 Task: Research Airbnb properties in Dipayal, Nepal from 8th December, 2023 to 15th December, 2023 for 9 adults. Place can be shared room with 5 bedrooms having 9 beds and 5 bathrooms. Property type can be flat. Amenities needed are: wifi, TV, free parkinig on premises, gym, breakfast. Look for 4 properties as per requirement.
Action: Mouse moved to (476, 111)
Screenshot: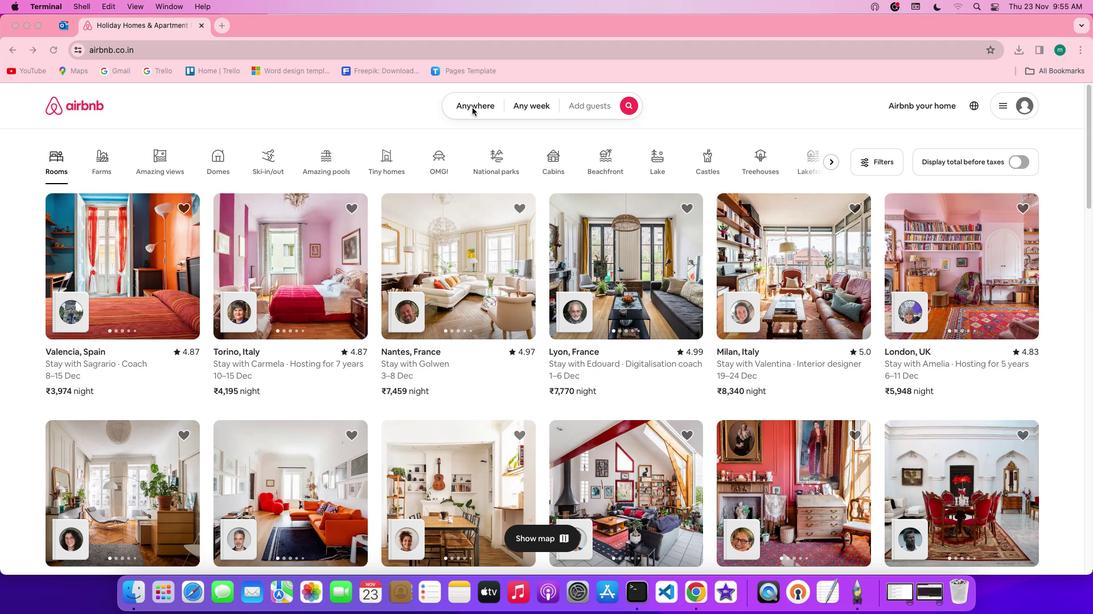 
Action: Mouse pressed left at (476, 111)
Screenshot: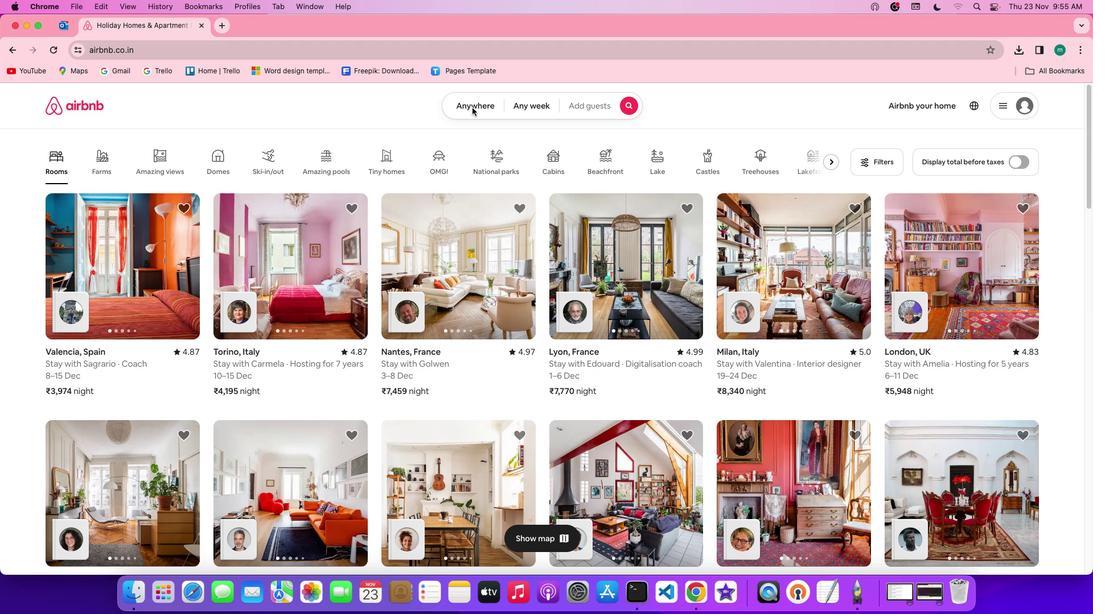 
Action: Mouse moved to (476, 111)
Screenshot: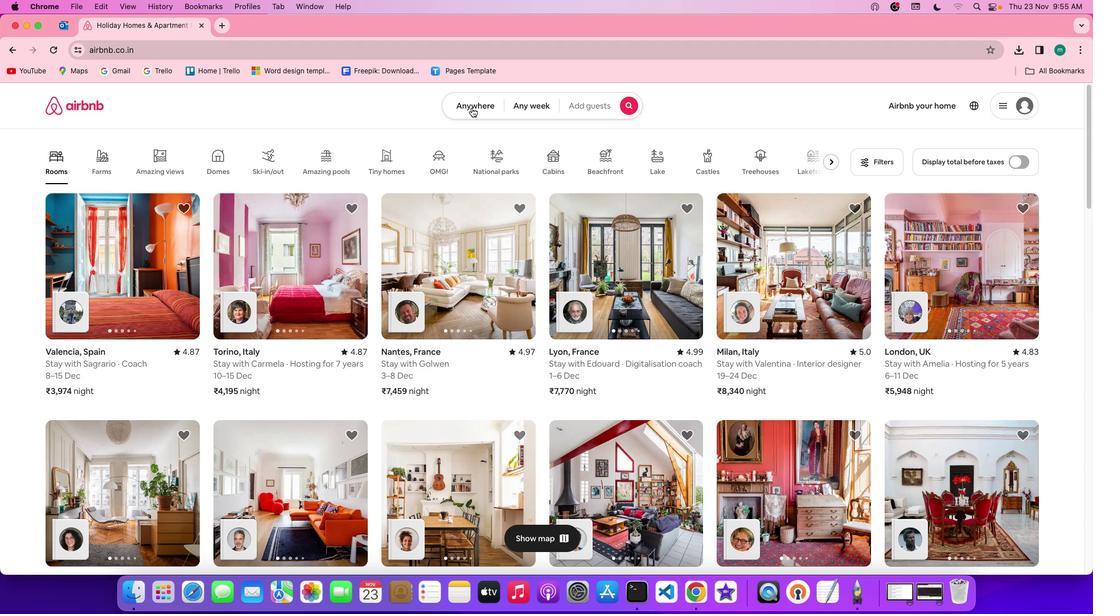 
Action: Mouse pressed left at (476, 111)
Screenshot: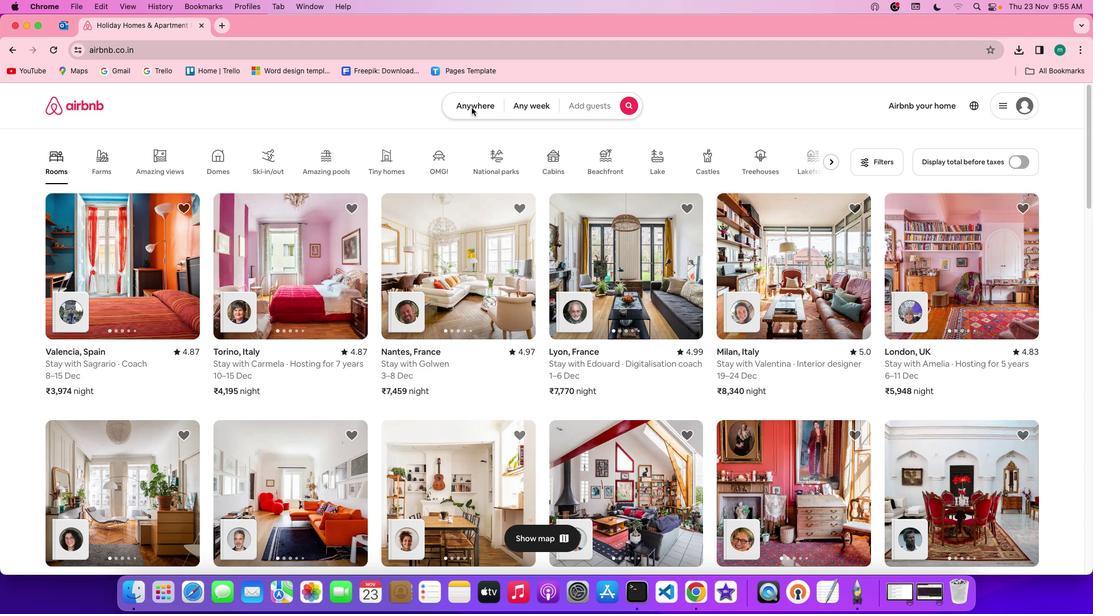 
Action: Mouse moved to (434, 154)
Screenshot: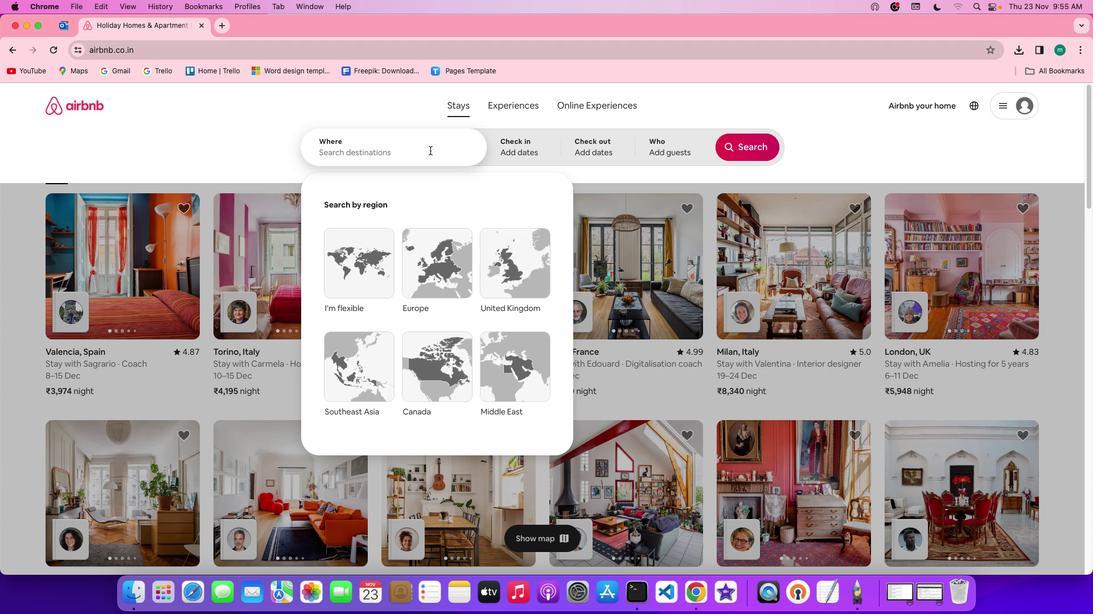 
Action: Mouse pressed left at (434, 154)
Screenshot: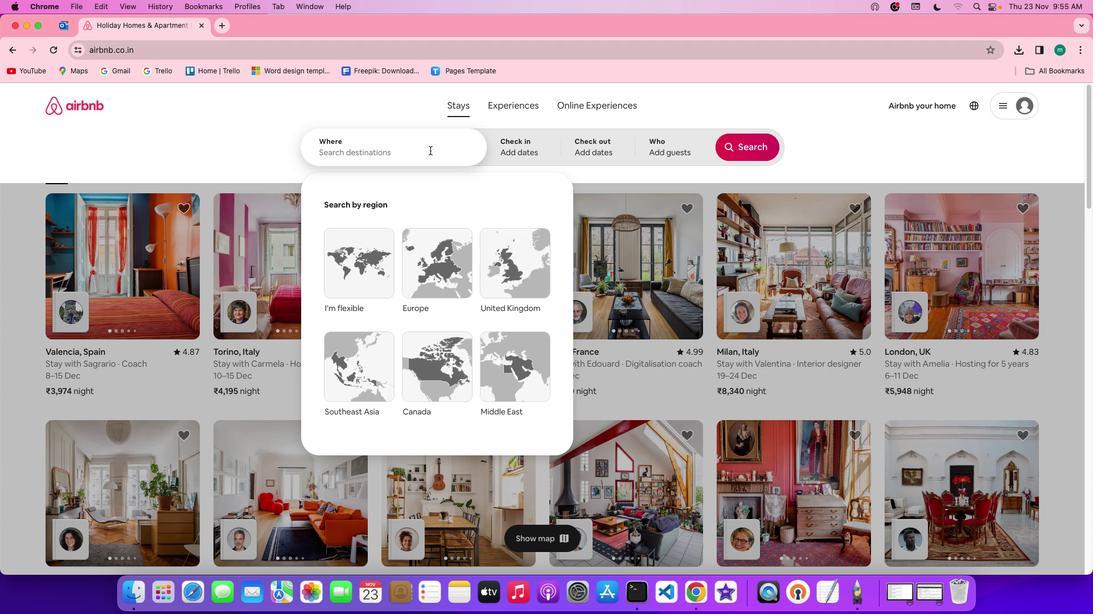 
Action: Key pressed Key.shift'D''i''p''a''y''a''l'','Key.spaceKey.shift'N''e''p''a''l'
Screenshot: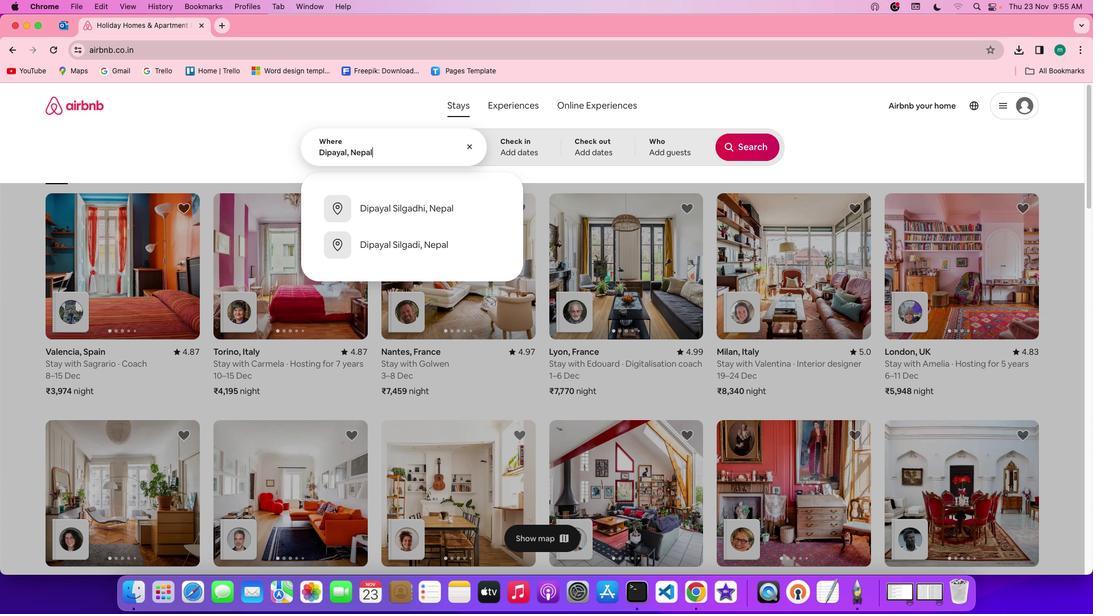 
Action: Mouse moved to (522, 145)
Screenshot: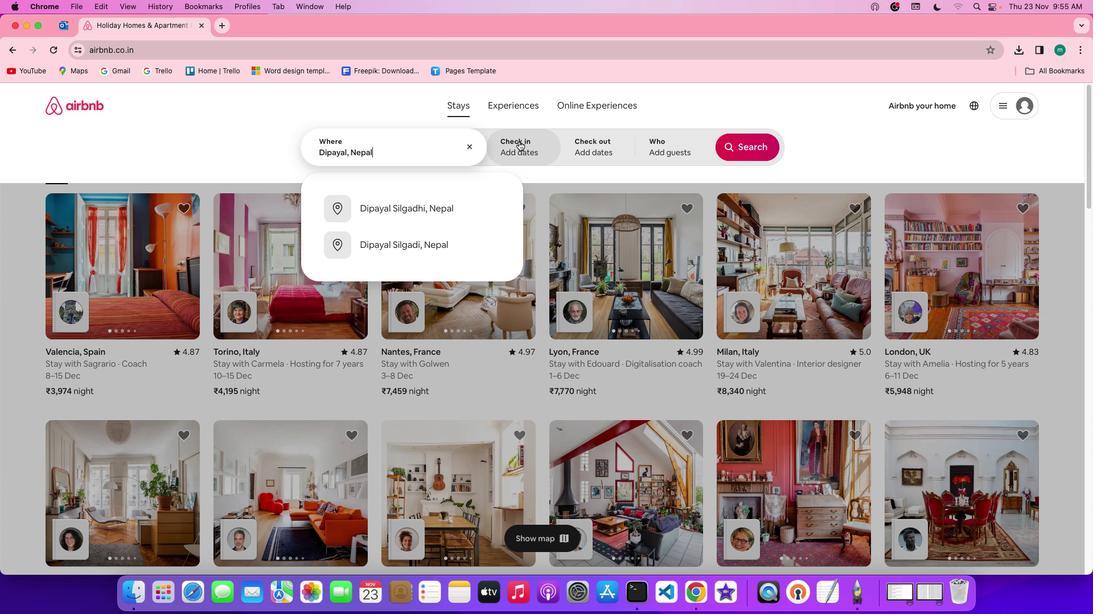 
Action: Mouse pressed left at (522, 145)
Screenshot: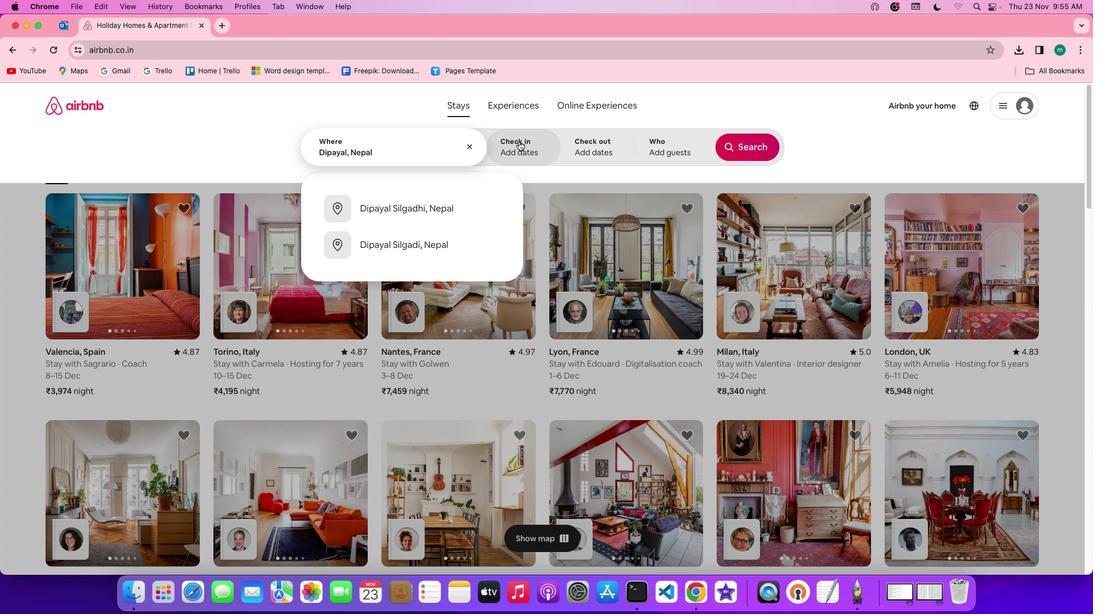 
Action: Mouse moved to (711, 313)
Screenshot: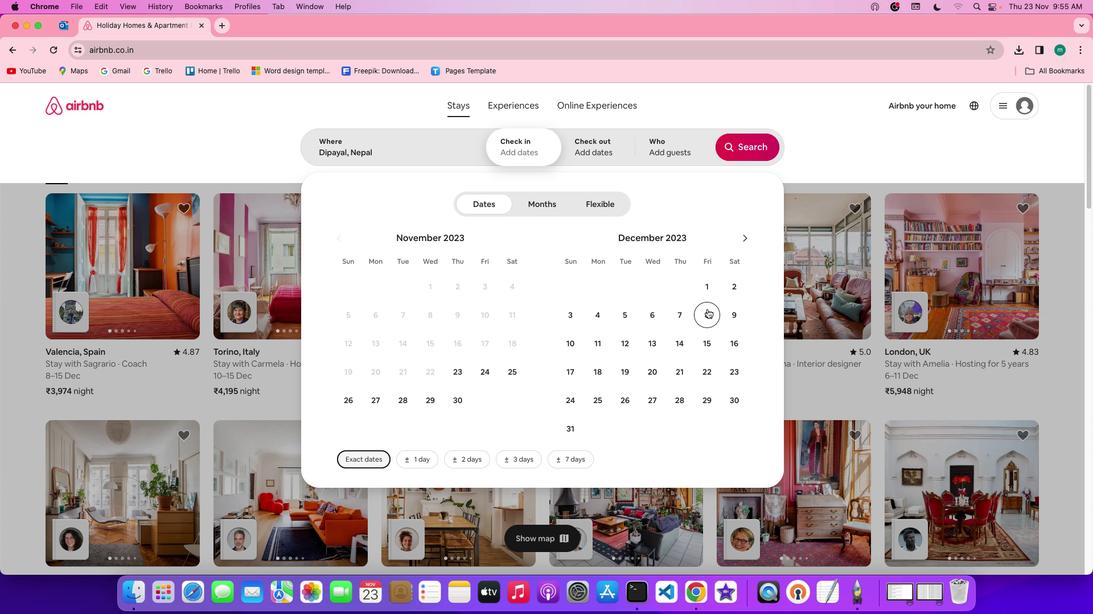
Action: Mouse pressed left at (711, 313)
Screenshot: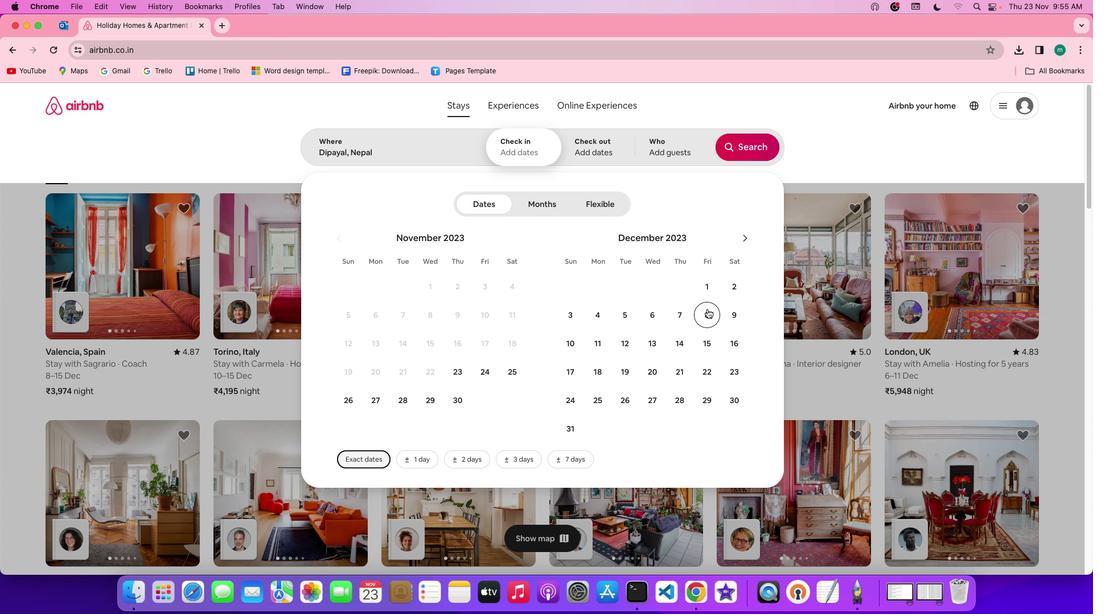 
Action: Mouse moved to (711, 341)
Screenshot: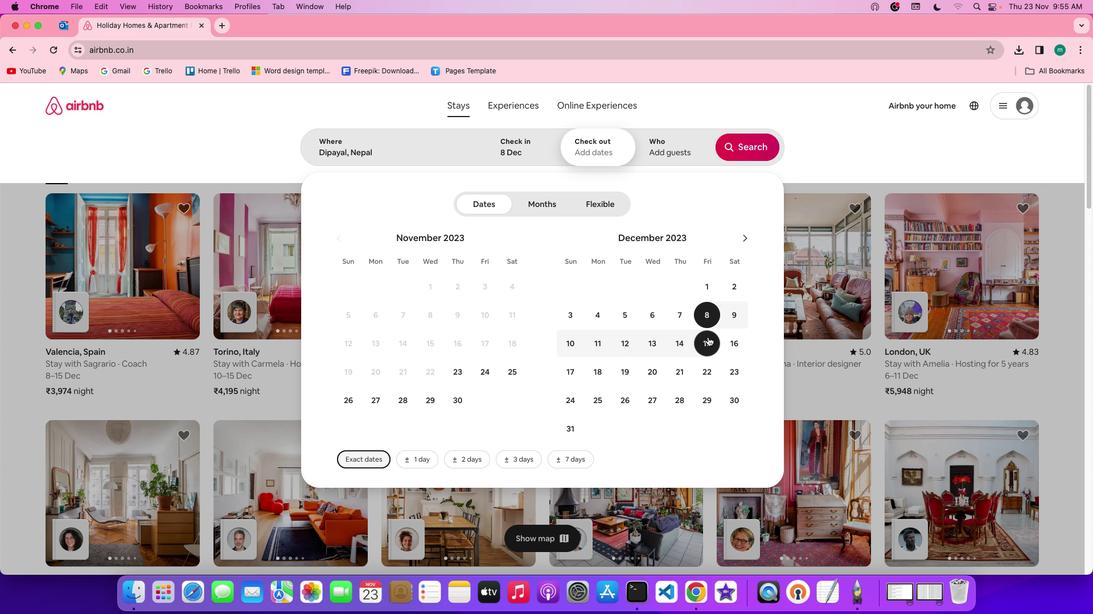 
Action: Mouse pressed left at (711, 341)
Screenshot: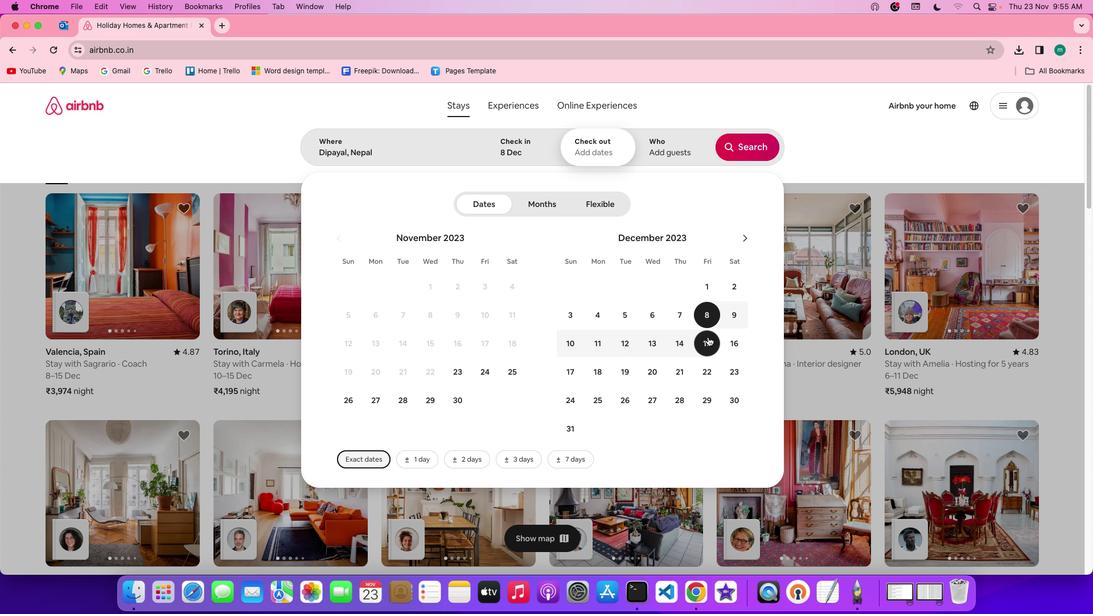 
Action: Mouse moved to (682, 157)
Screenshot: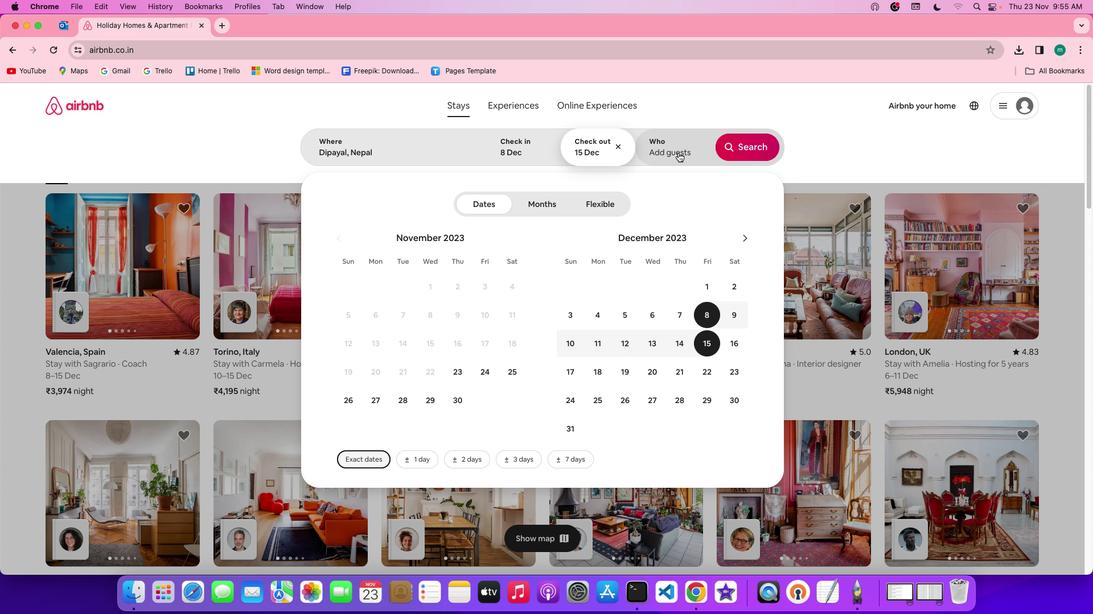 
Action: Mouse pressed left at (682, 157)
Screenshot: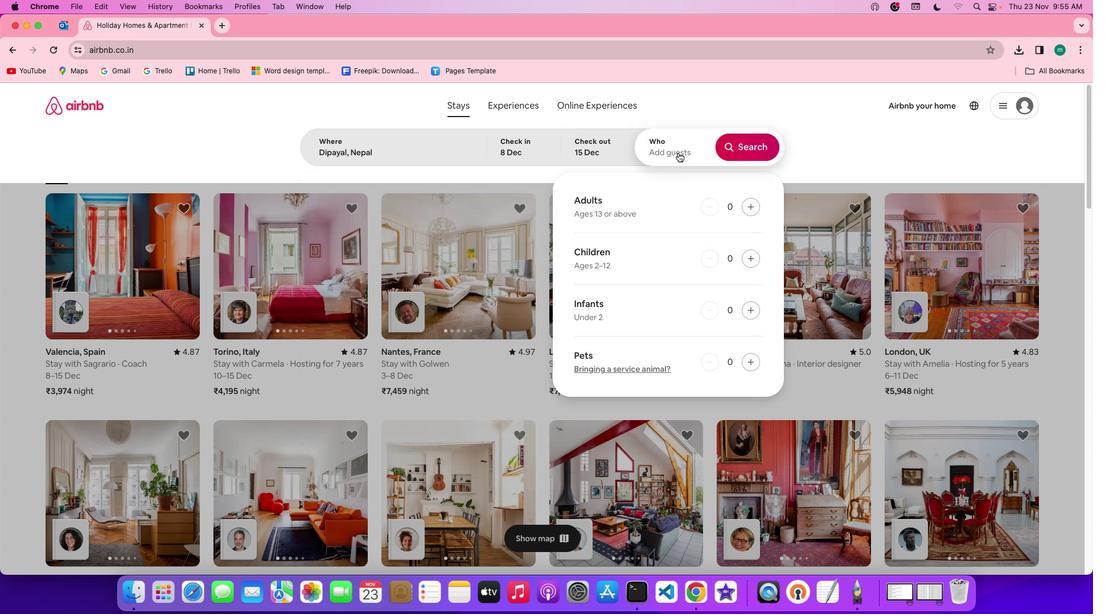 
Action: Mouse moved to (756, 213)
Screenshot: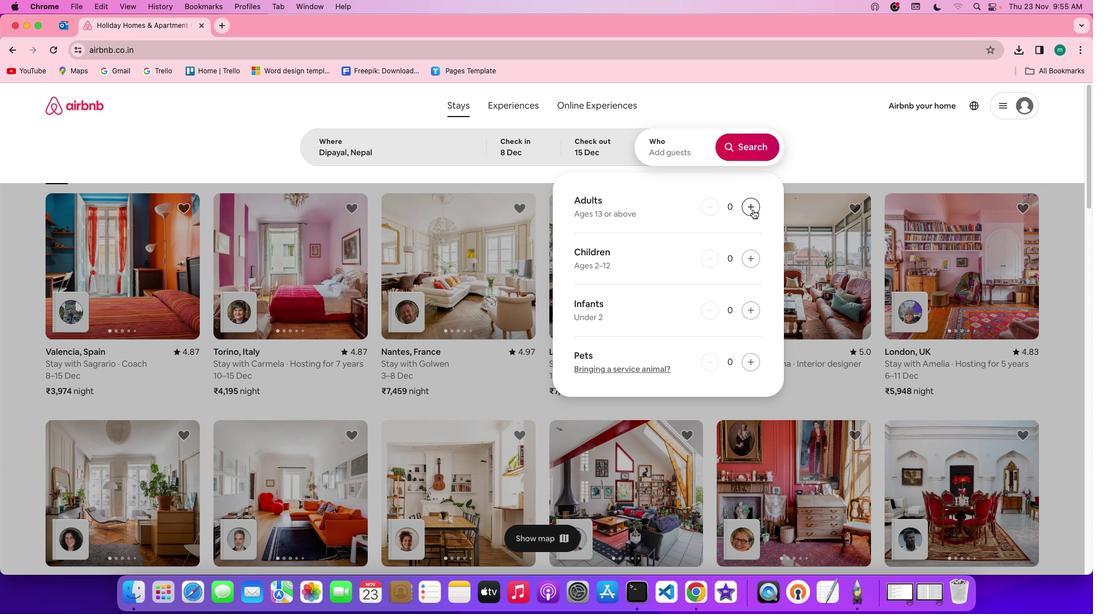
Action: Mouse pressed left at (756, 213)
Screenshot: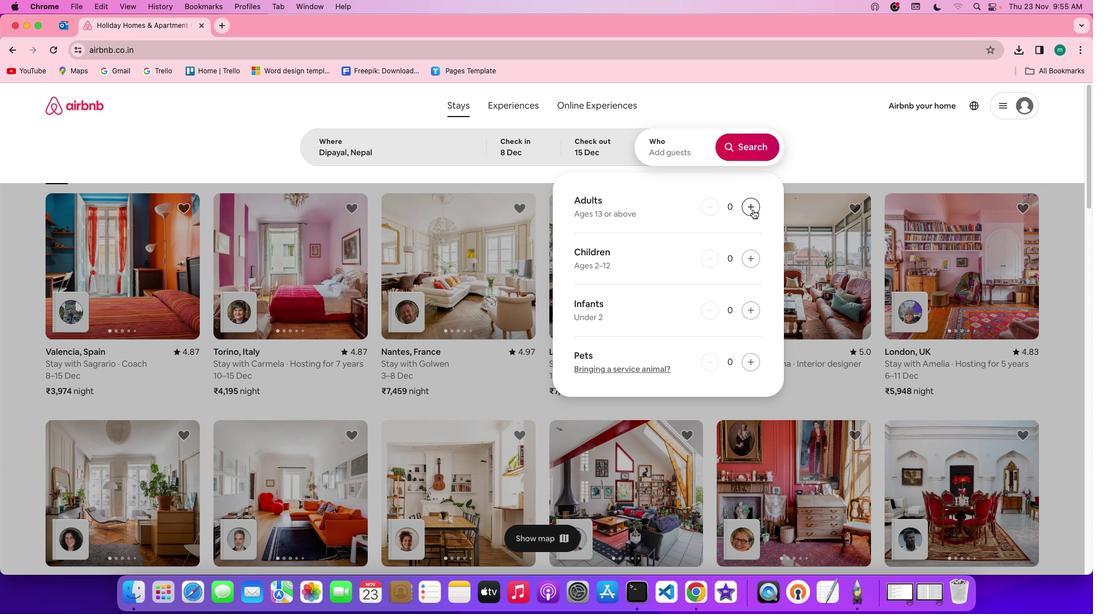 
Action: Mouse pressed left at (756, 213)
Screenshot: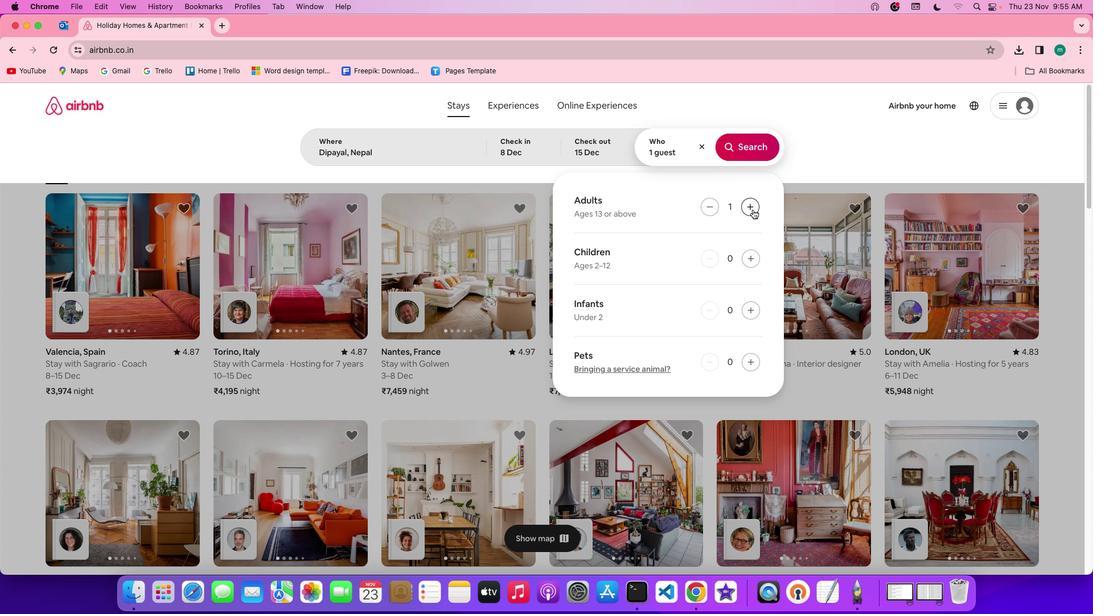 
Action: Mouse pressed left at (756, 213)
Screenshot: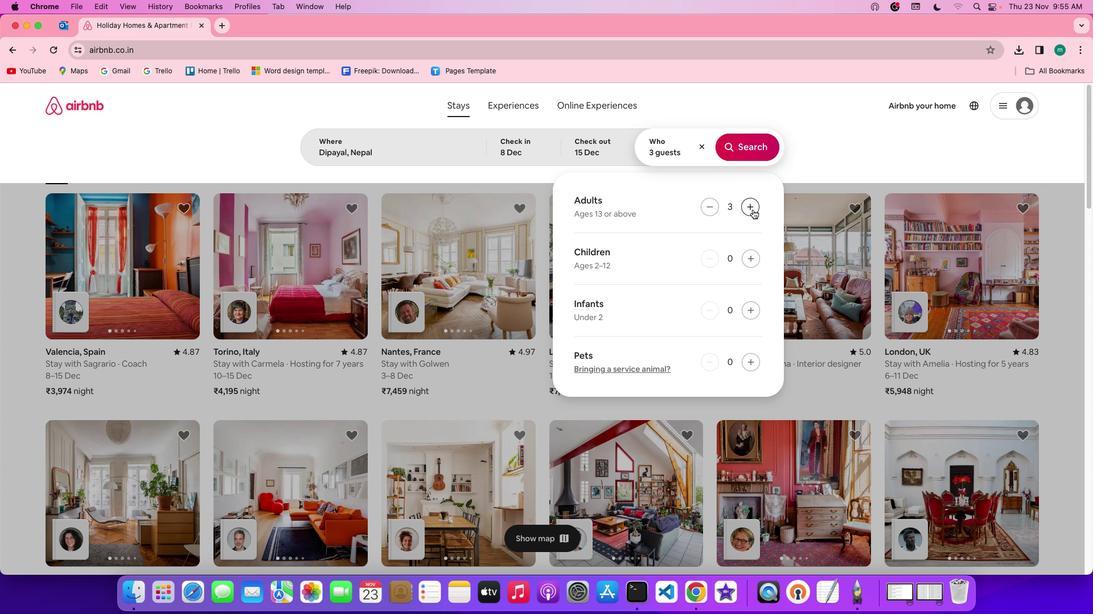 
Action: Mouse pressed left at (756, 213)
Screenshot: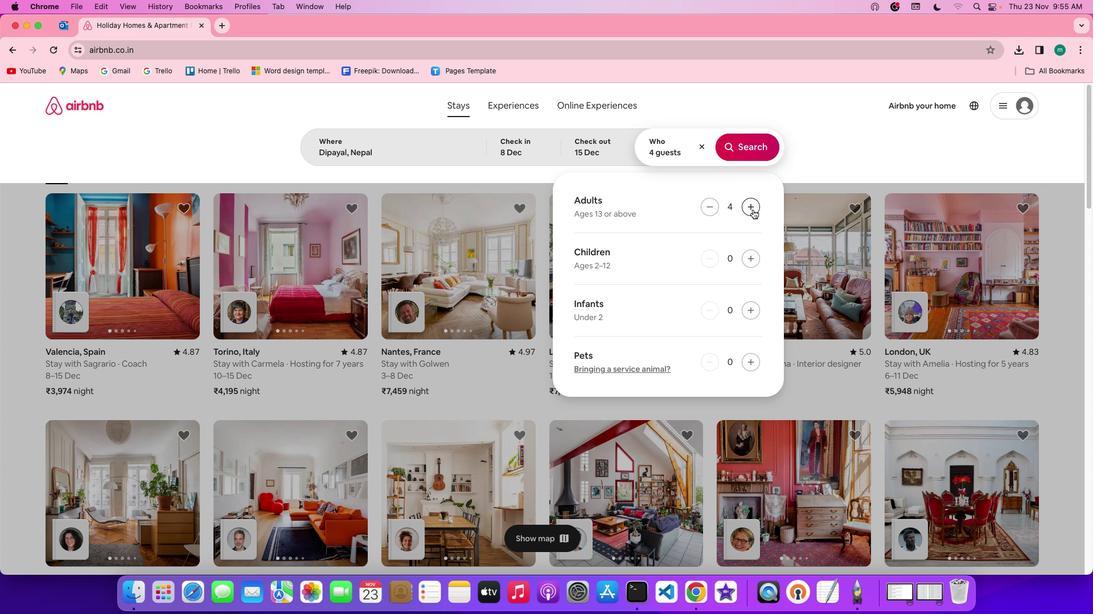 
Action: Mouse pressed left at (756, 213)
Screenshot: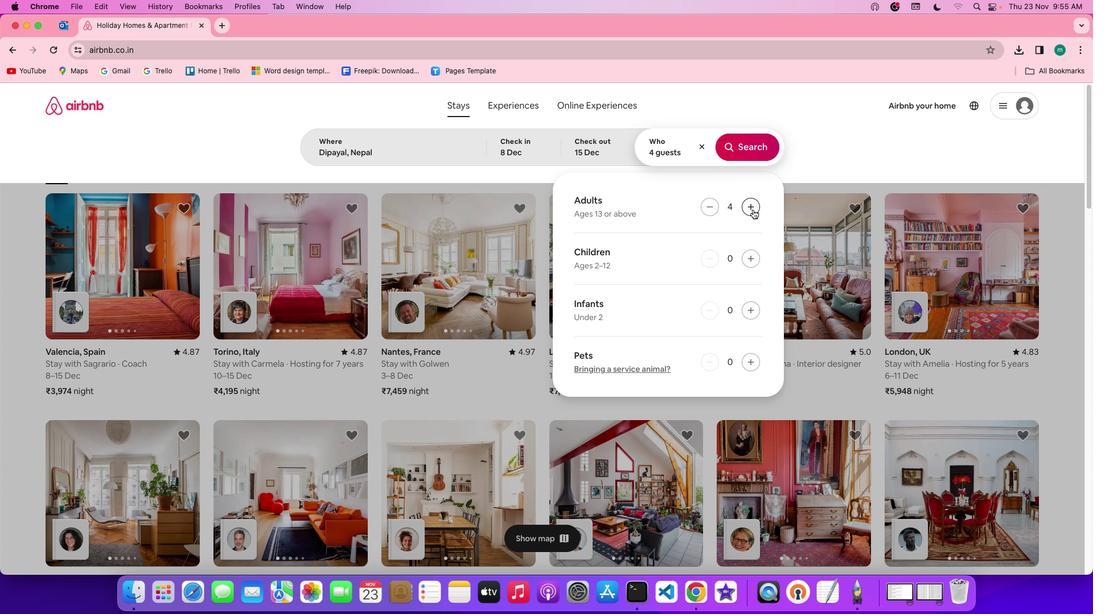 
Action: Mouse pressed left at (756, 213)
Screenshot: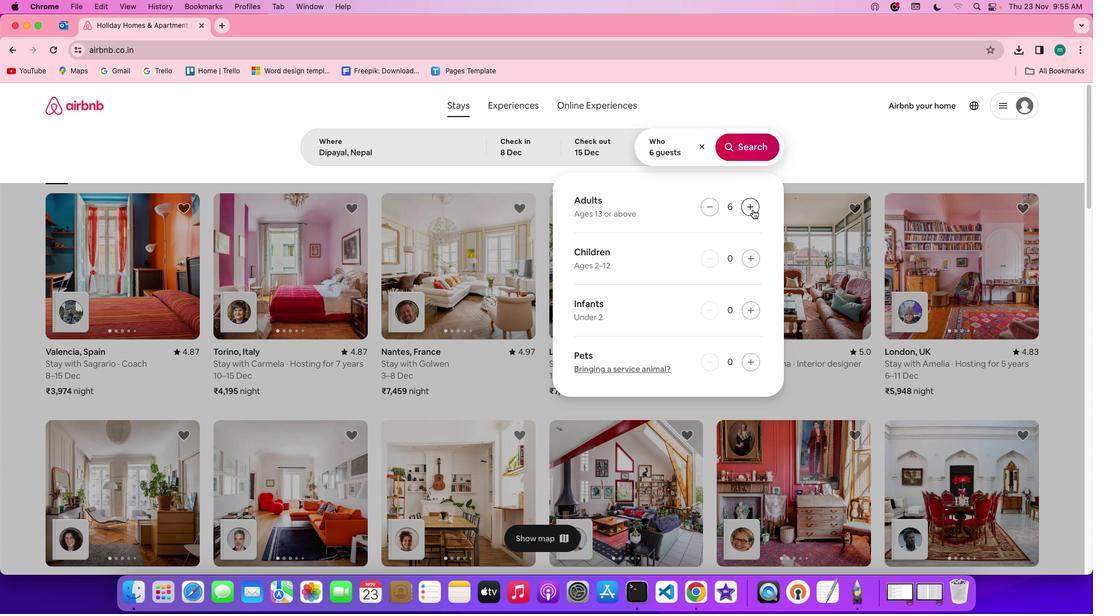 
Action: Mouse pressed left at (756, 213)
Screenshot: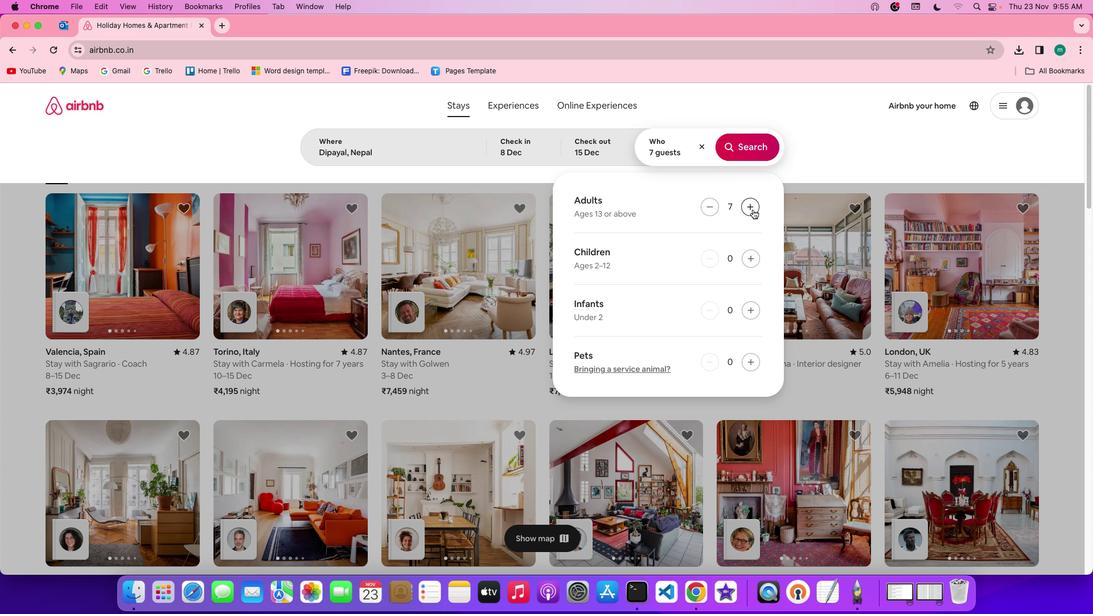 
Action: Mouse pressed left at (756, 213)
Screenshot: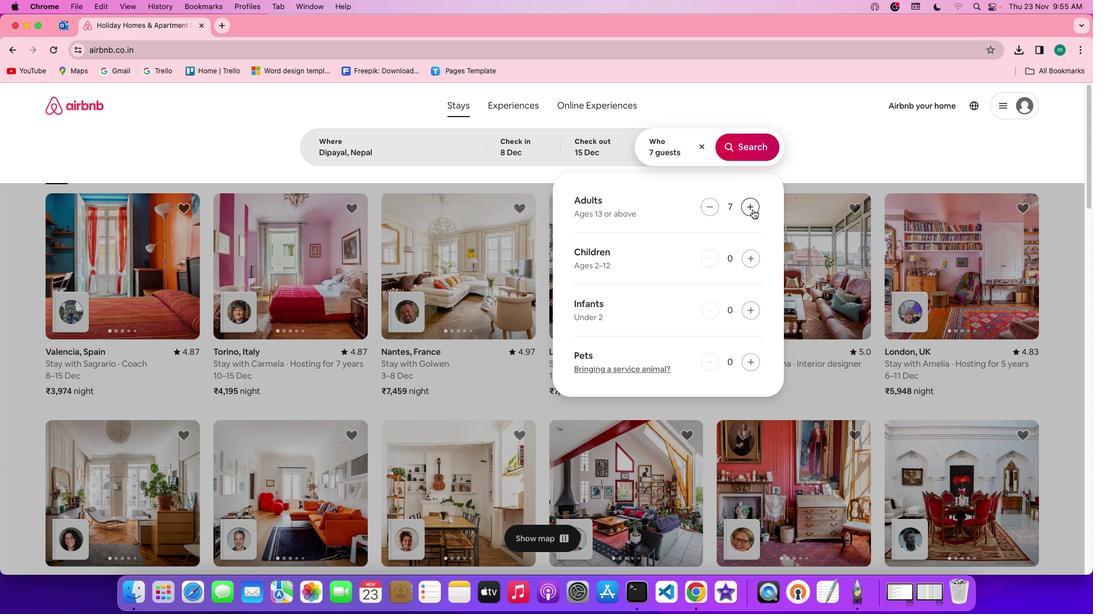 
Action: Mouse pressed left at (756, 213)
Screenshot: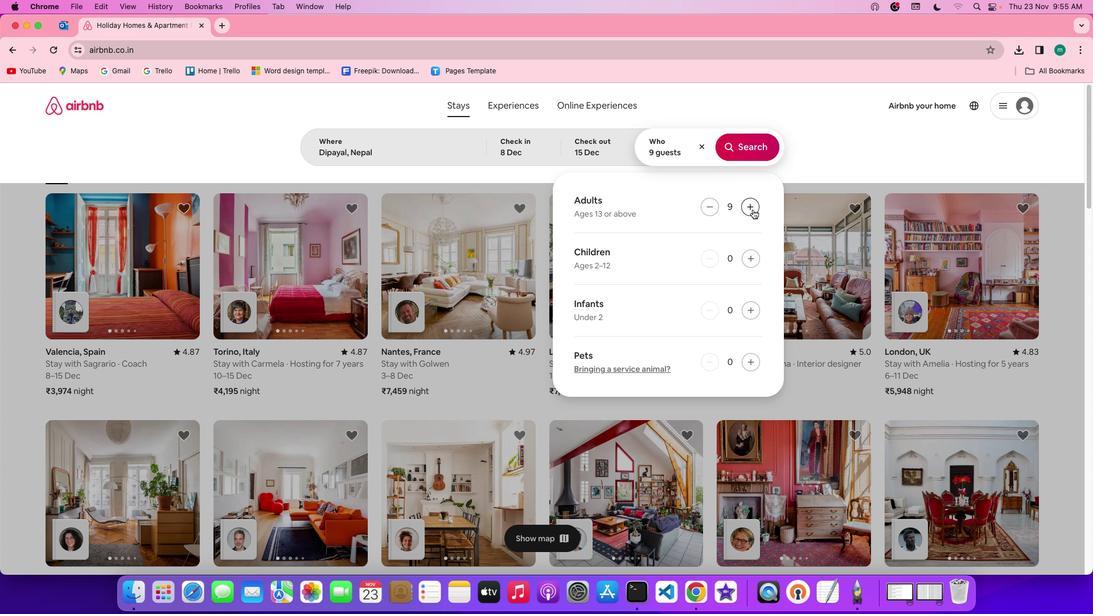 
Action: Mouse moved to (748, 145)
Screenshot: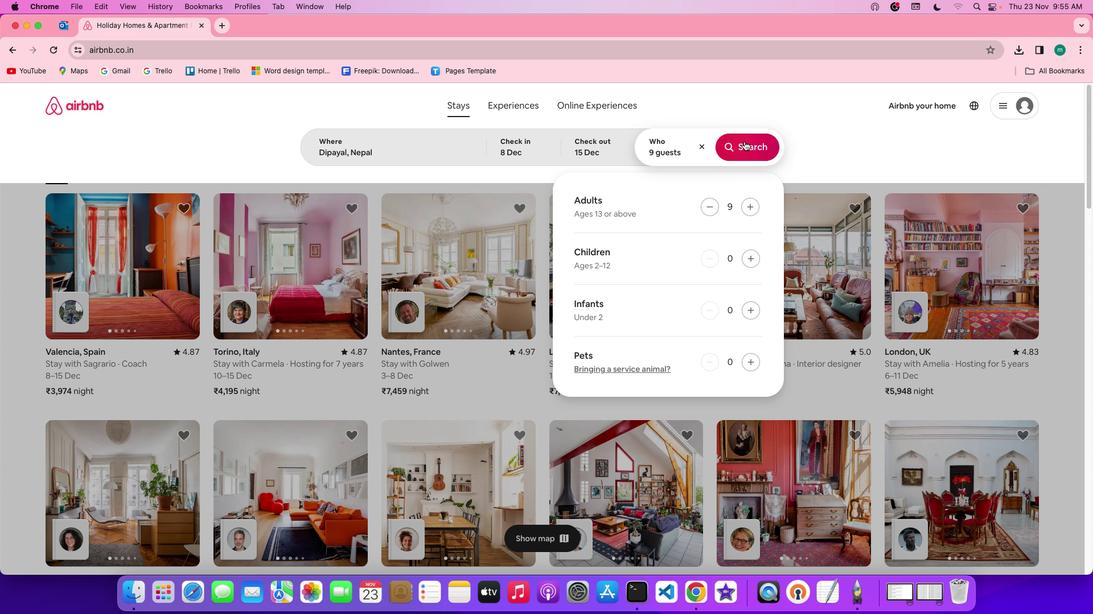 
Action: Mouse pressed left at (748, 145)
Screenshot: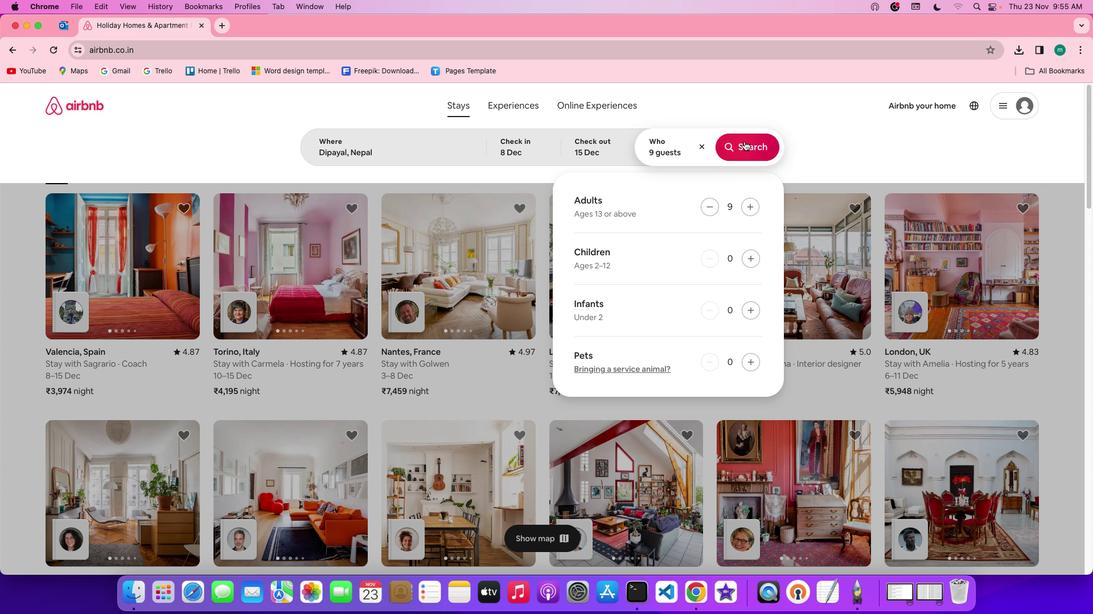 
Action: Mouse moved to (903, 149)
Screenshot: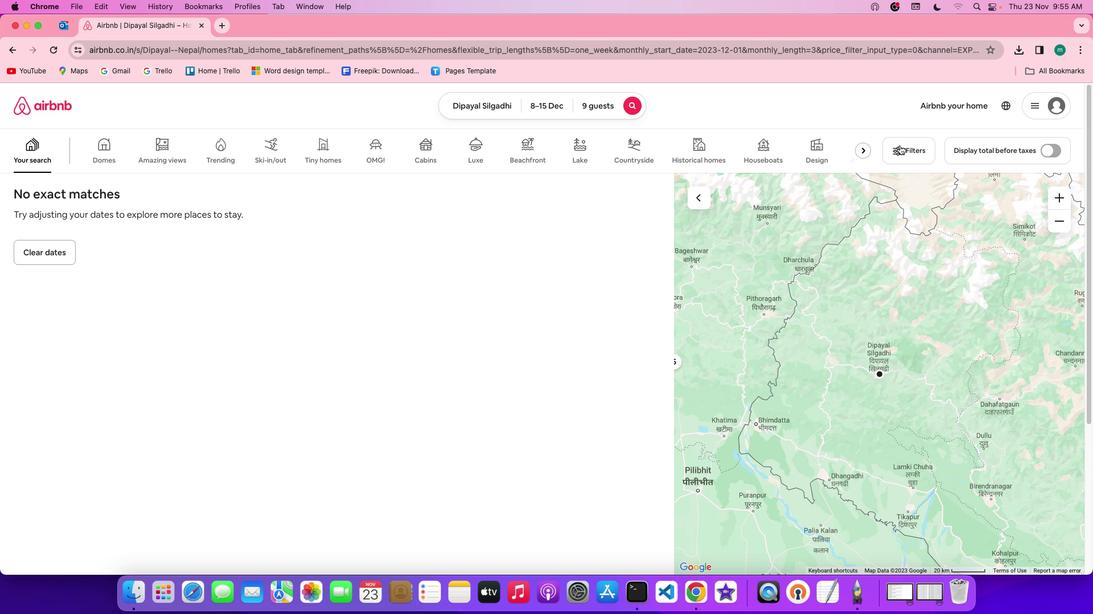 
Action: Mouse pressed left at (903, 149)
Screenshot: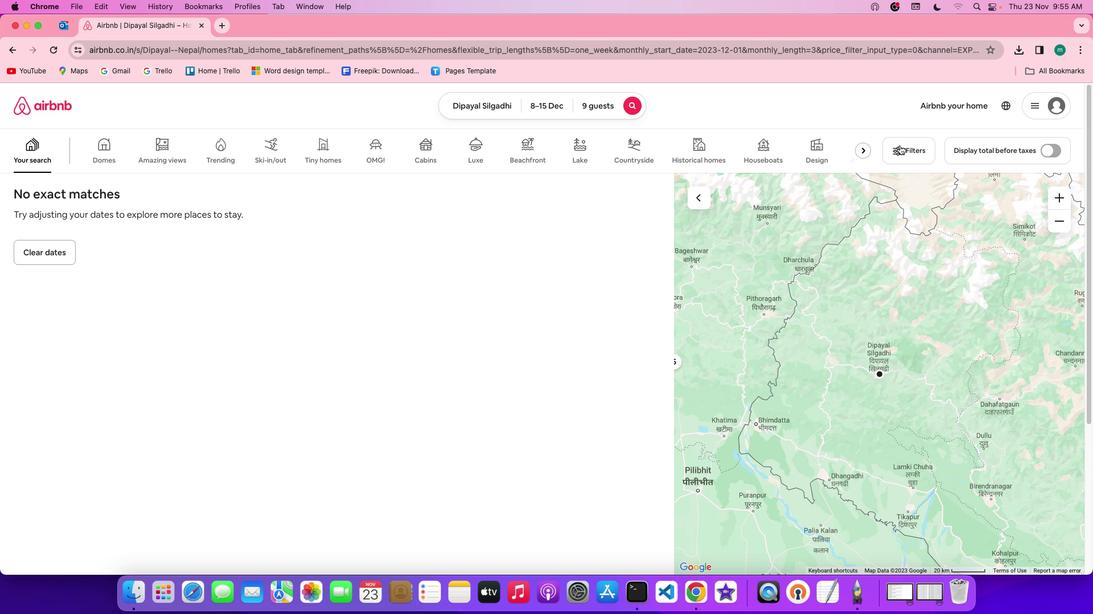 
Action: Mouse moved to (679, 248)
Screenshot: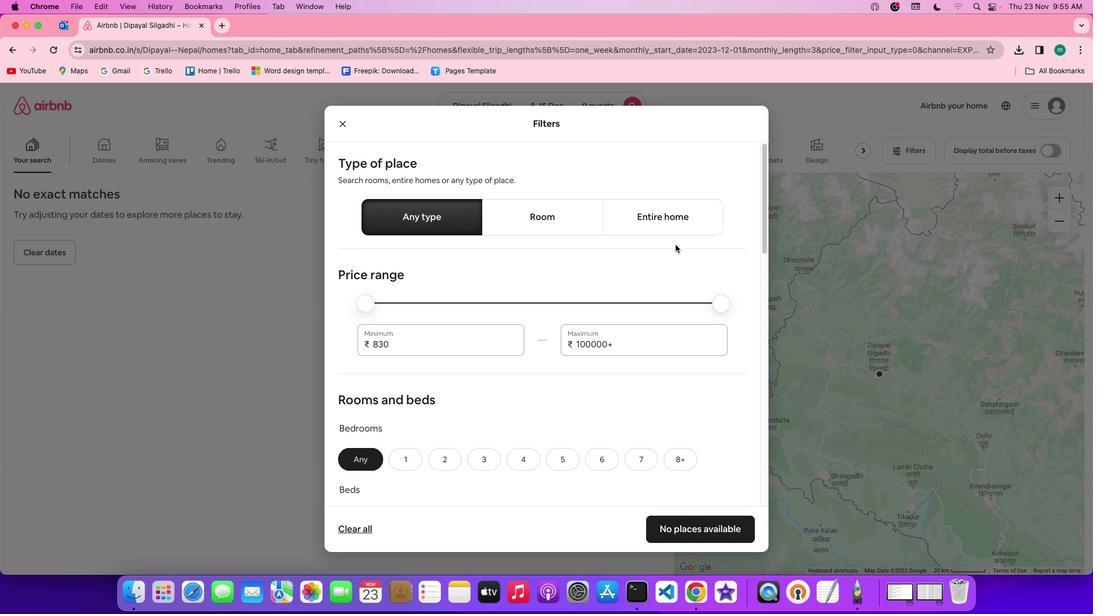 
Action: Mouse scrolled (679, 248) with delta (3, 3)
Screenshot: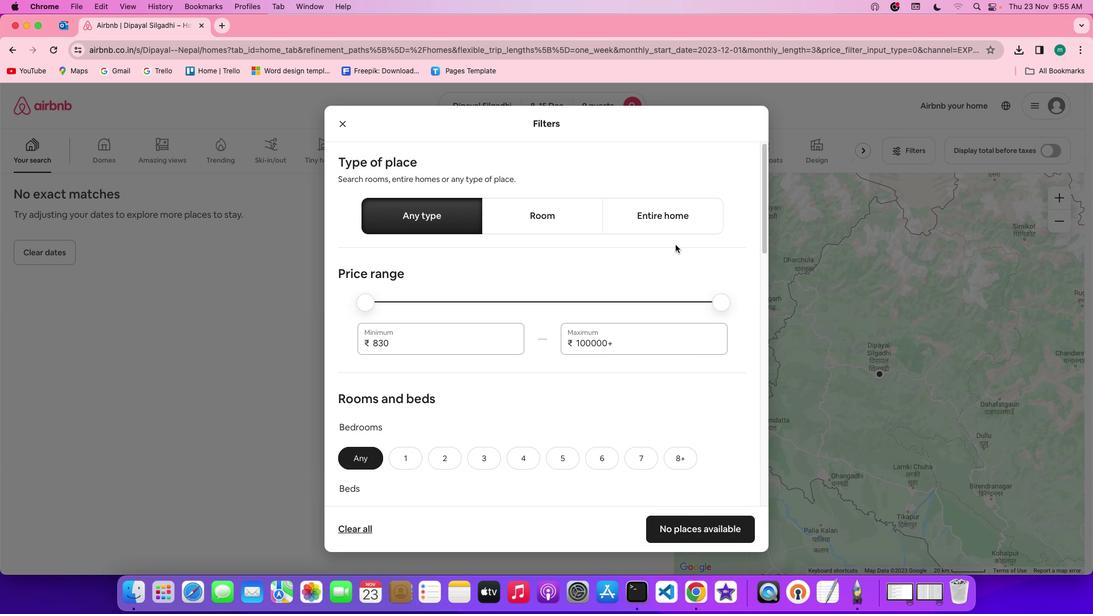 
Action: Mouse scrolled (679, 248) with delta (3, 3)
Screenshot: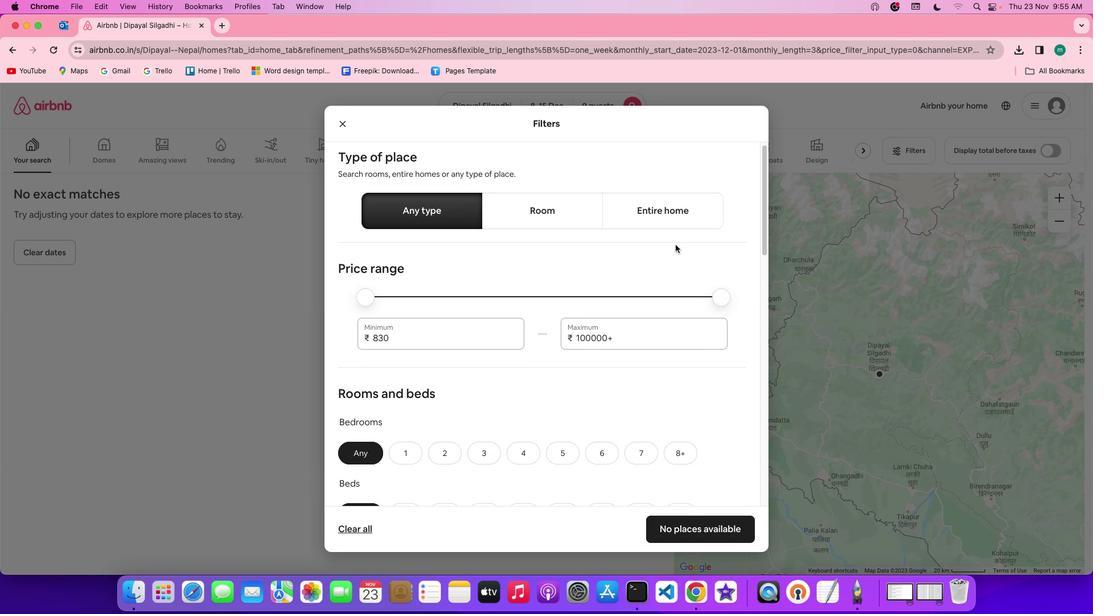 
Action: Mouse scrolled (679, 248) with delta (3, 2)
Screenshot: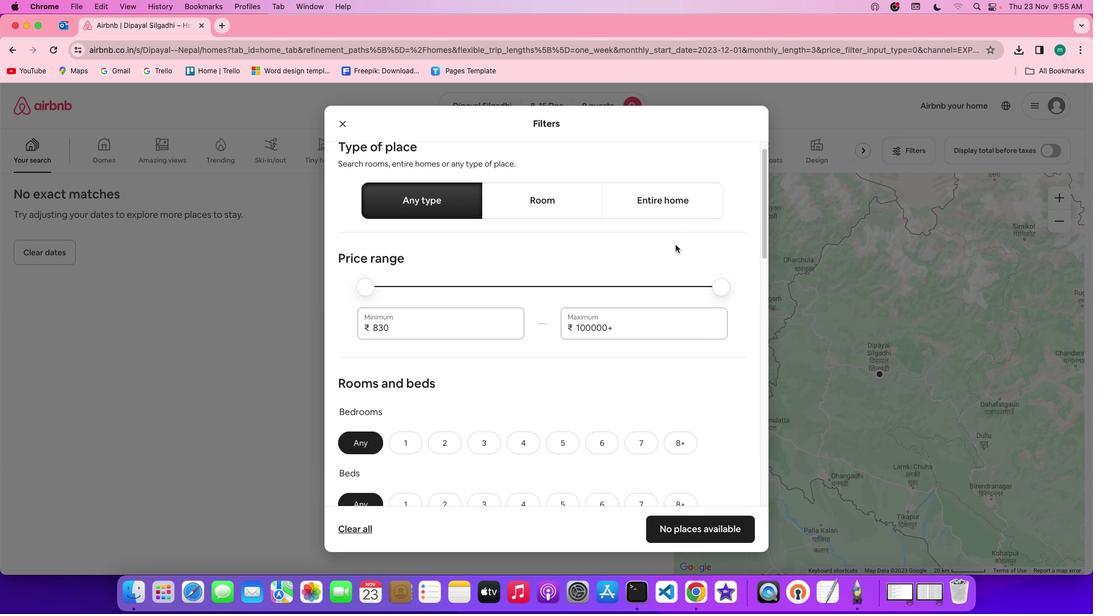 
Action: Mouse scrolled (679, 248) with delta (3, 2)
Screenshot: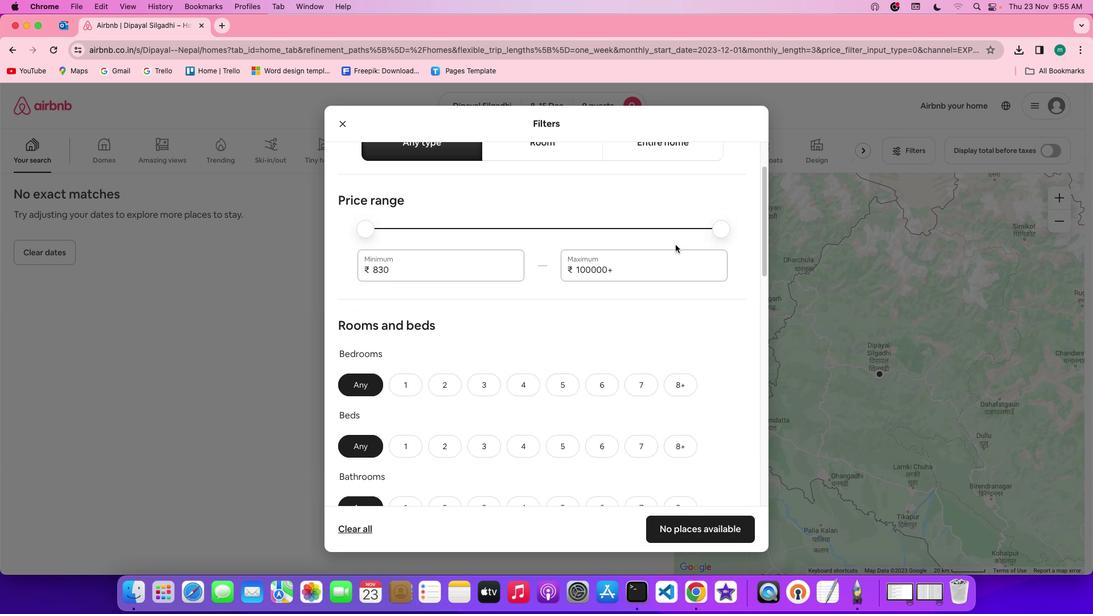 
Action: Mouse scrolled (679, 248) with delta (3, 2)
Screenshot: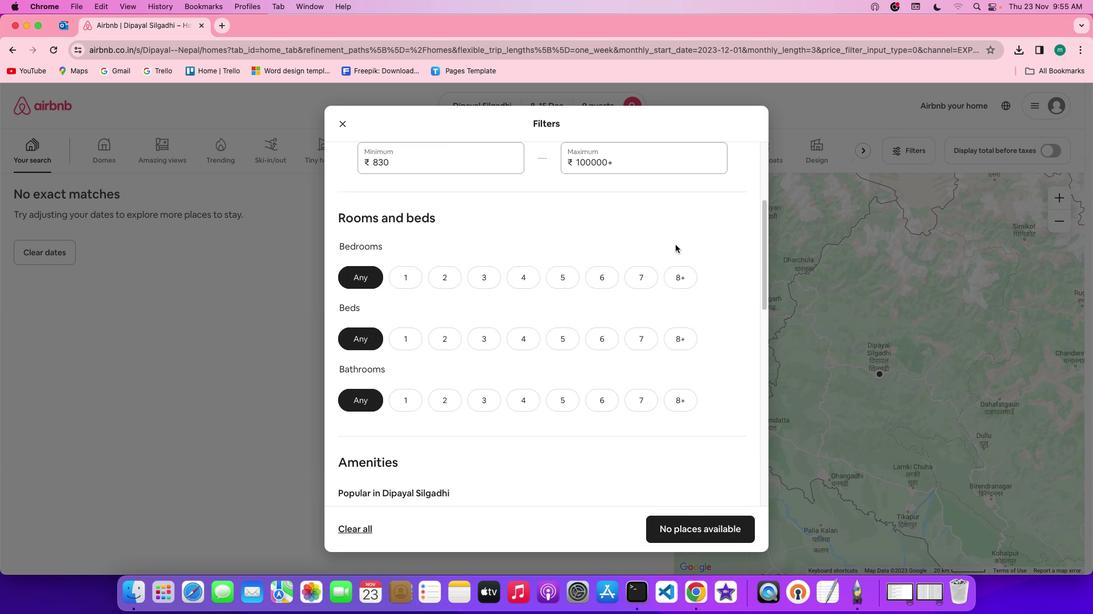 
Action: Mouse scrolled (679, 248) with delta (3, 3)
Screenshot: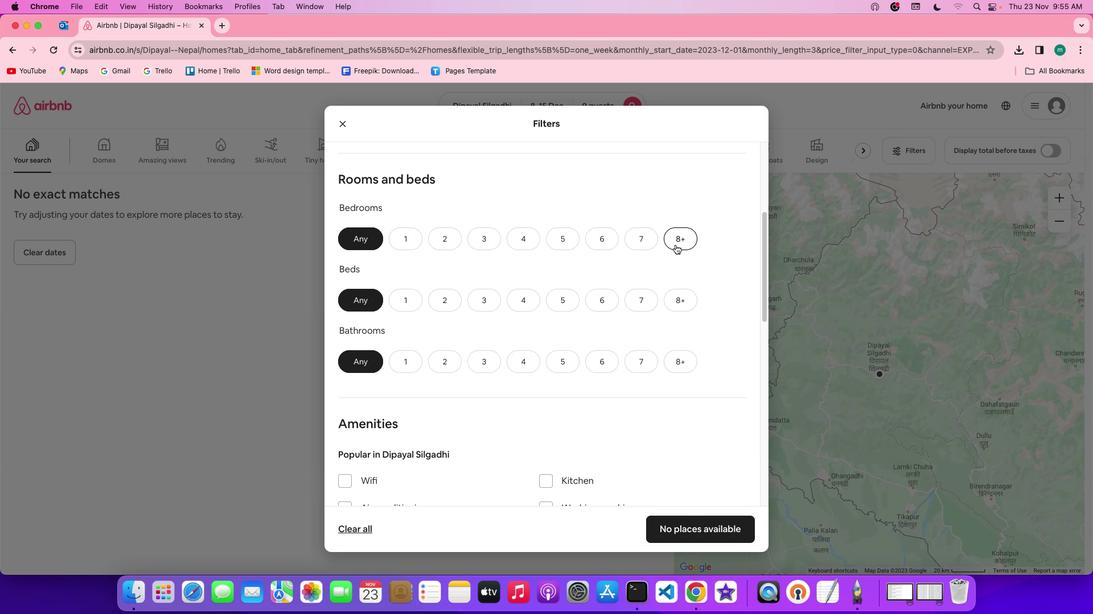 
Action: Mouse scrolled (679, 248) with delta (3, 3)
Screenshot: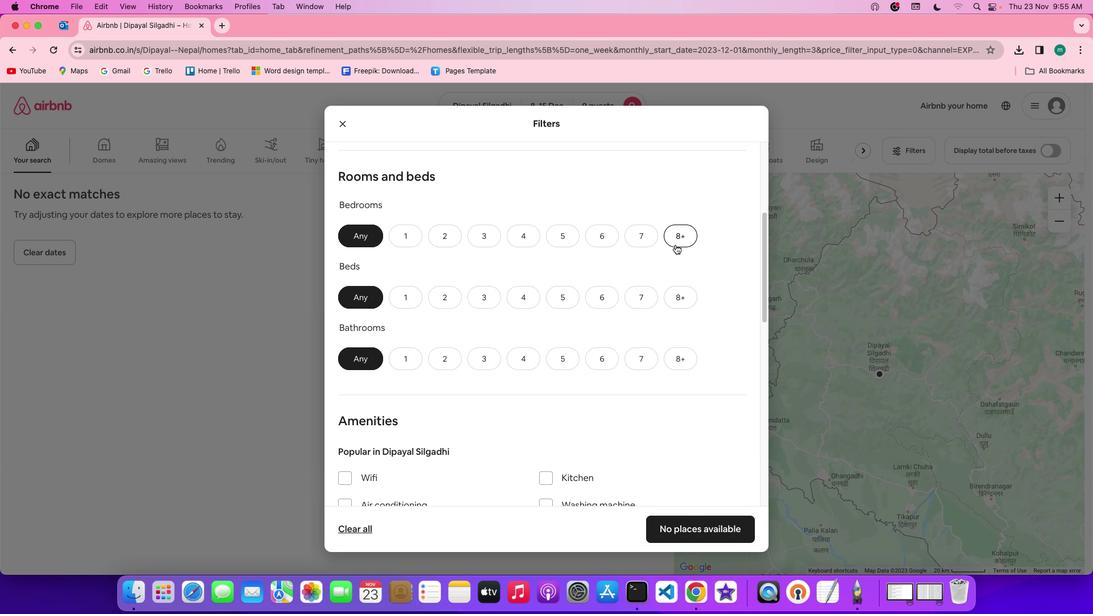 
Action: Mouse scrolled (679, 248) with delta (3, 3)
Screenshot: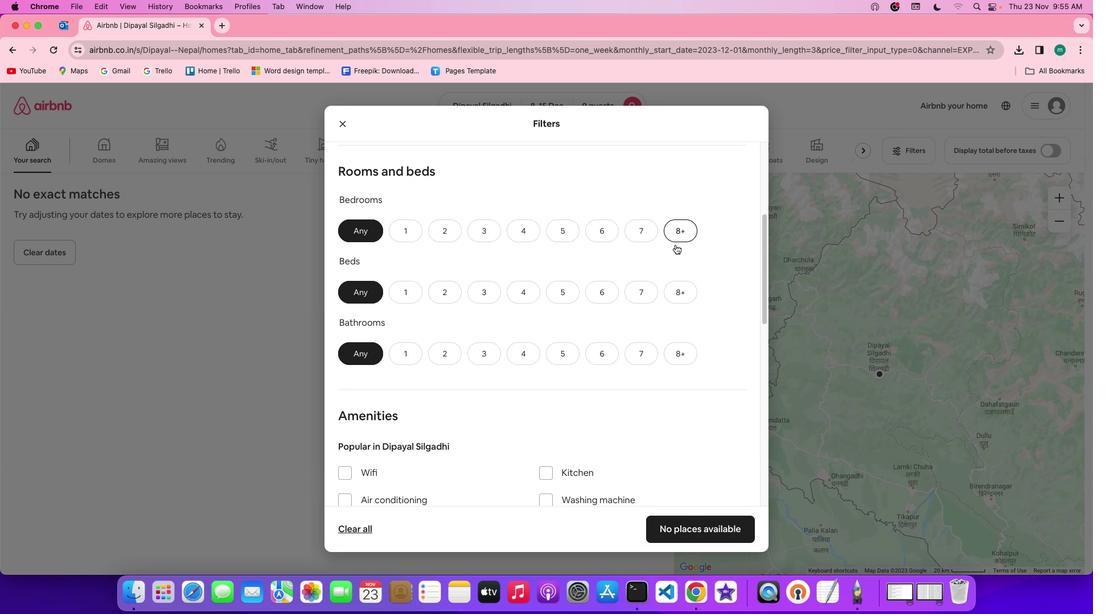 
Action: Mouse scrolled (679, 248) with delta (3, 3)
Screenshot: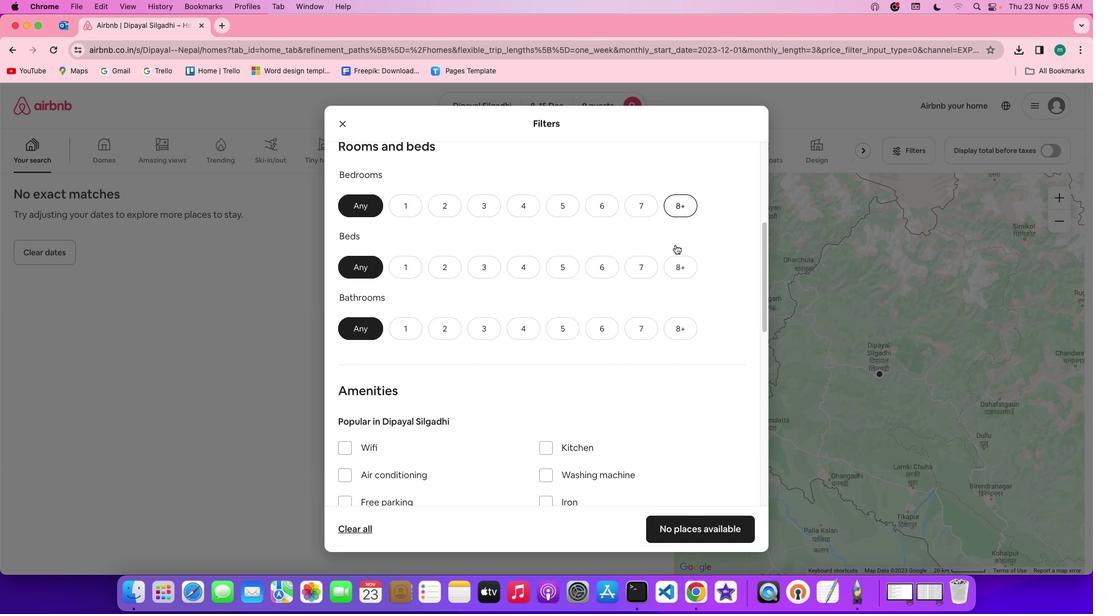
Action: Mouse scrolled (679, 248) with delta (3, 3)
Screenshot: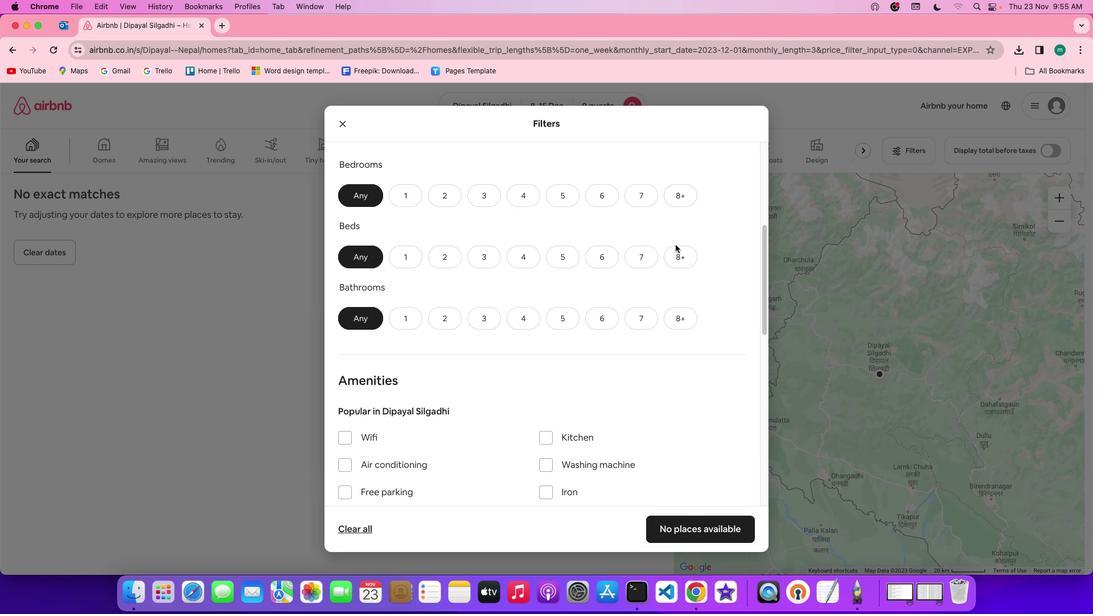 
Action: Mouse moved to (563, 203)
Screenshot: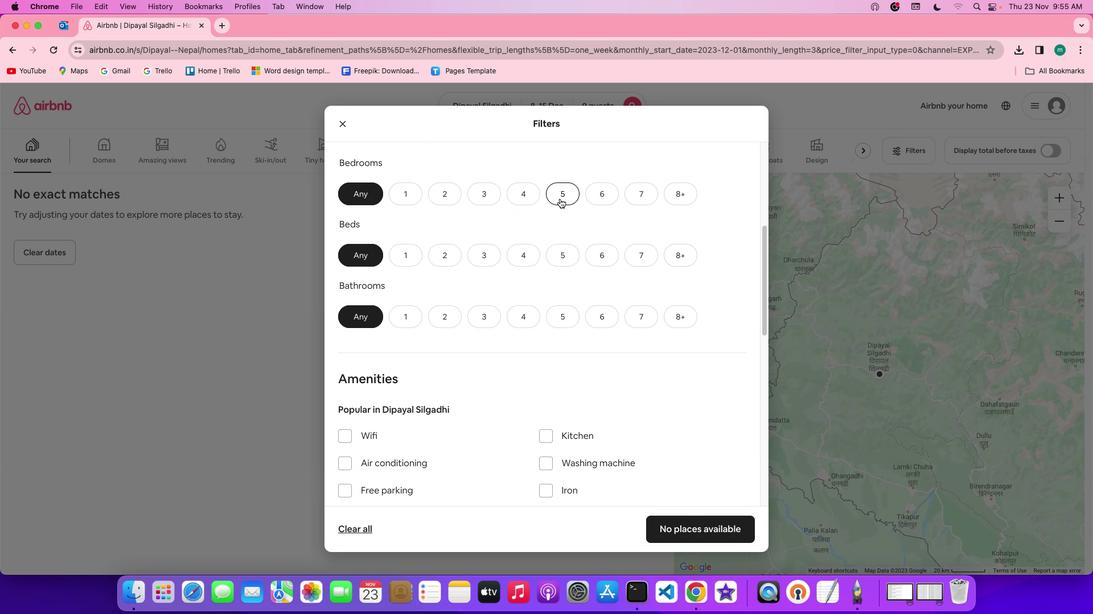 
Action: Mouse pressed left at (563, 203)
Screenshot: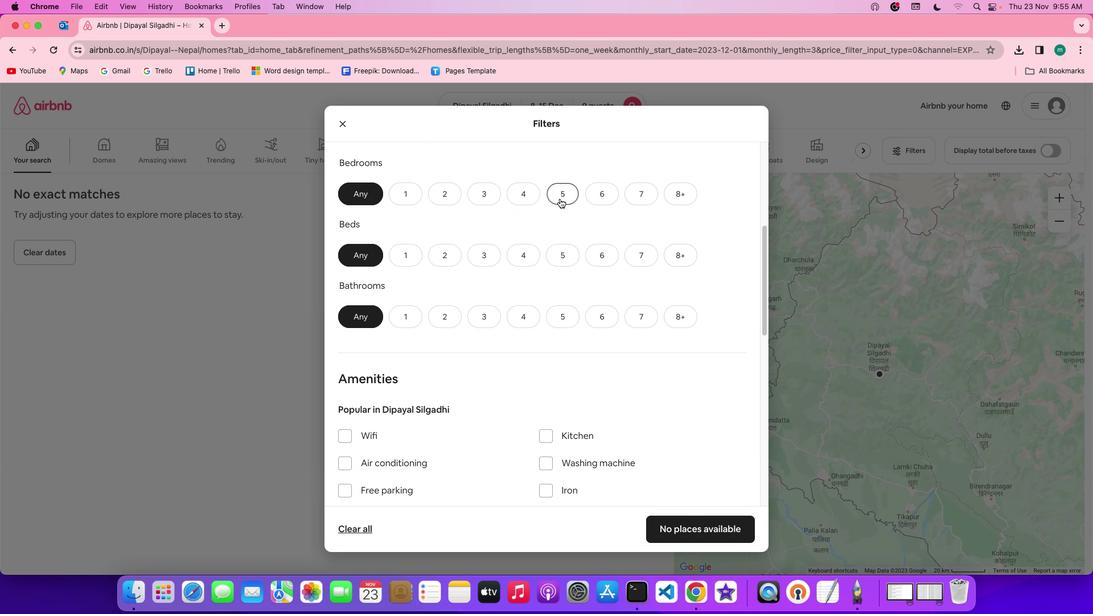 
Action: Mouse moved to (677, 257)
Screenshot: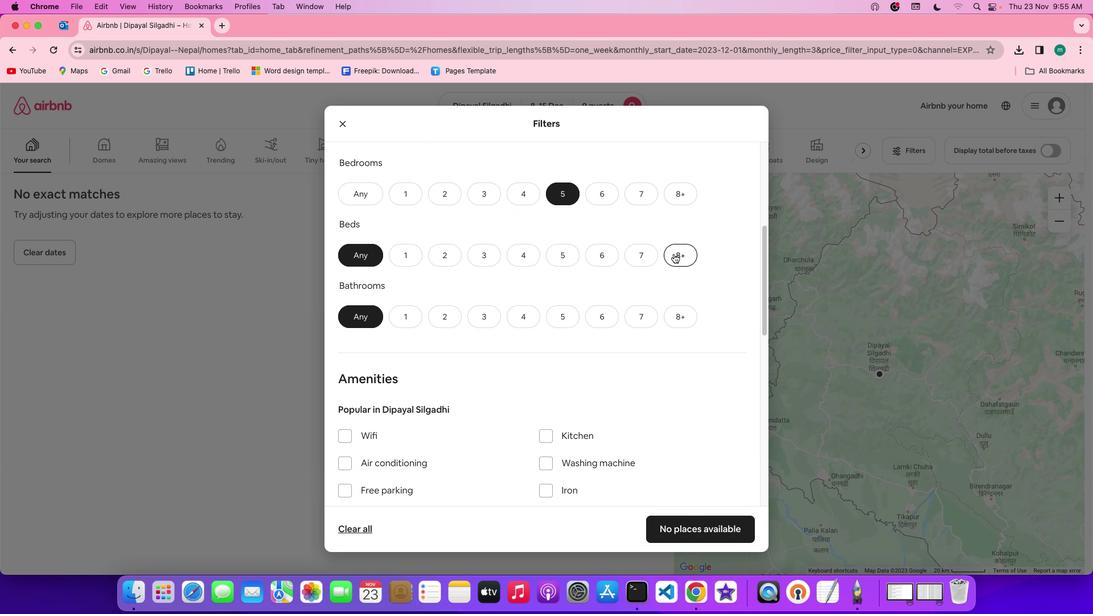 
Action: Mouse pressed left at (677, 257)
Screenshot: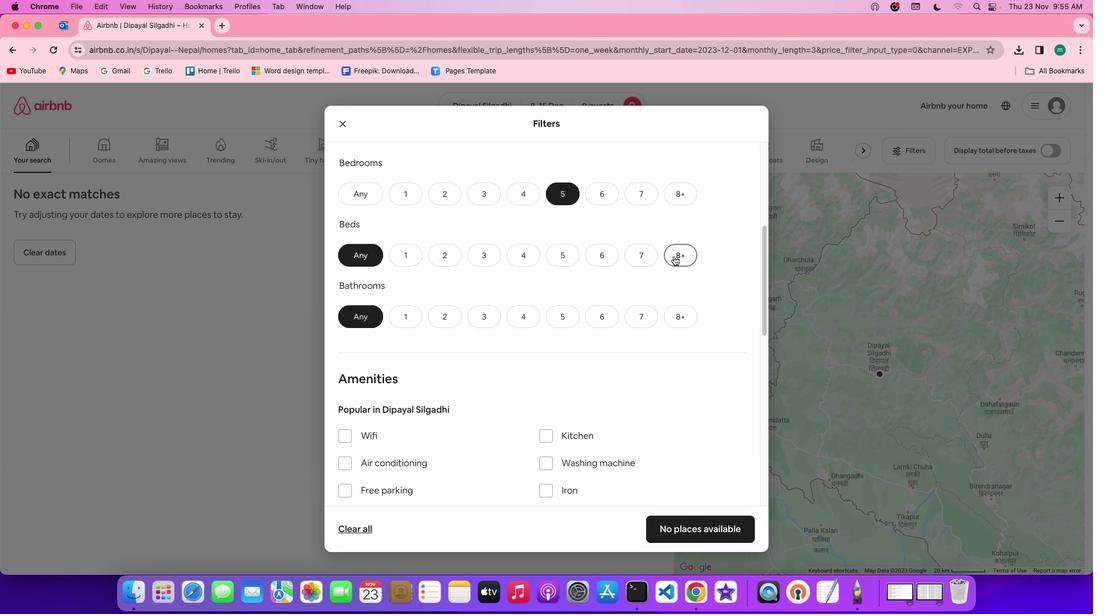 
Action: Mouse moved to (569, 318)
Screenshot: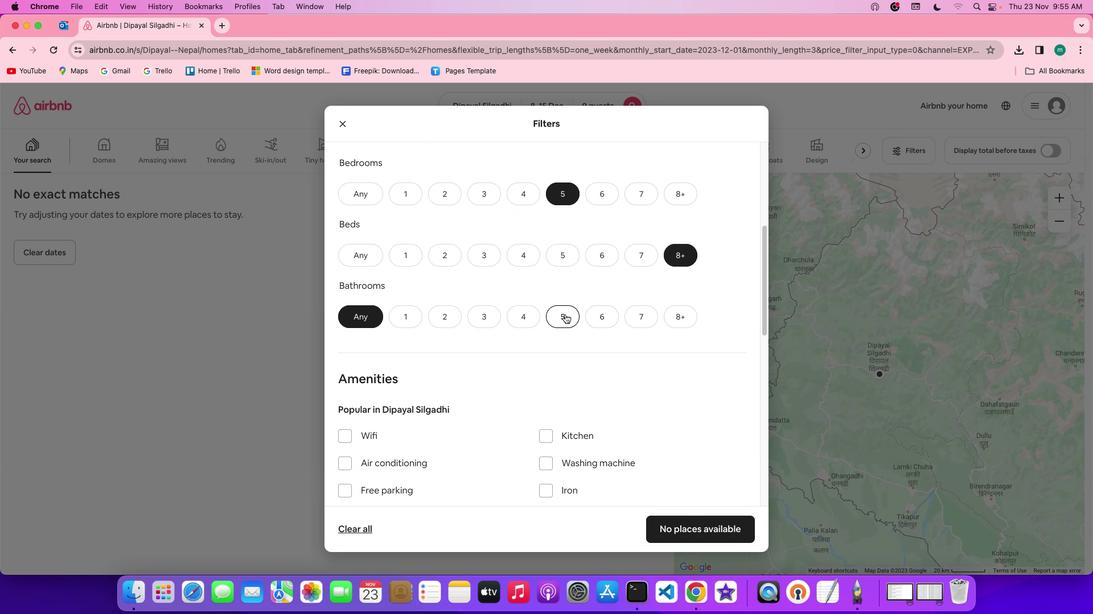 
Action: Mouse pressed left at (569, 318)
Screenshot: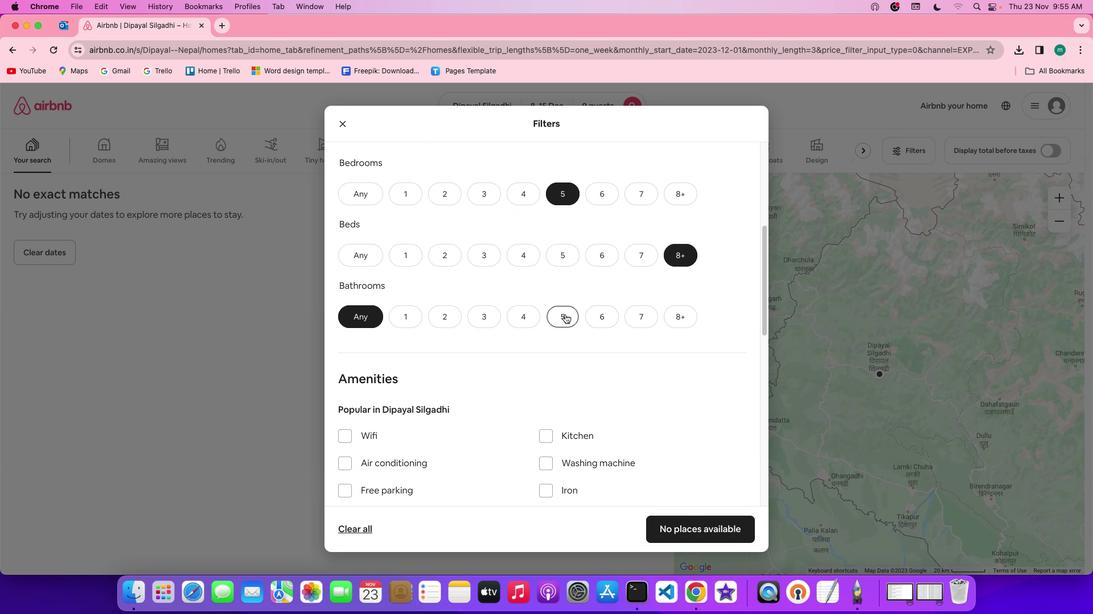 
Action: Mouse moved to (692, 310)
Screenshot: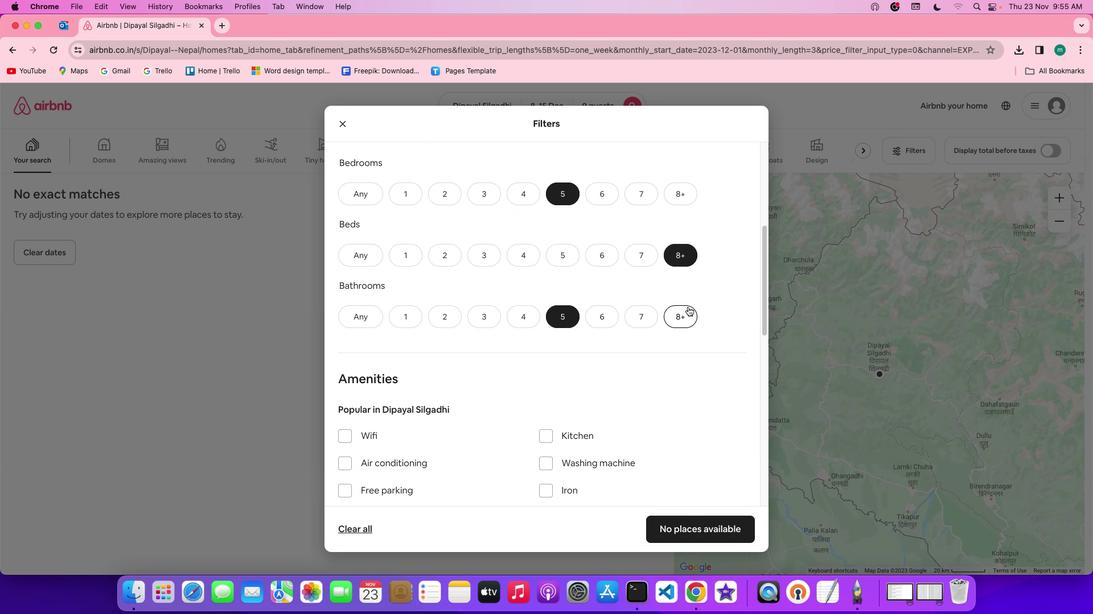 
Action: Mouse scrolled (692, 310) with delta (3, 3)
Screenshot: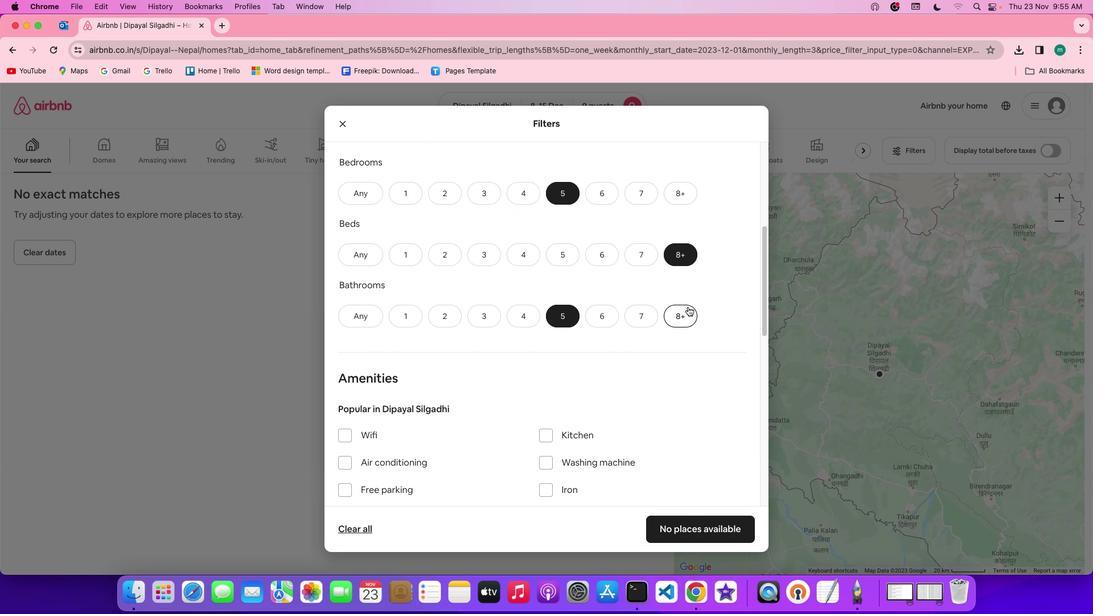
Action: Mouse scrolled (692, 310) with delta (3, 3)
Screenshot: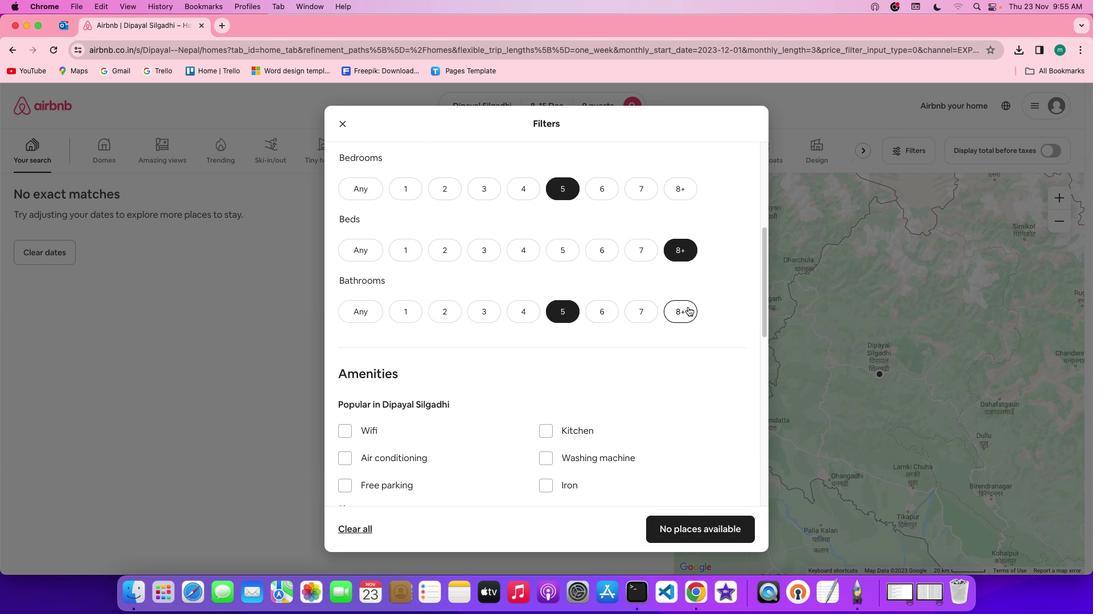 
Action: Mouse scrolled (692, 310) with delta (3, 3)
Screenshot: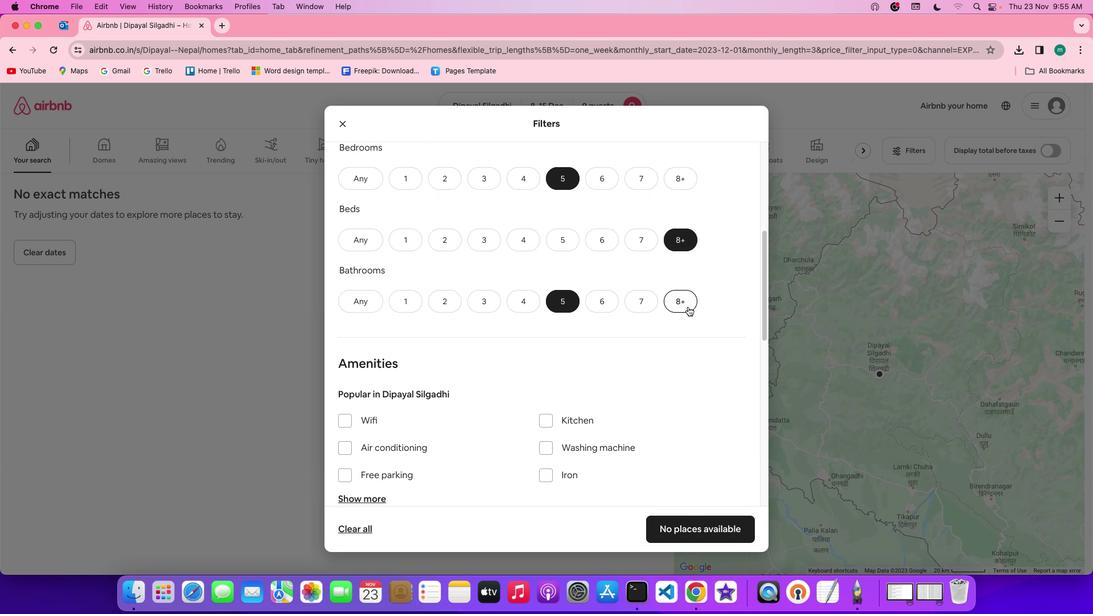 
Action: Mouse scrolled (692, 310) with delta (3, 3)
Screenshot: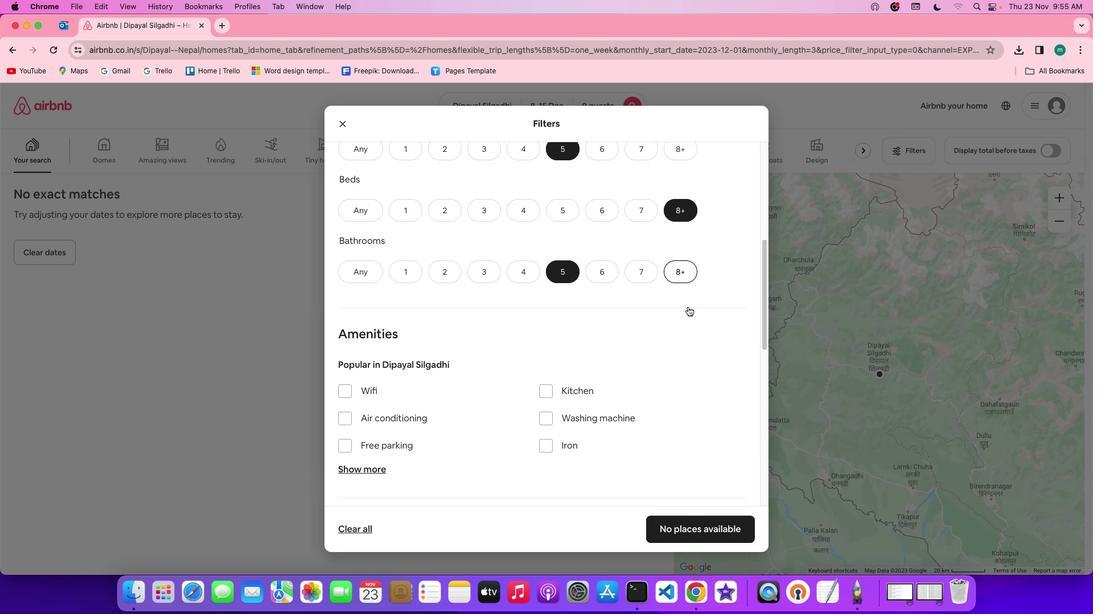 
Action: Mouse moved to (688, 312)
Screenshot: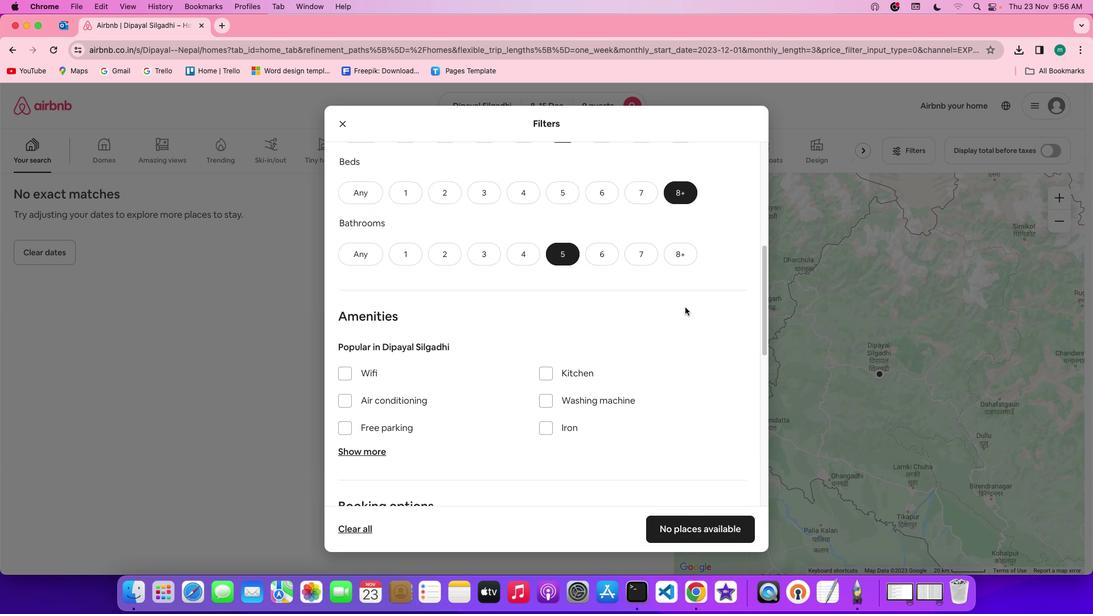 
Action: Mouse scrolled (688, 312) with delta (3, 3)
Screenshot: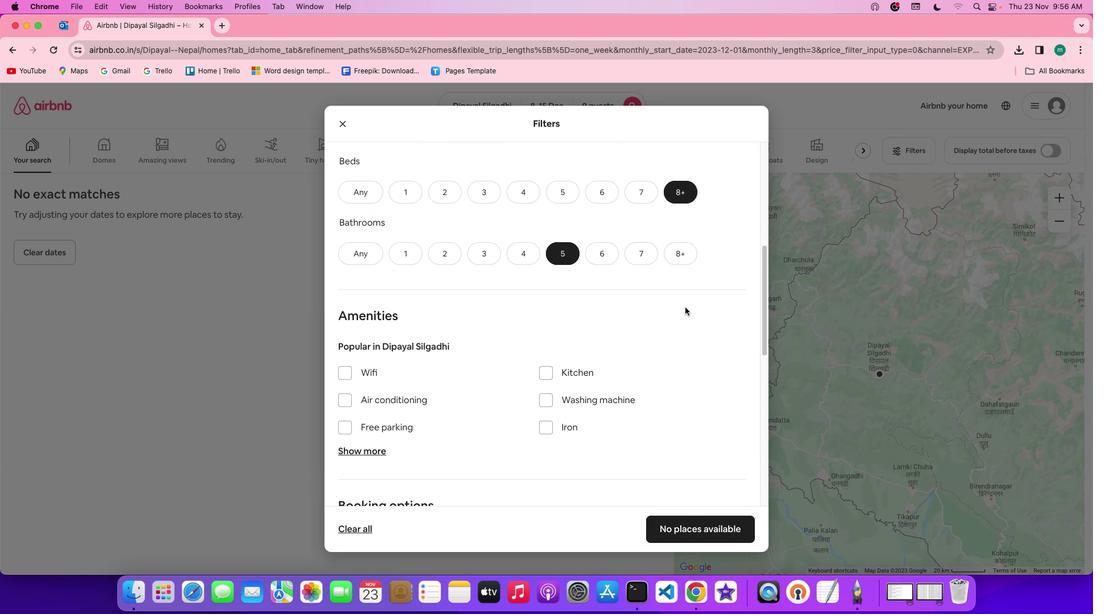 
Action: Mouse scrolled (688, 312) with delta (3, 3)
Screenshot: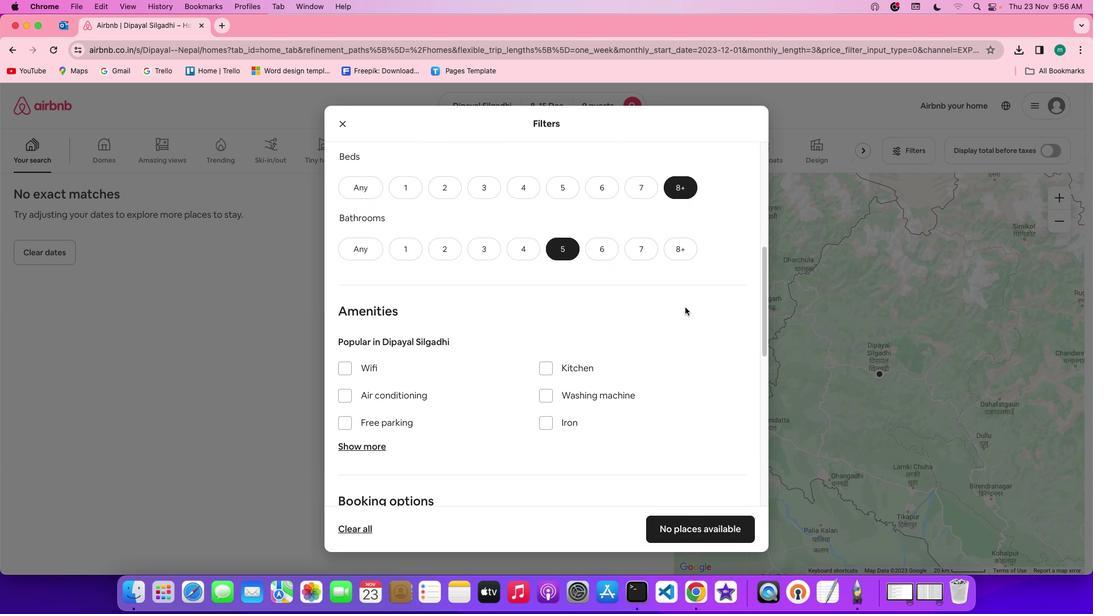 
Action: Mouse scrolled (688, 312) with delta (3, 3)
Screenshot: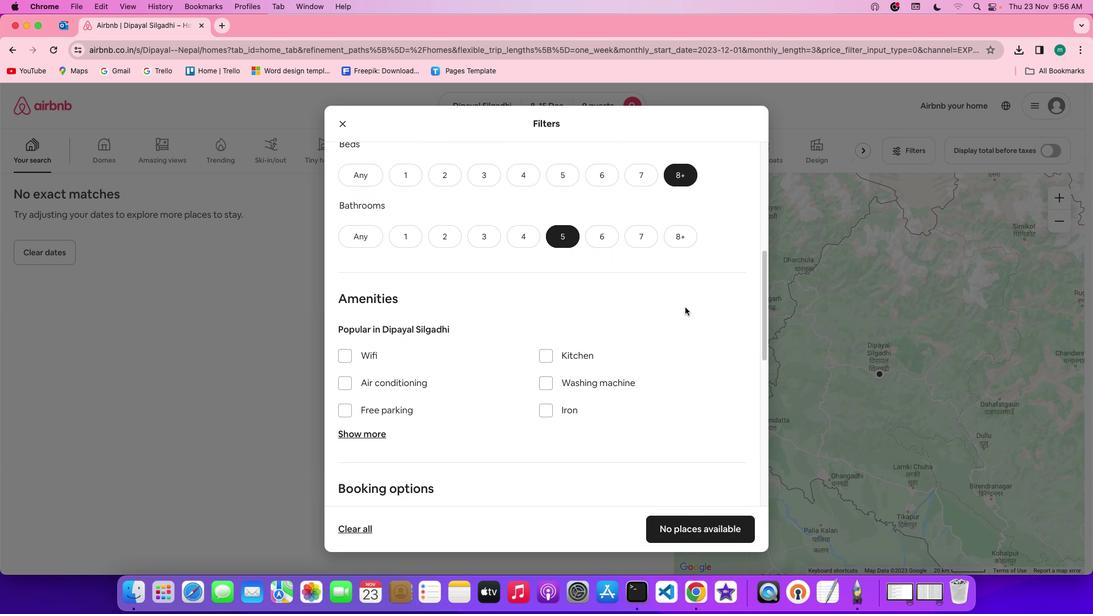 
Action: Mouse scrolled (688, 312) with delta (3, 3)
Screenshot: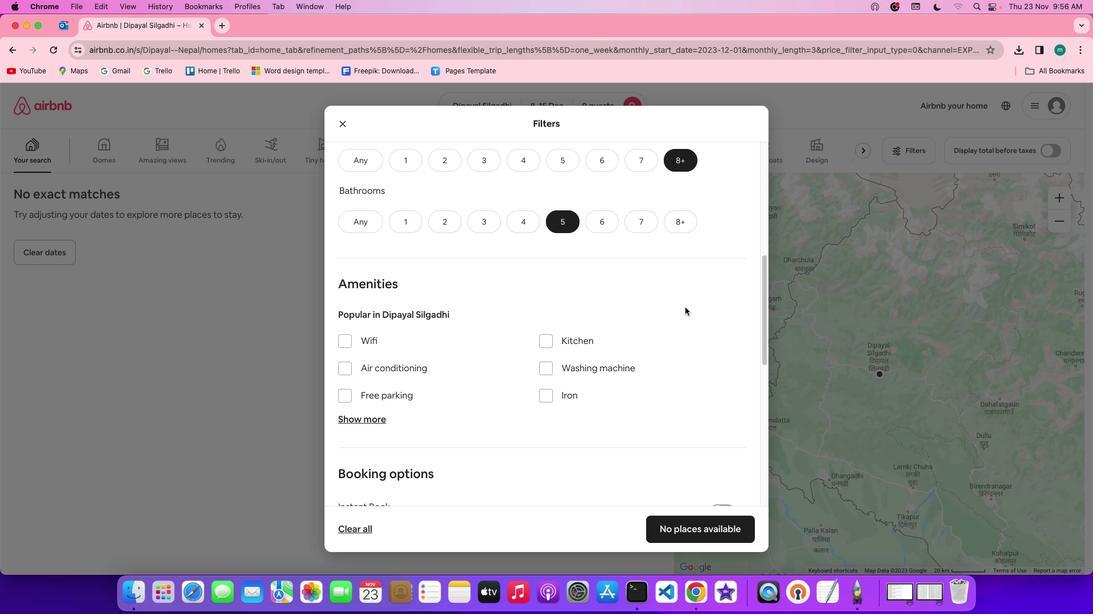 
Action: Mouse scrolled (688, 312) with delta (3, 3)
Screenshot: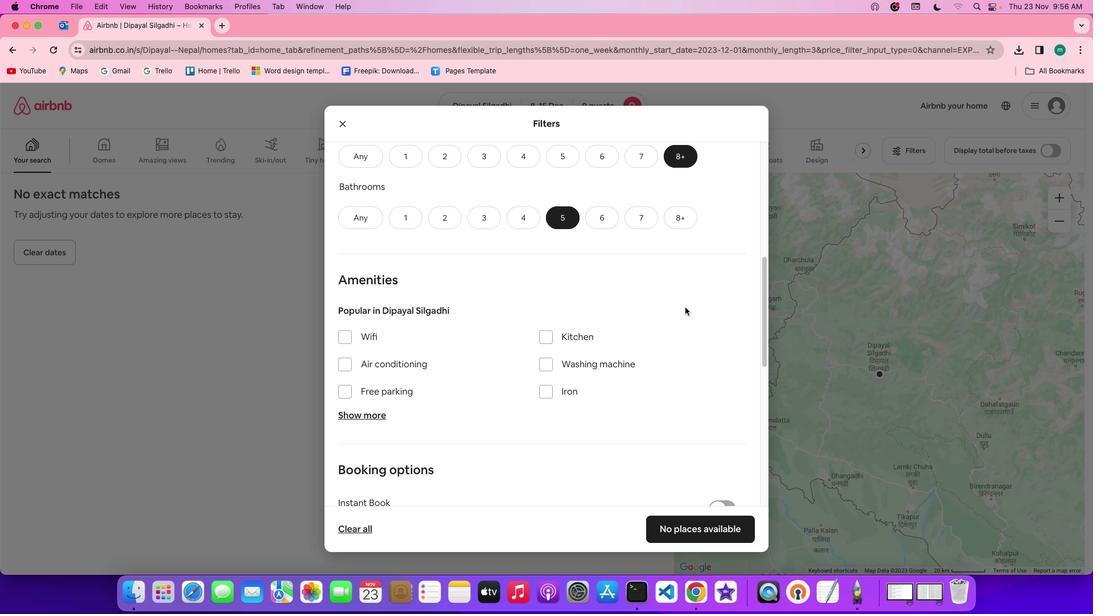 
Action: Mouse scrolled (688, 312) with delta (3, 3)
Screenshot: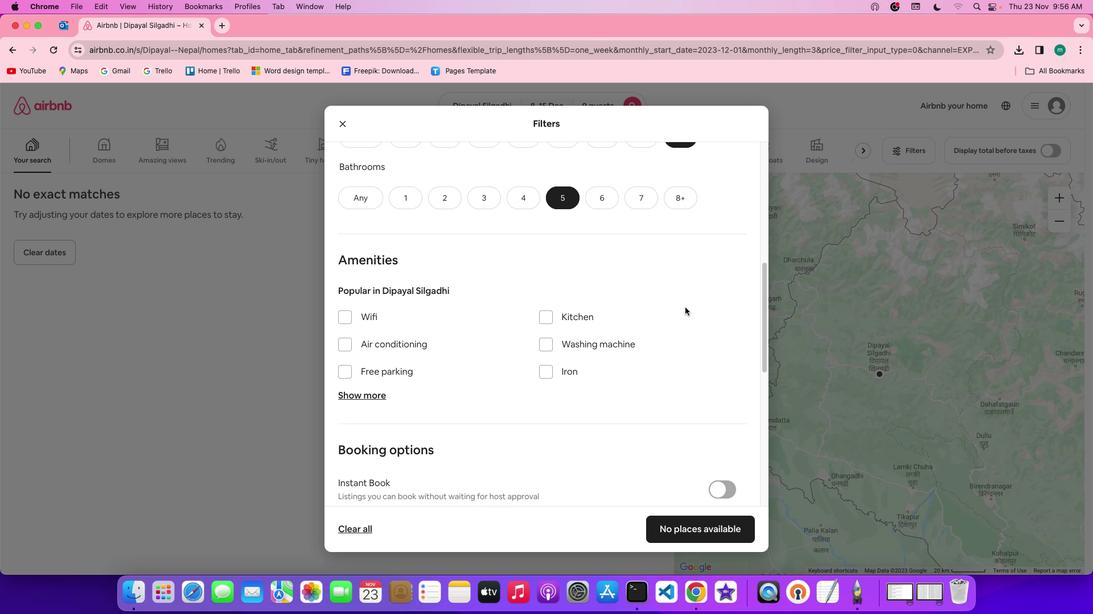 
Action: Mouse scrolled (688, 312) with delta (3, 3)
Screenshot: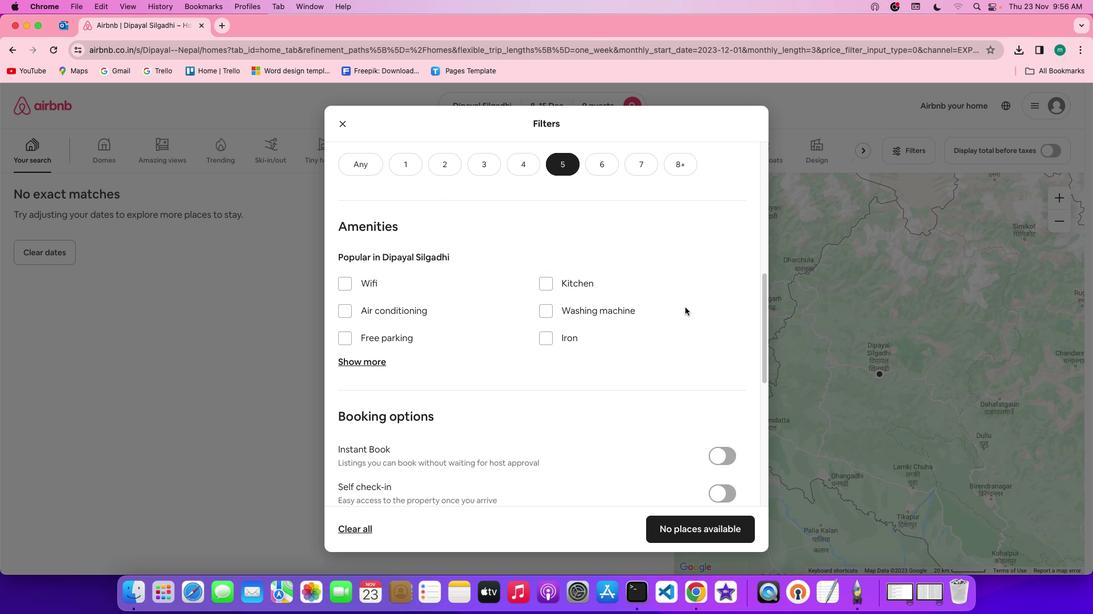 
Action: Mouse scrolled (688, 312) with delta (3, 3)
Screenshot: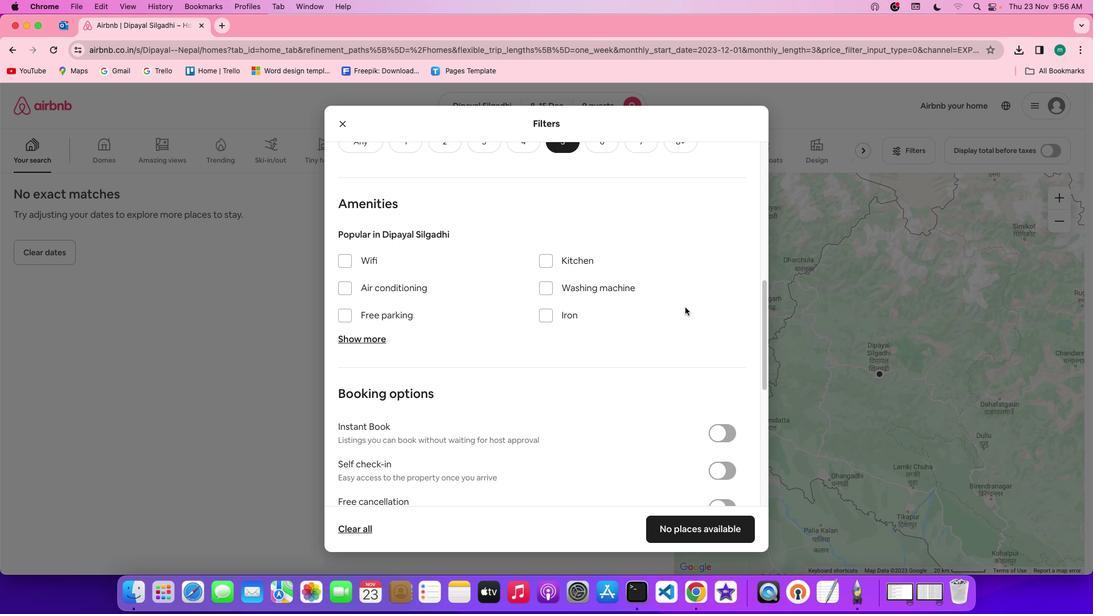 
Action: Mouse scrolled (688, 312) with delta (3, 3)
Screenshot: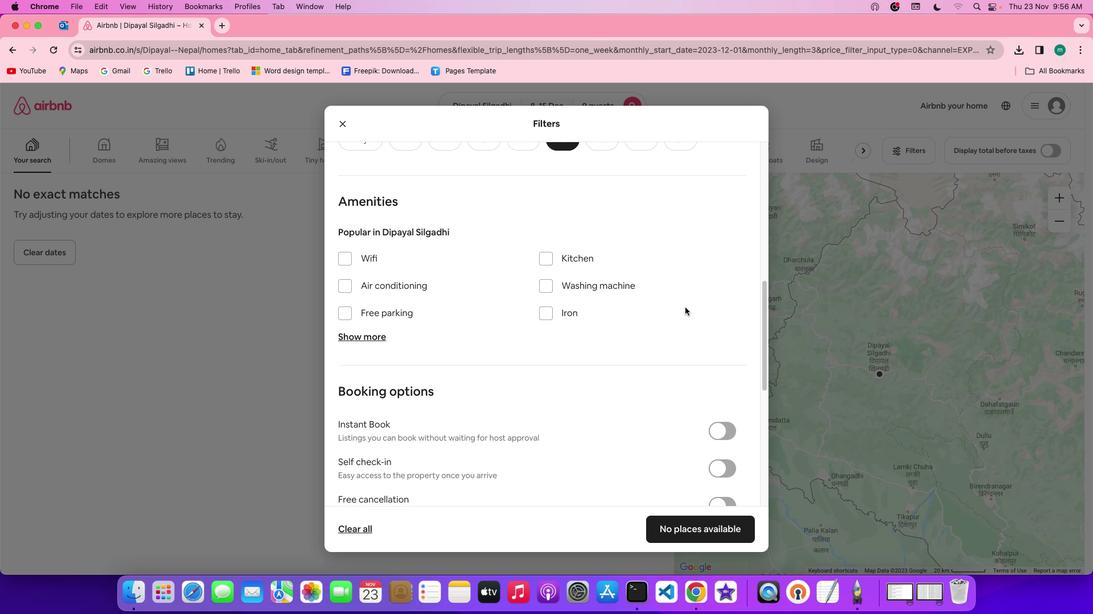 
Action: Mouse scrolled (688, 312) with delta (3, 3)
Screenshot: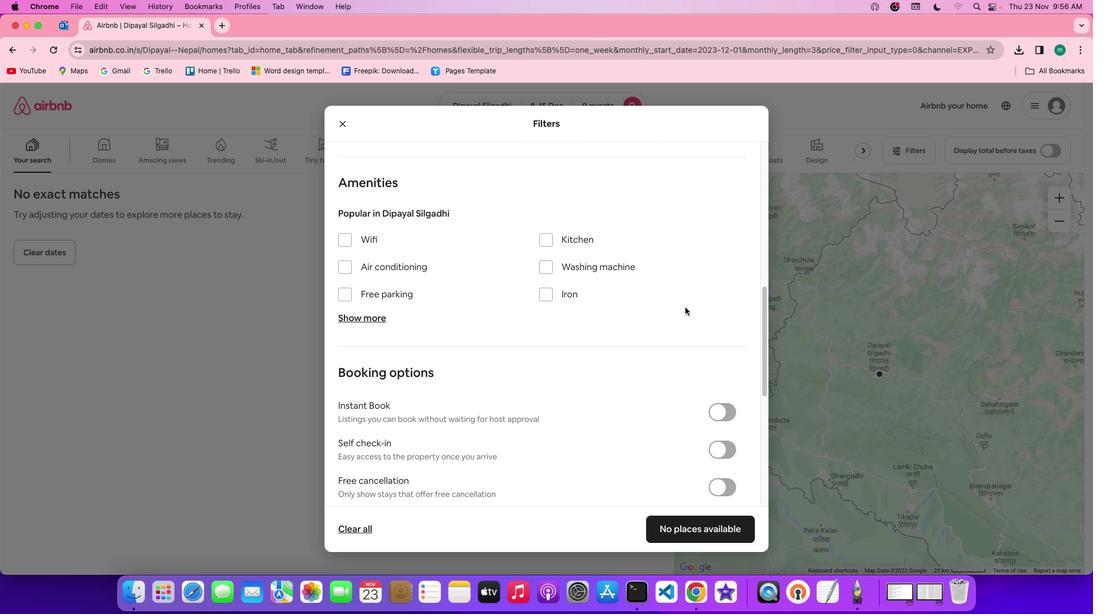
Action: Mouse moved to (354, 224)
Screenshot: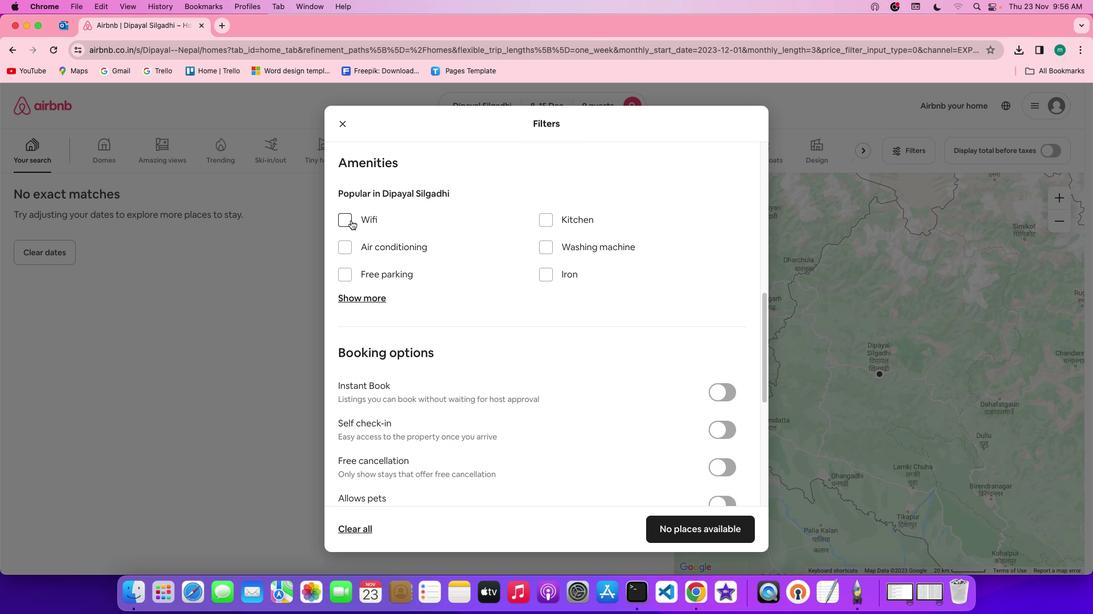 
Action: Mouse pressed left at (354, 224)
Screenshot: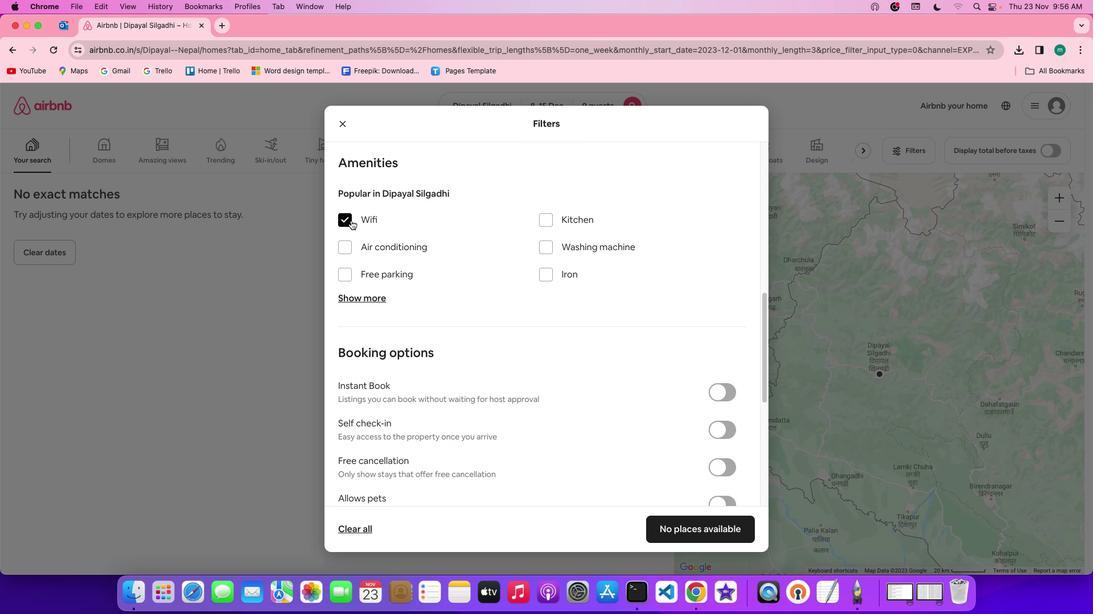 
Action: Mouse moved to (370, 302)
Screenshot: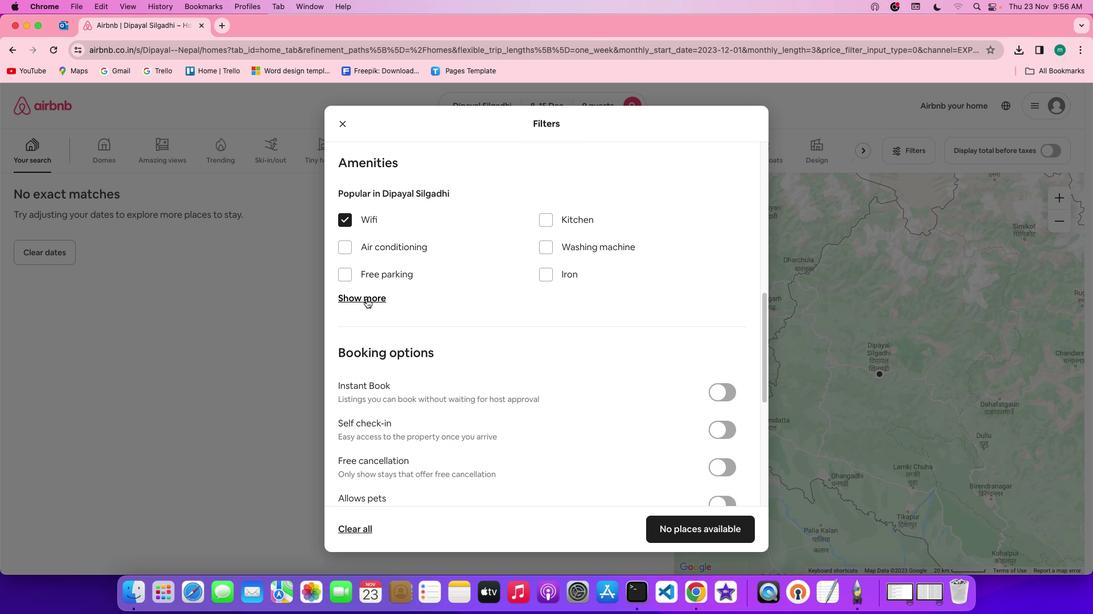 
Action: Mouse pressed left at (370, 302)
Screenshot: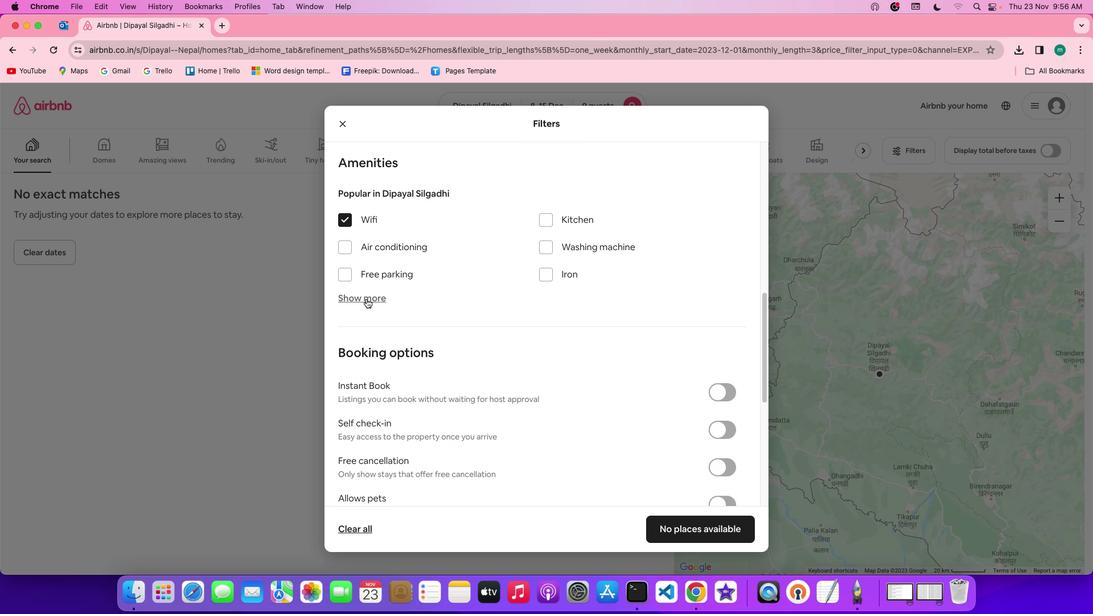 
Action: Mouse moved to (554, 370)
Screenshot: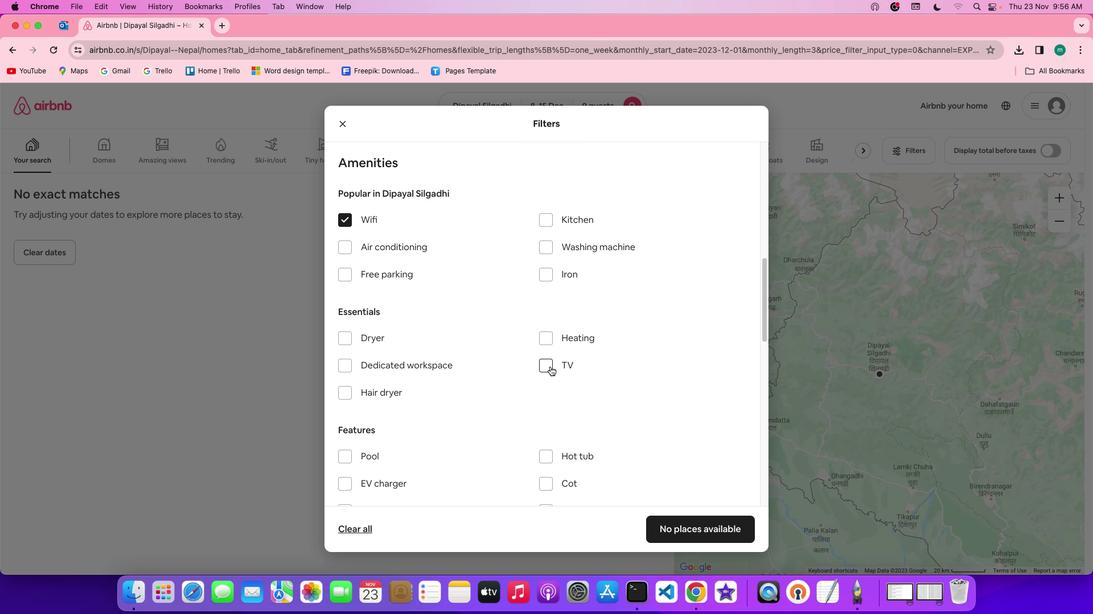
Action: Mouse pressed left at (554, 370)
Screenshot: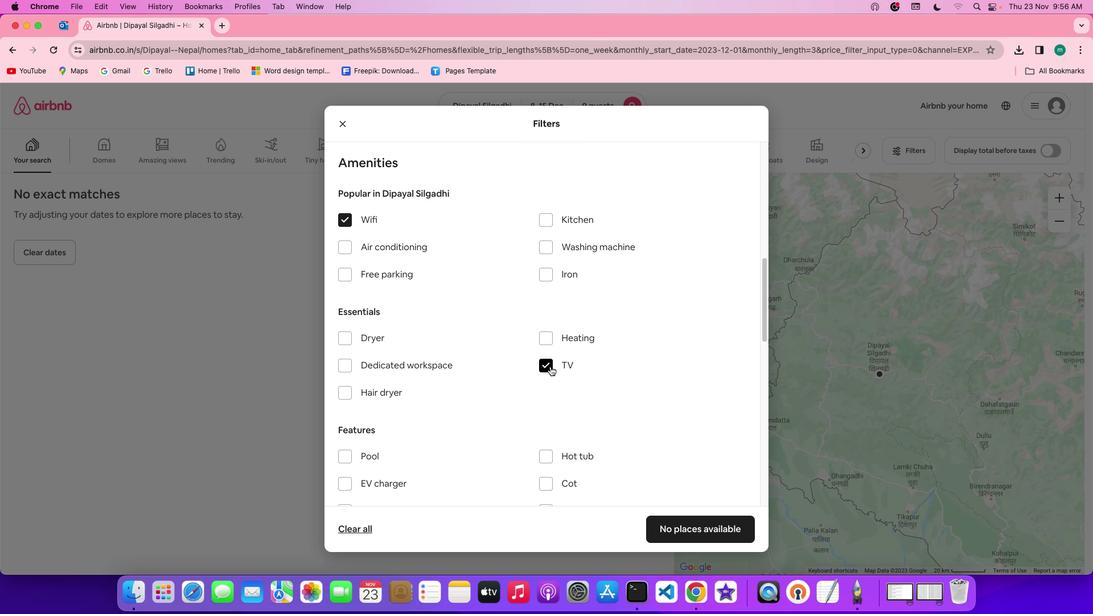 
Action: Mouse moved to (355, 277)
Screenshot: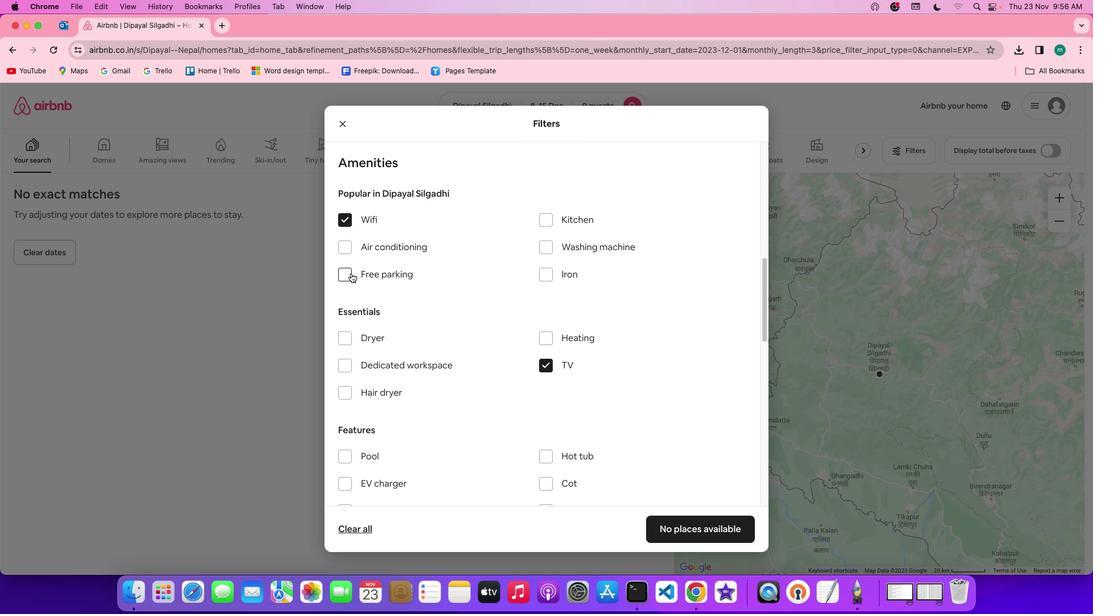 
Action: Mouse pressed left at (355, 277)
Screenshot: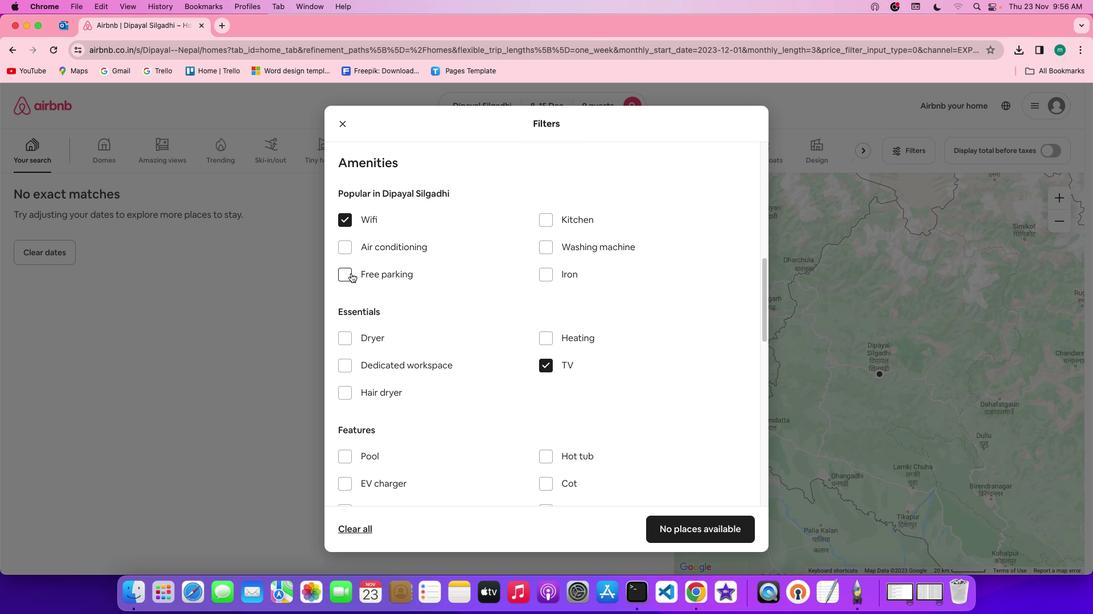 
Action: Mouse moved to (456, 314)
Screenshot: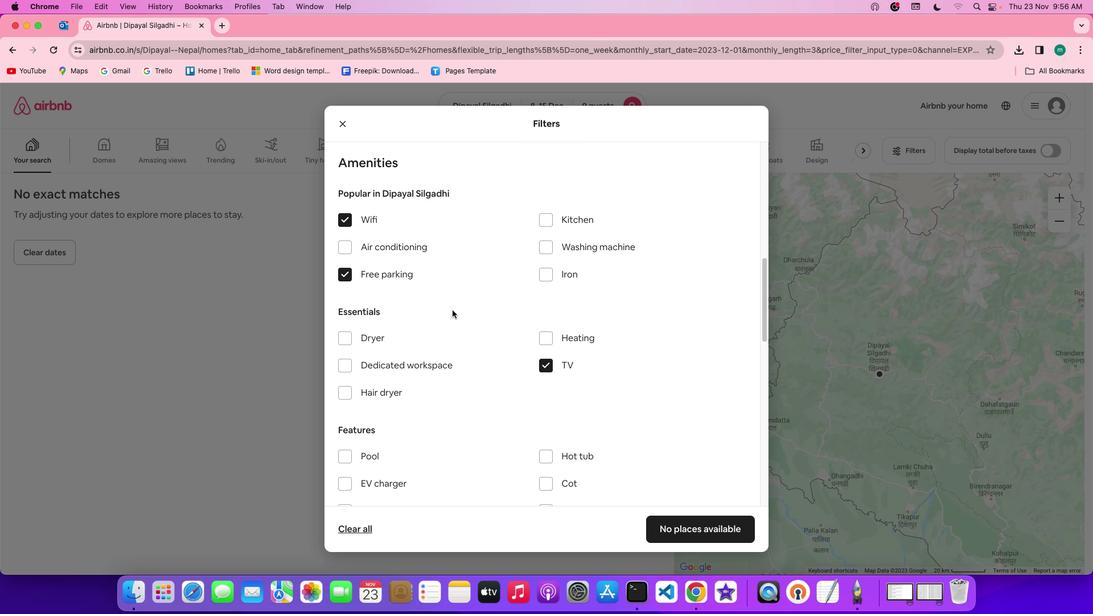 
Action: Mouse scrolled (456, 314) with delta (3, 3)
Screenshot: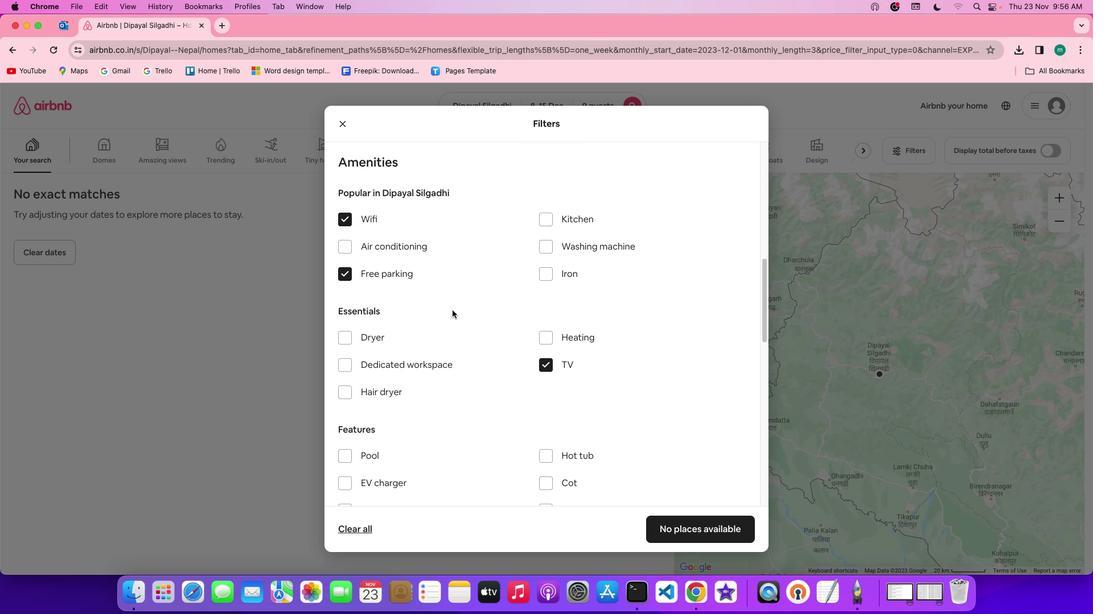
Action: Mouse scrolled (456, 314) with delta (3, 3)
Screenshot: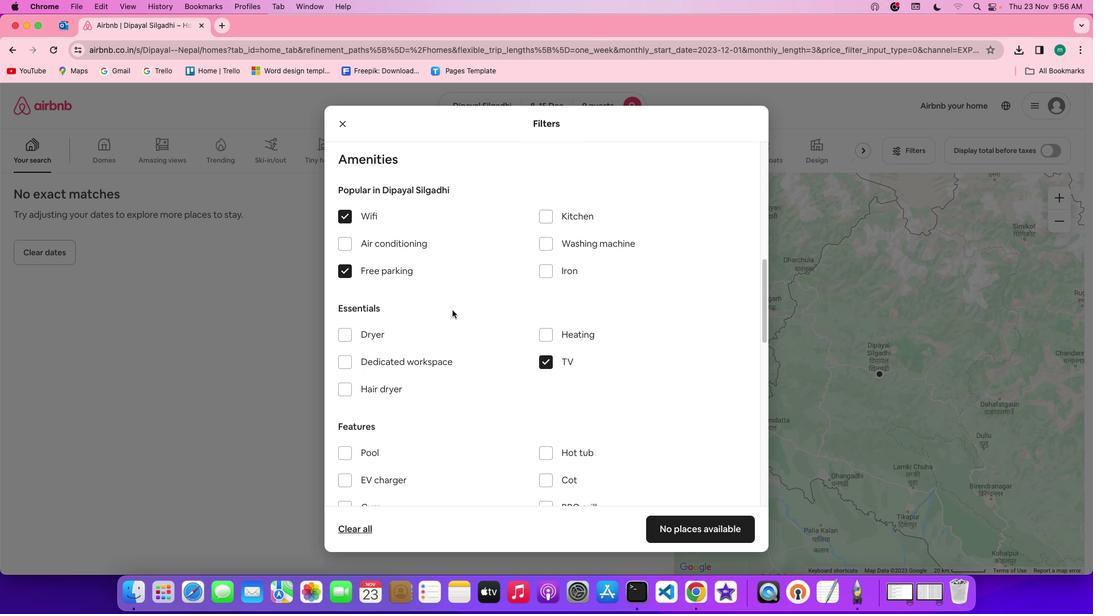 
Action: Mouse scrolled (456, 314) with delta (3, 3)
Screenshot: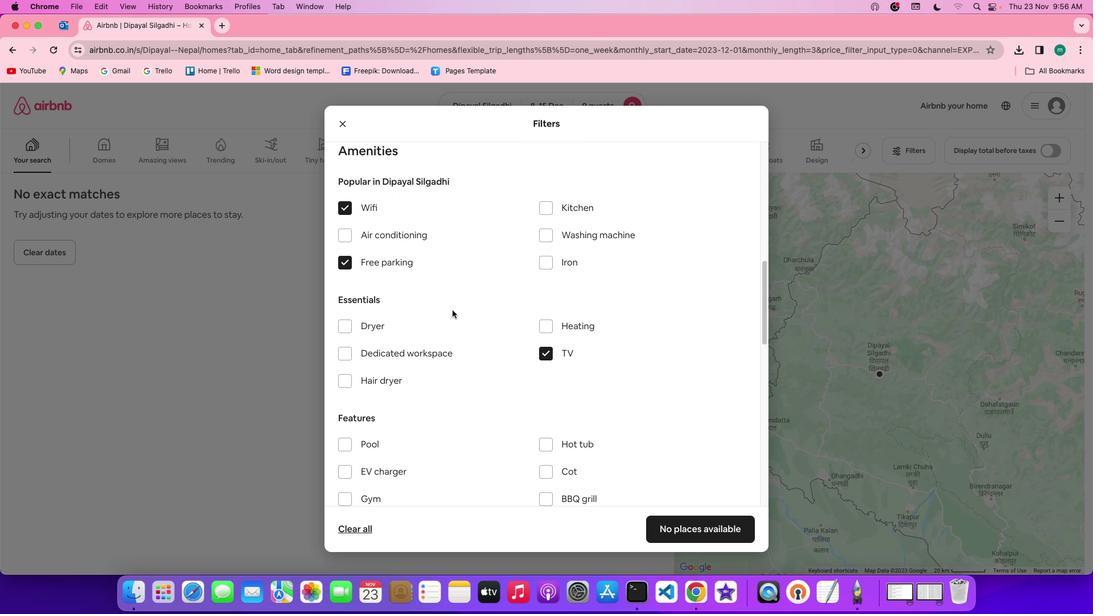 
Action: Mouse scrolled (456, 314) with delta (3, 3)
Screenshot: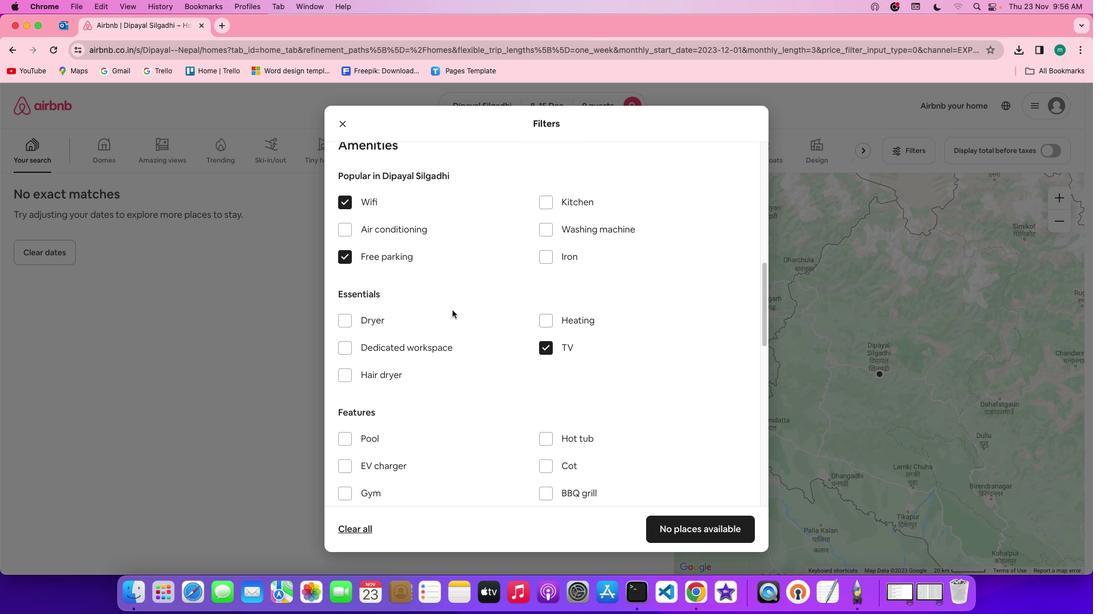 
Action: Mouse scrolled (456, 314) with delta (3, 3)
Screenshot: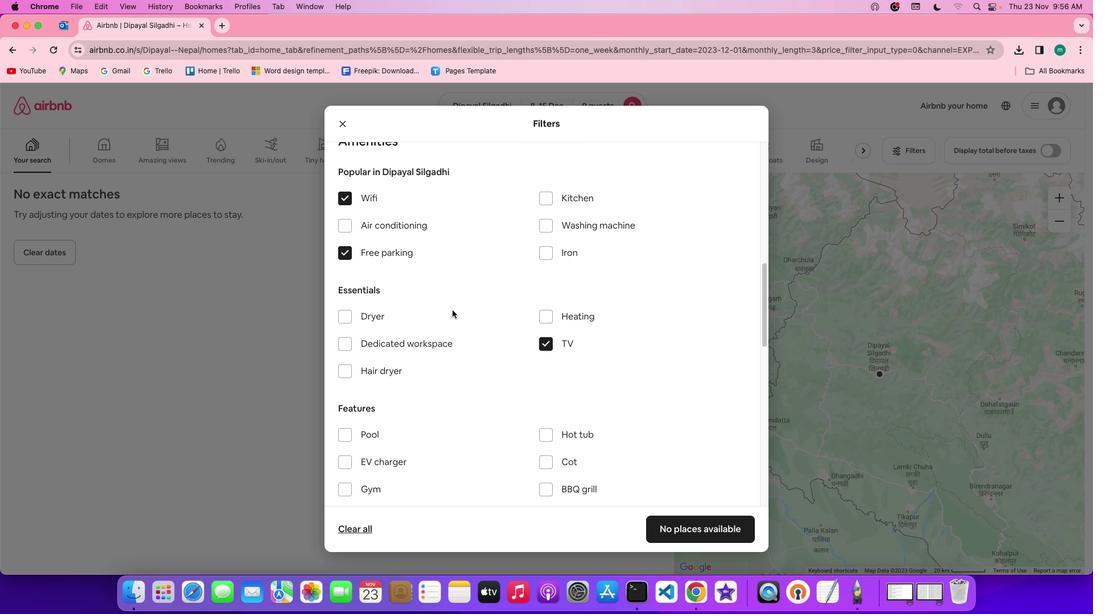 
Action: Mouse scrolled (456, 314) with delta (3, 3)
Screenshot: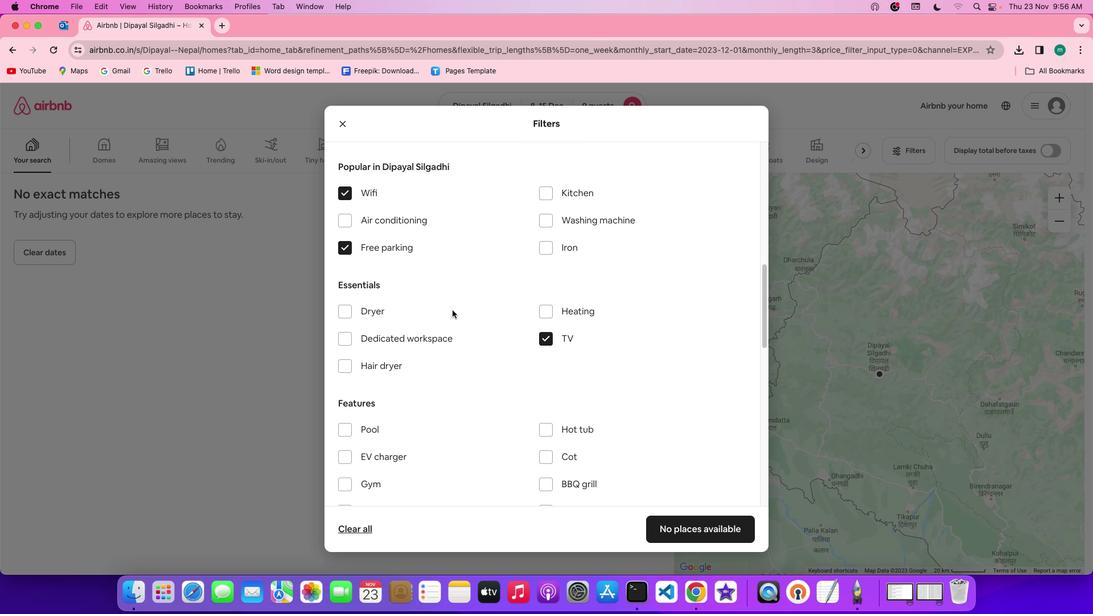 
Action: Mouse scrolled (456, 314) with delta (3, 3)
Screenshot: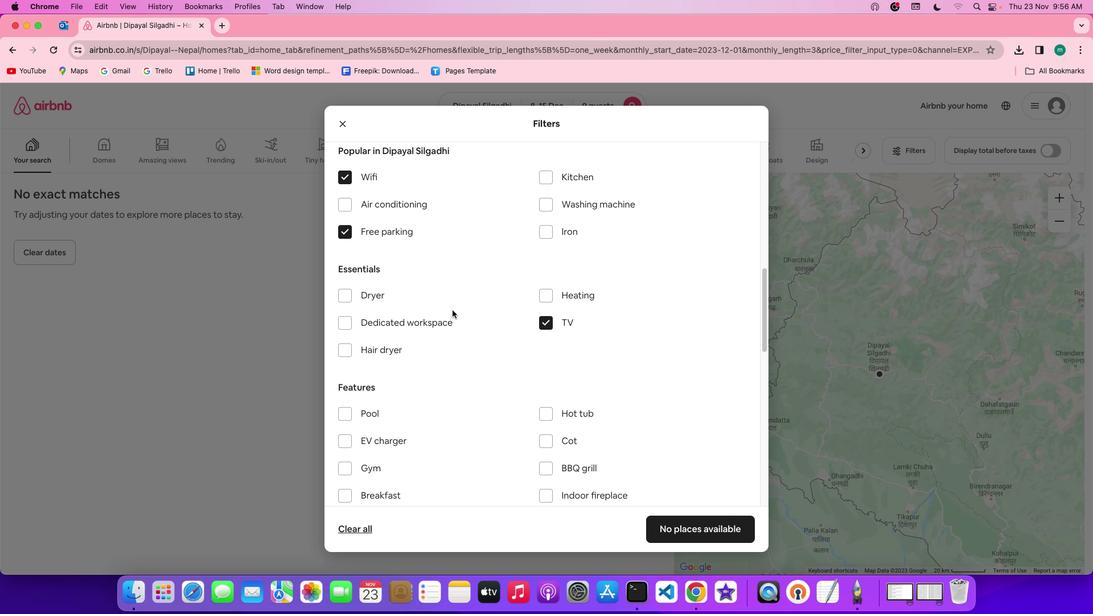 
Action: Mouse scrolled (456, 314) with delta (3, 3)
Screenshot: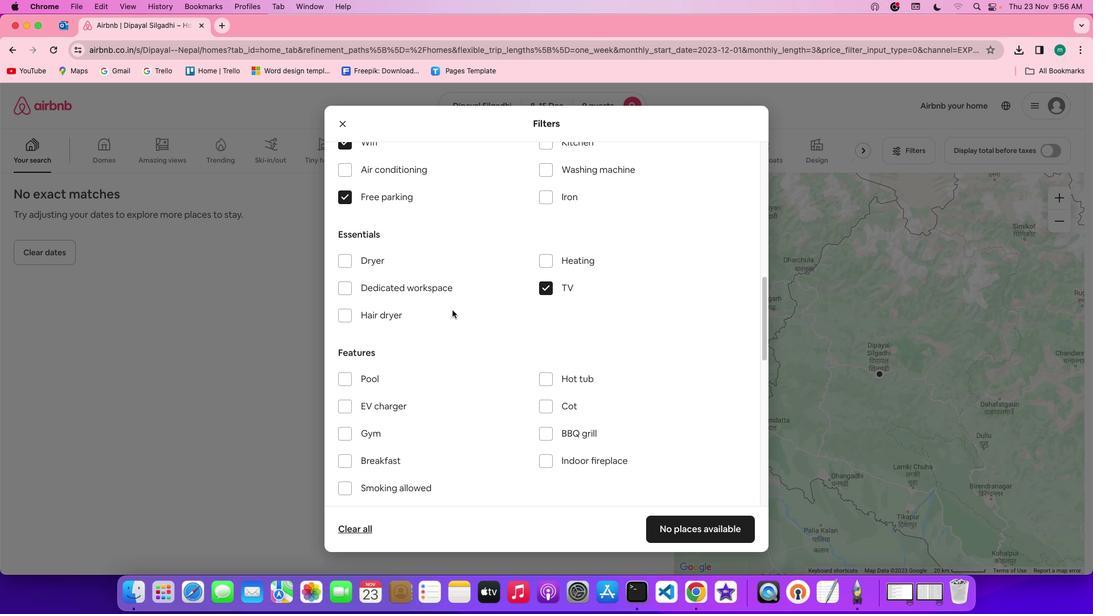 
Action: Mouse scrolled (456, 314) with delta (3, 3)
Screenshot: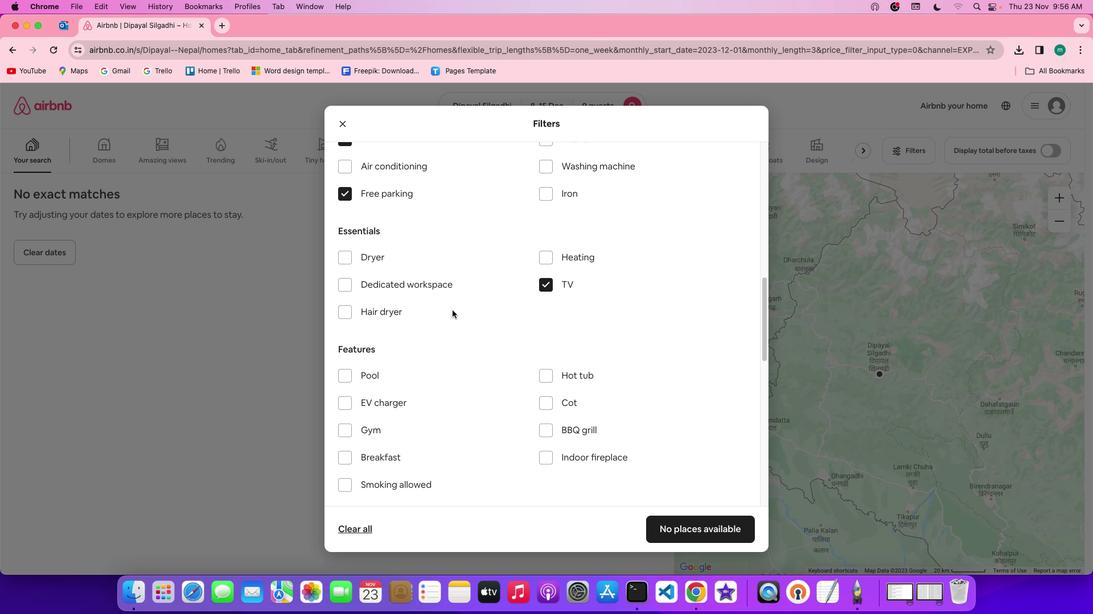 
Action: Mouse scrolled (456, 314) with delta (3, 3)
Screenshot: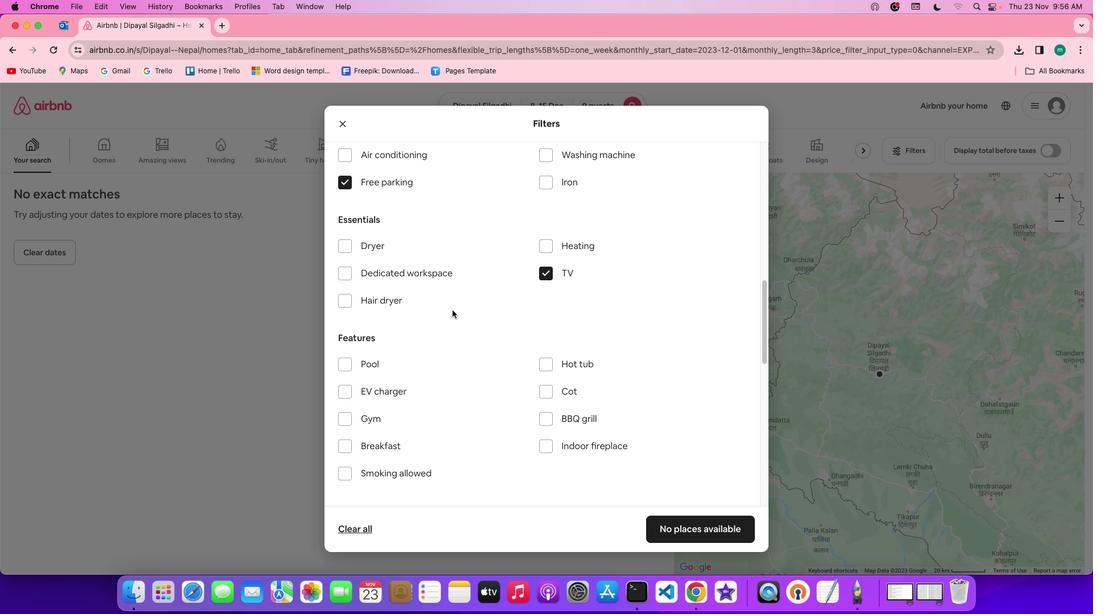 
Action: Mouse scrolled (456, 314) with delta (3, 2)
Screenshot: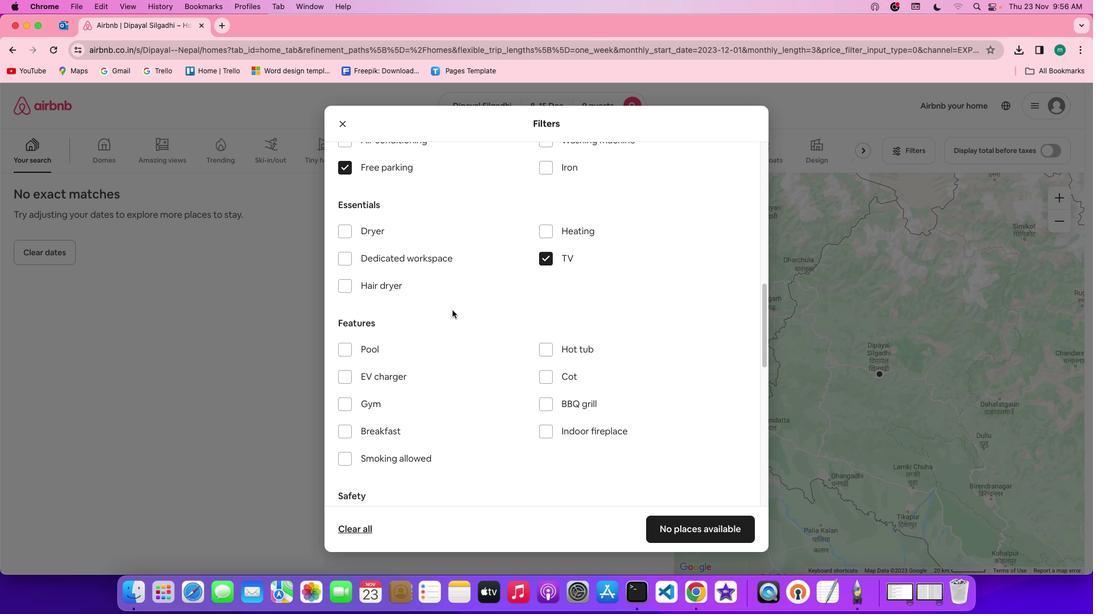 
Action: Mouse scrolled (456, 314) with delta (3, 2)
Screenshot: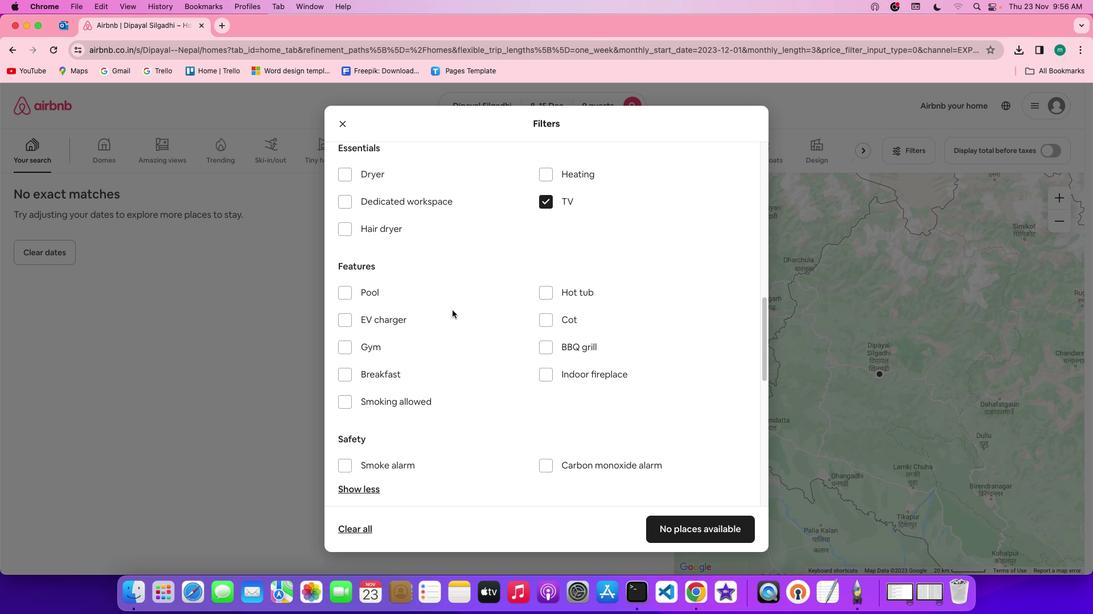 
Action: Mouse moved to (353, 315)
Screenshot: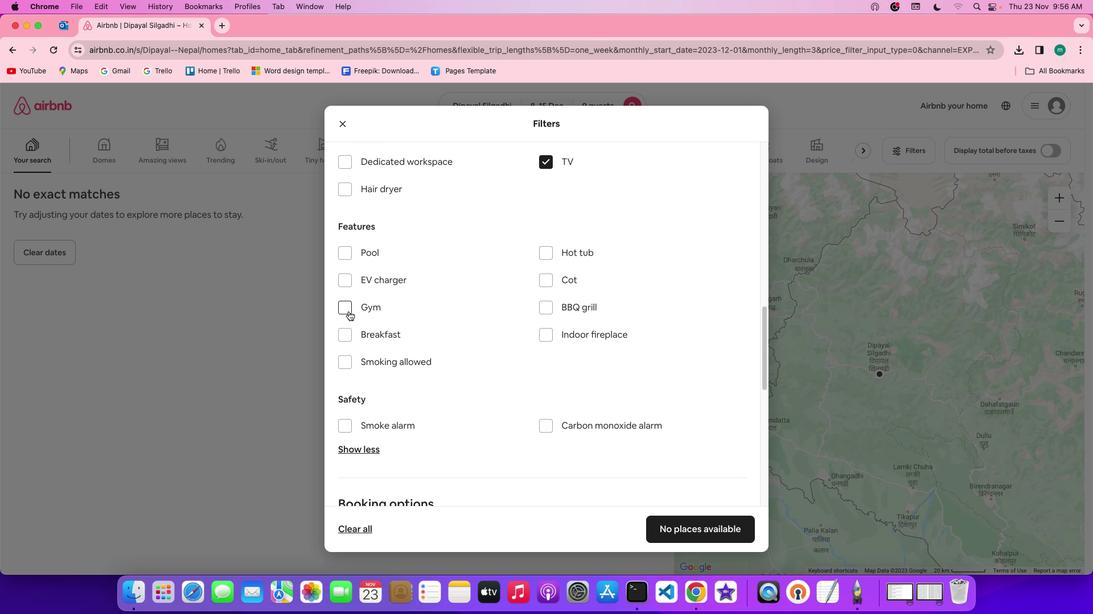 
Action: Mouse pressed left at (353, 315)
Screenshot: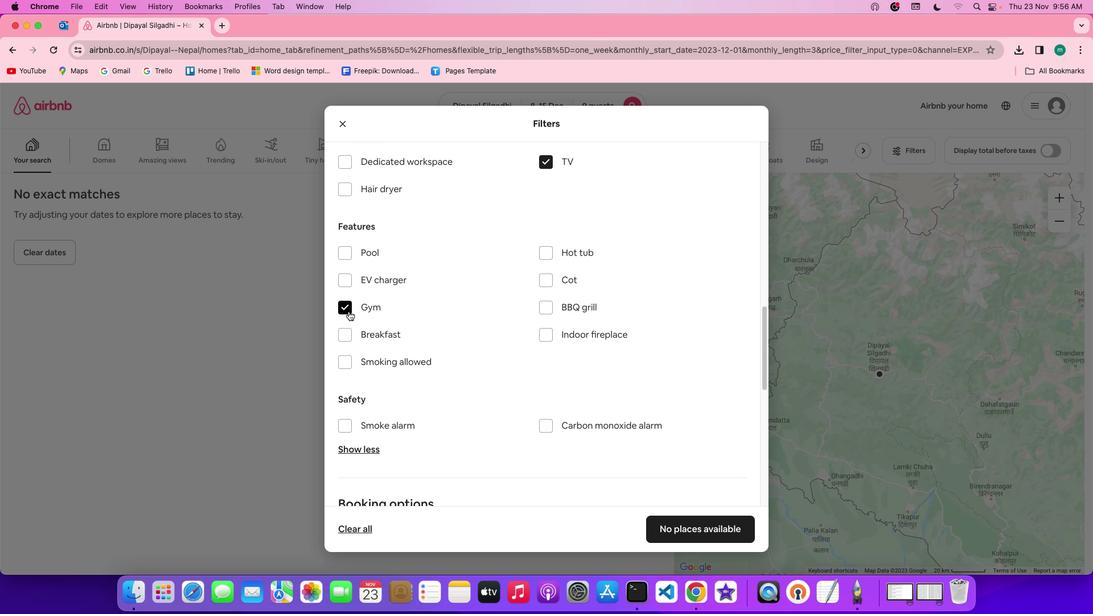 
Action: Mouse moved to (351, 339)
Screenshot: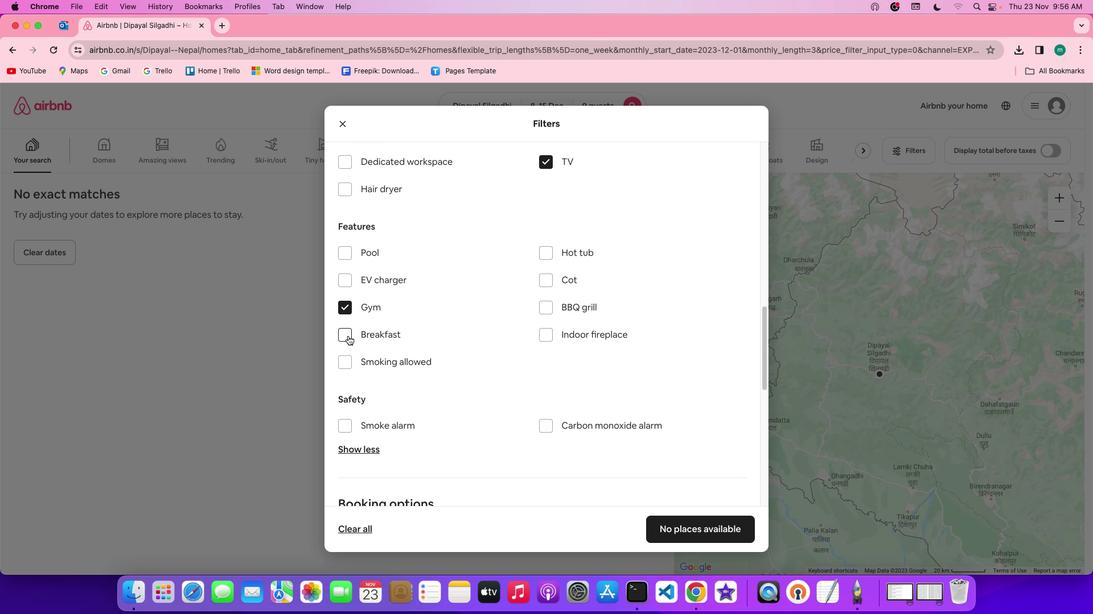 
Action: Mouse pressed left at (351, 339)
Screenshot: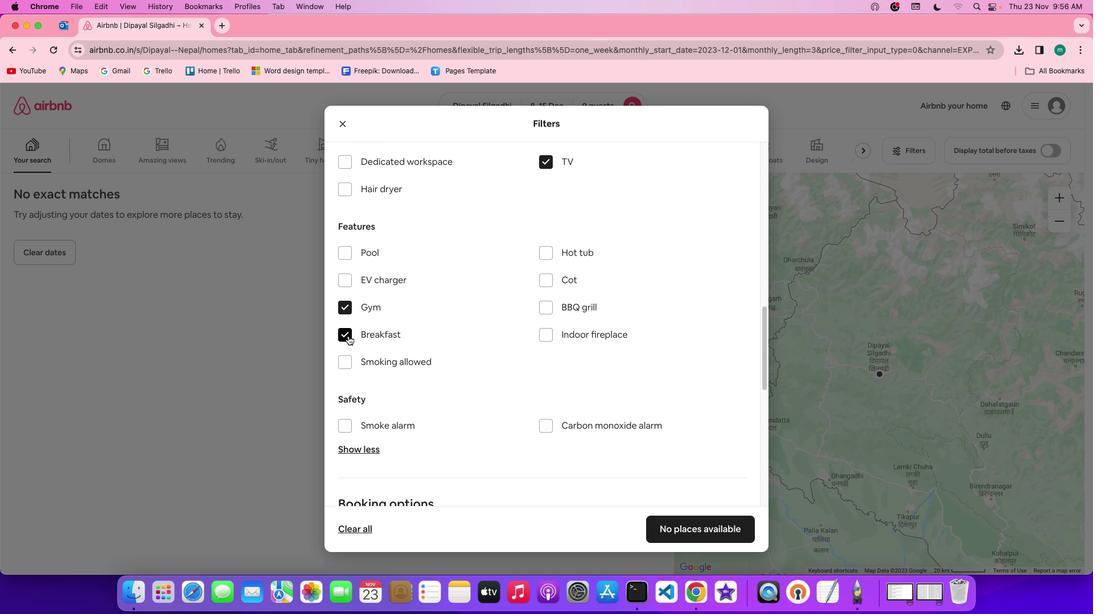 
Action: Mouse moved to (491, 360)
Screenshot: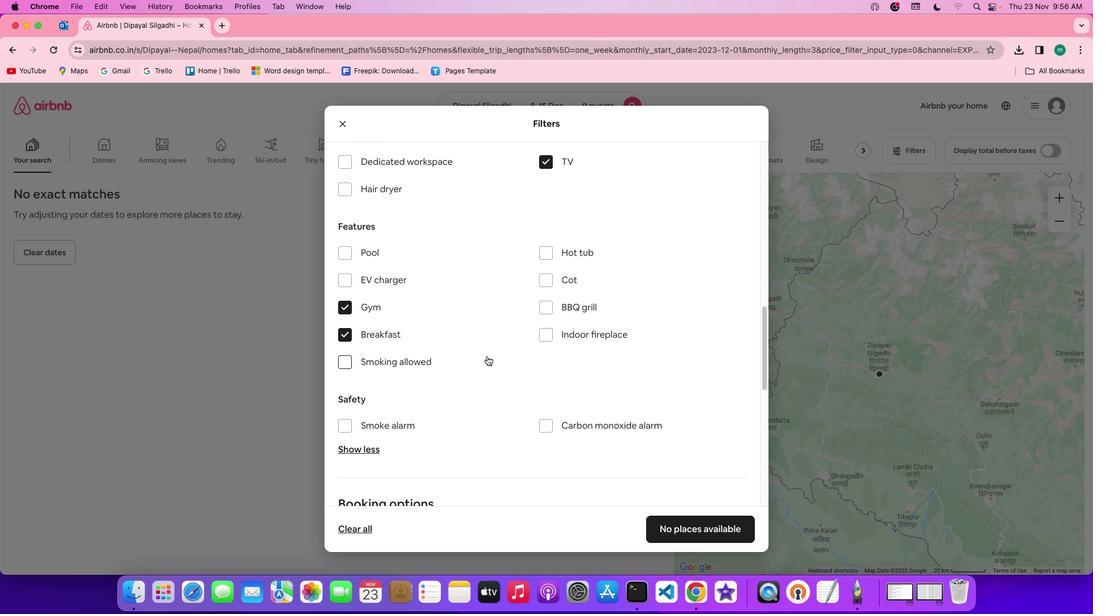 
Action: Mouse scrolled (491, 360) with delta (3, 3)
Screenshot: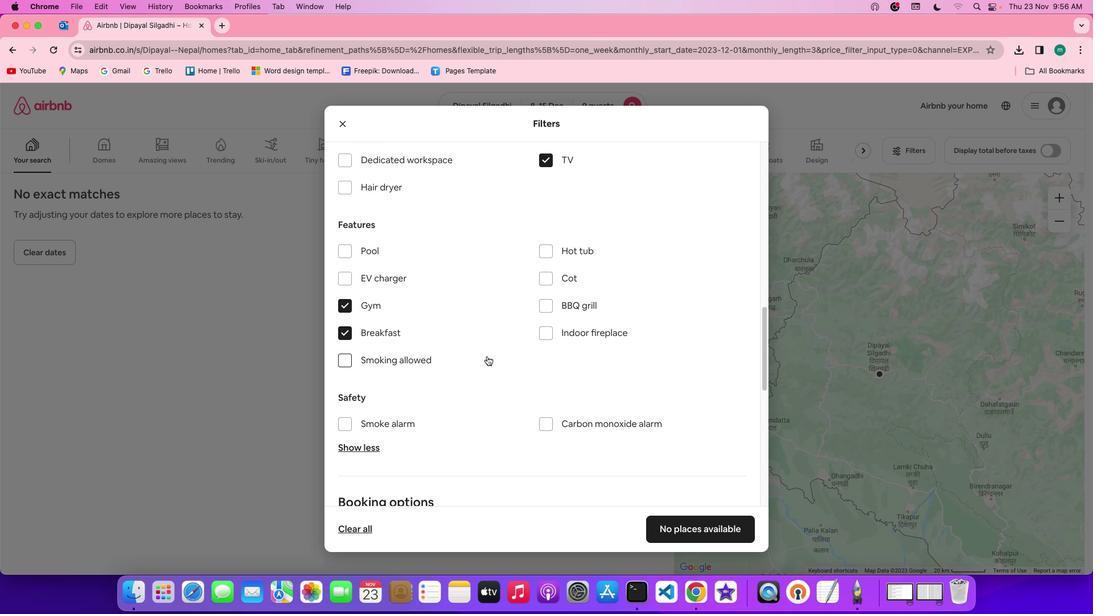 
Action: Mouse scrolled (491, 360) with delta (3, 3)
Screenshot: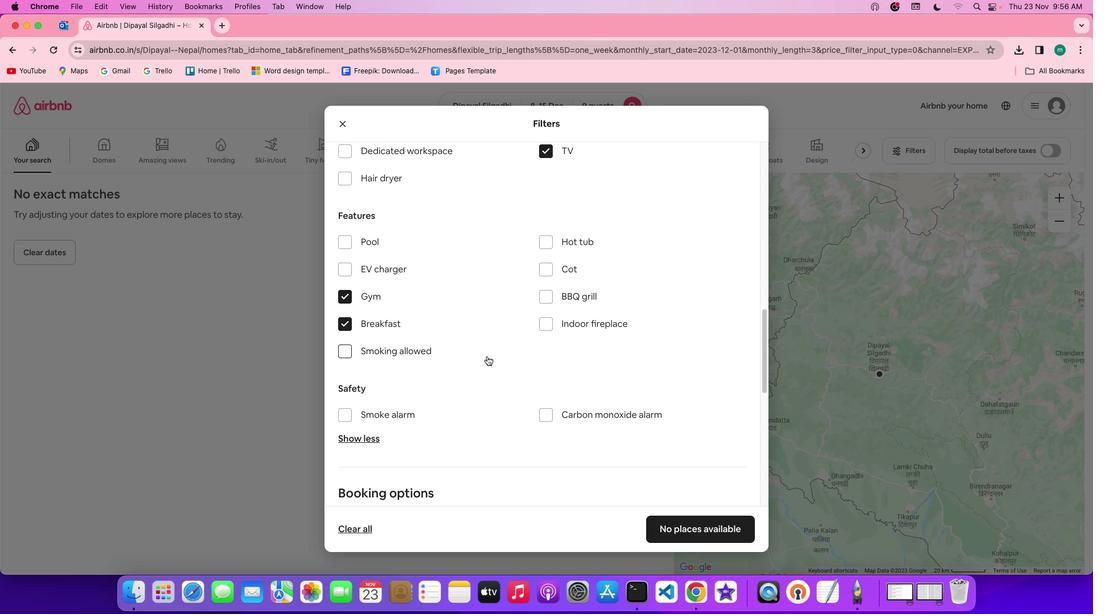 
Action: Mouse scrolled (491, 360) with delta (3, 2)
Screenshot: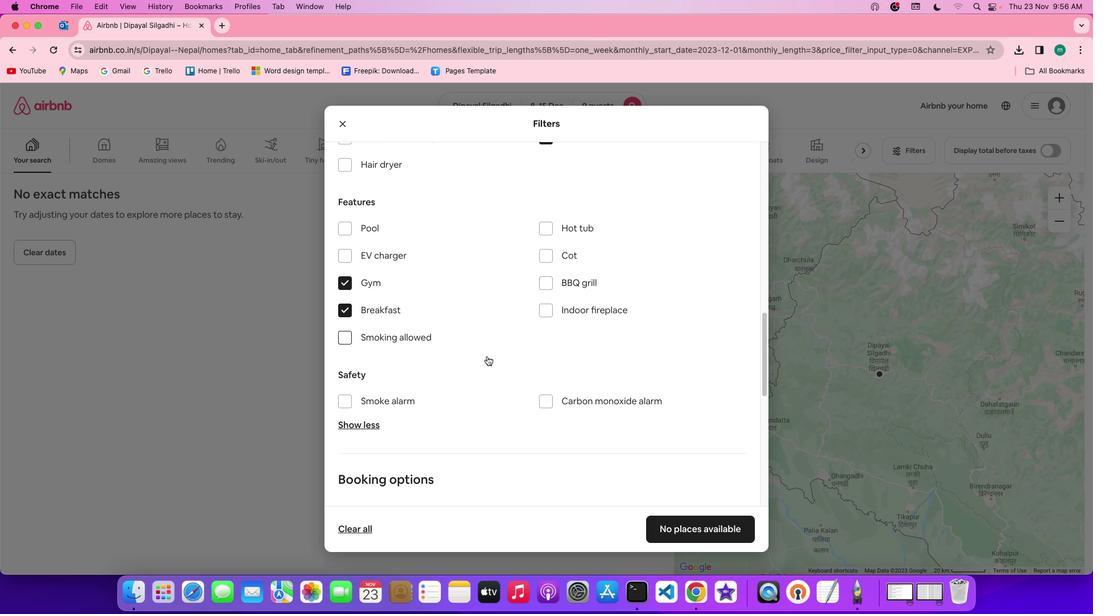 
Action: Mouse scrolled (491, 360) with delta (3, 2)
Screenshot: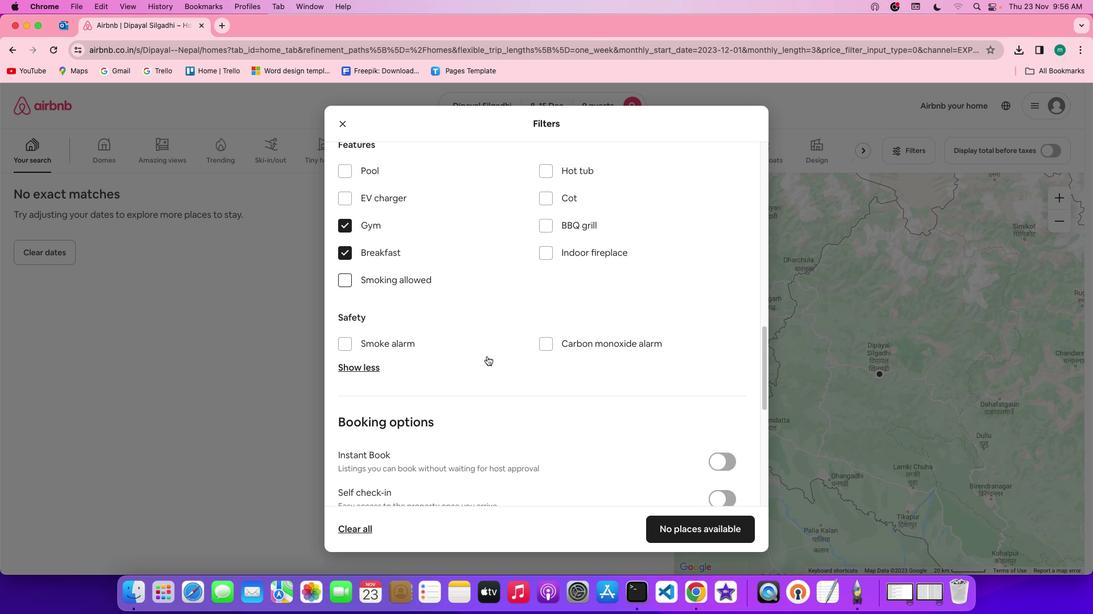 
Action: Mouse moved to (520, 383)
Screenshot: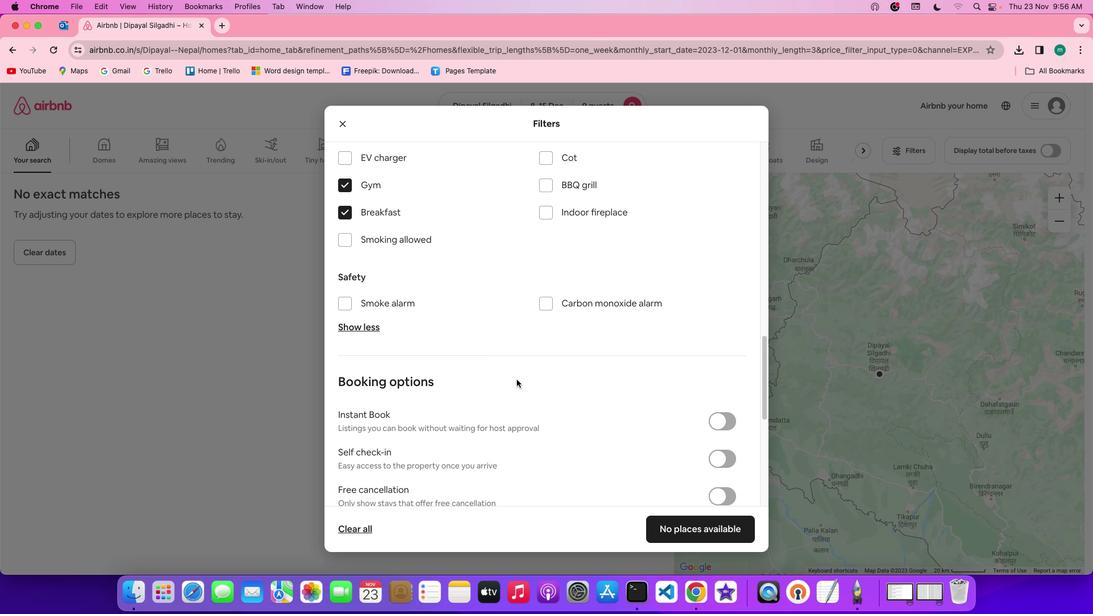 
Action: Mouse scrolled (520, 383) with delta (3, 3)
Screenshot: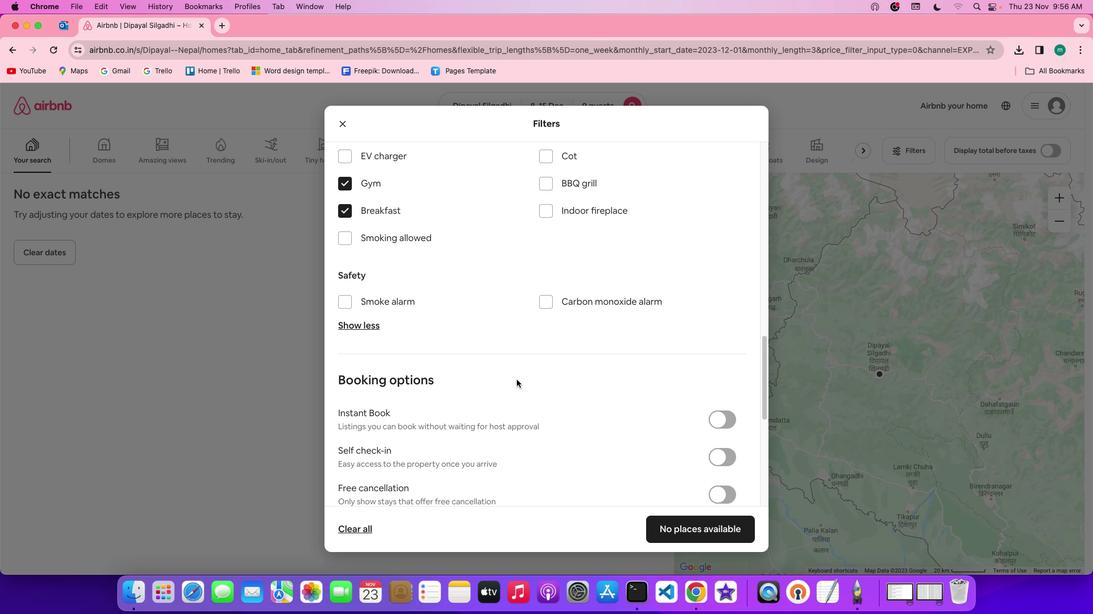
Action: Mouse scrolled (520, 383) with delta (3, 3)
Screenshot: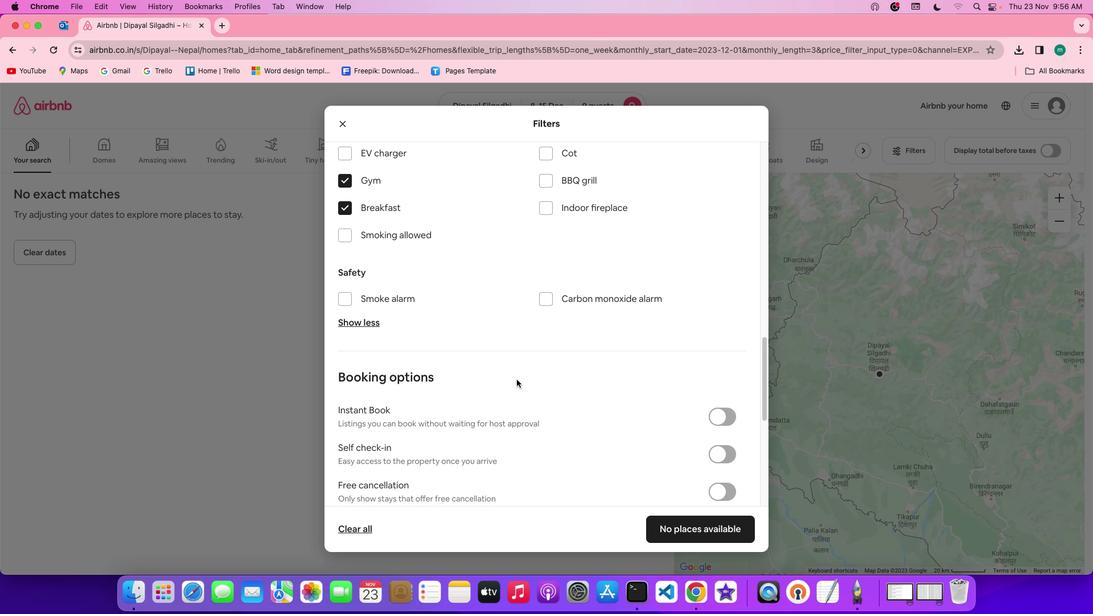 
Action: Mouse scrolled (520, 383) with delta (3, 3)
Screenshot: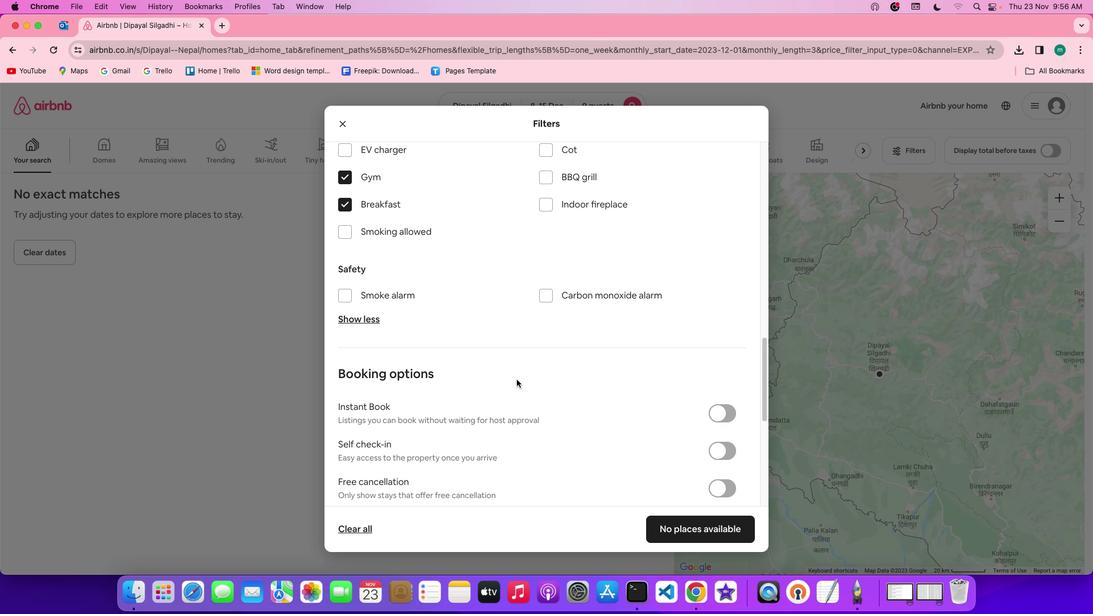 
Action: Mouse scrolled (520, 383) with delta (3, 3)
Screenshot: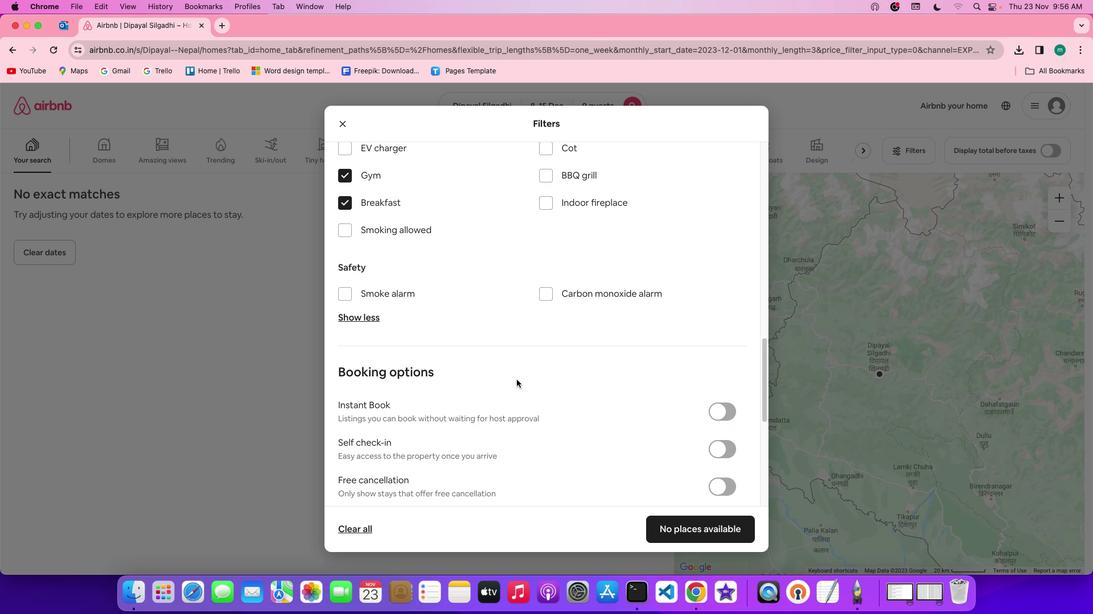 
Action: Mouse scrolled (520, 383) with delta (3, 3)
Screenshot: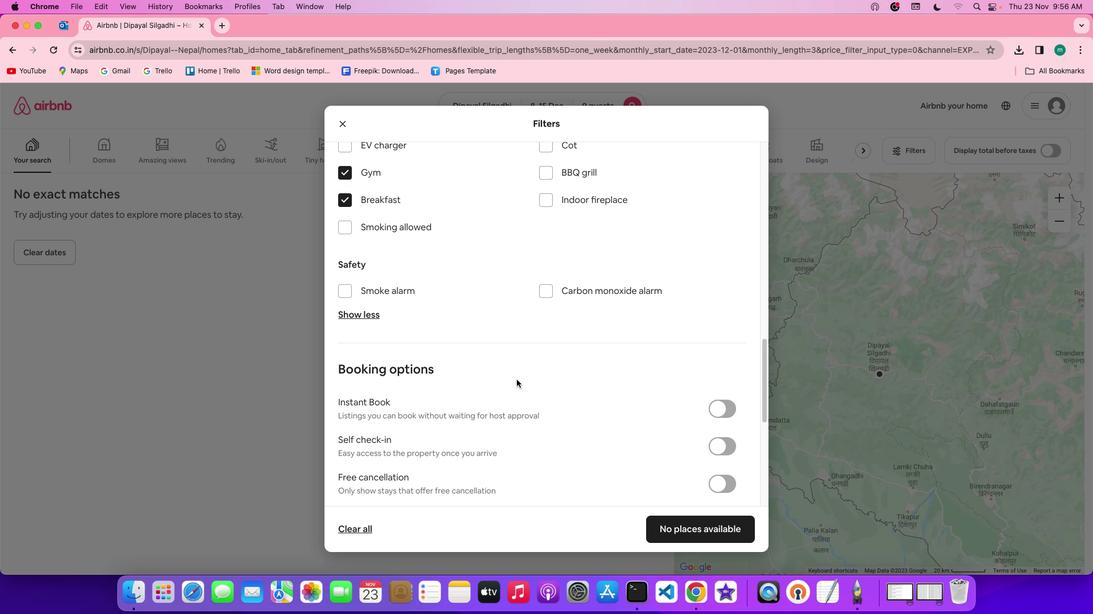 
Action: Mouse scrolled (520, 383) with delta (3, 3)
Screenshot: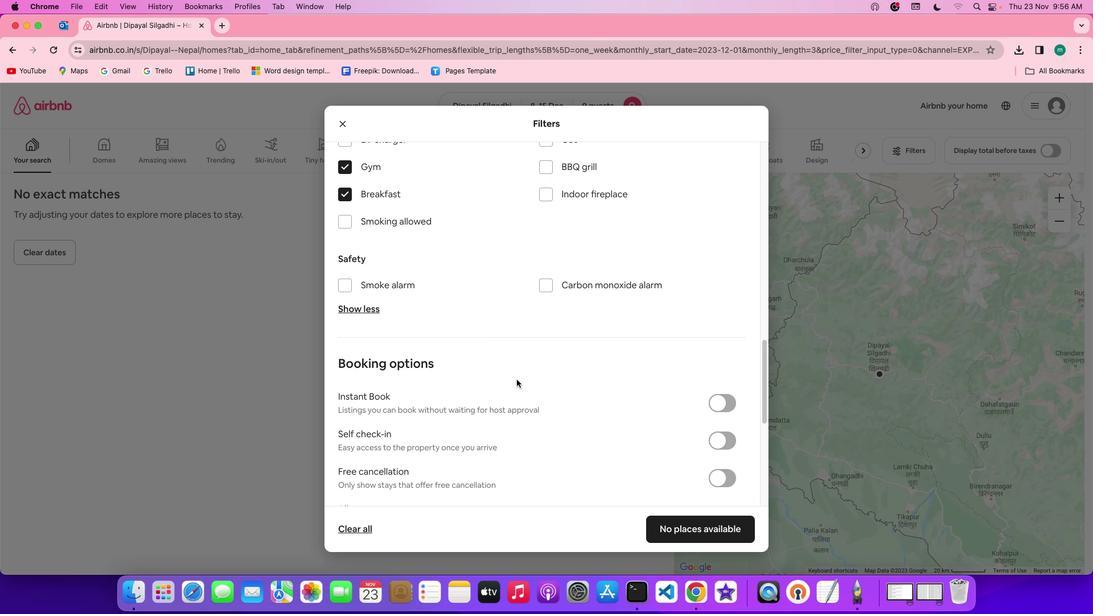 
Action: Mouse scrolled (520, 383) with delta (3, 3)
Screenshot: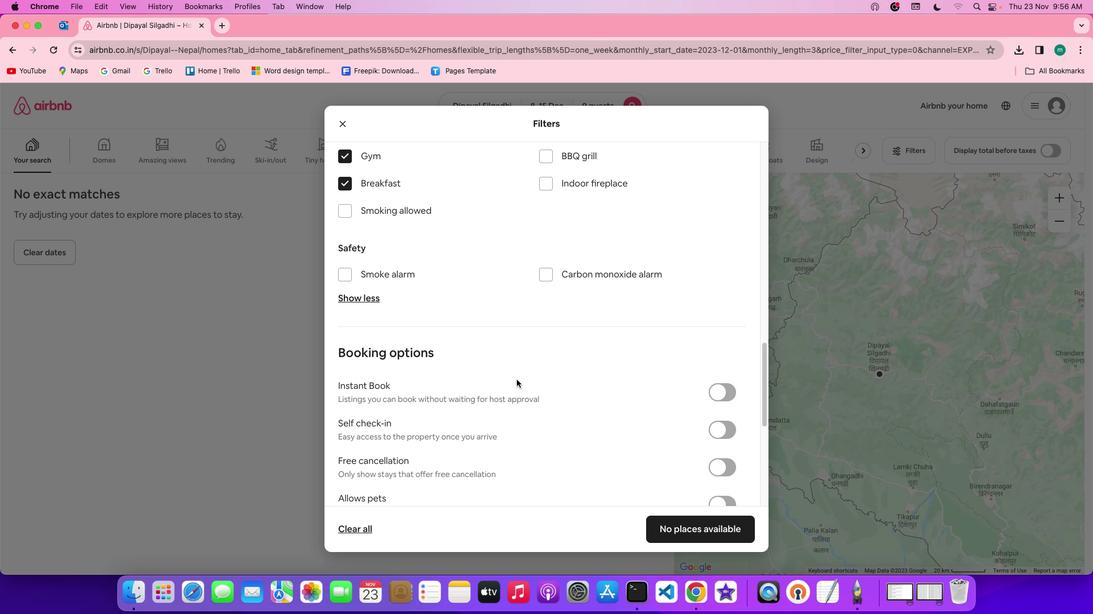 
Action: Mouse scrolled (520, 383) with delta (3, 3)
Screenshot: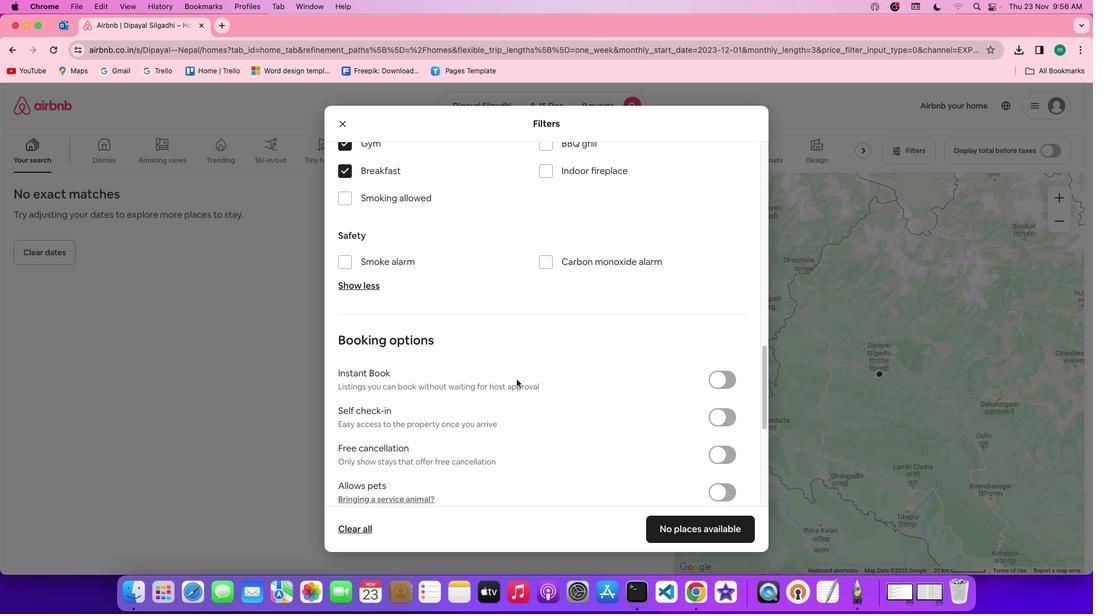 
Action: Mouse scrolled (520, 383) with delta (3, 3)
Screenshot: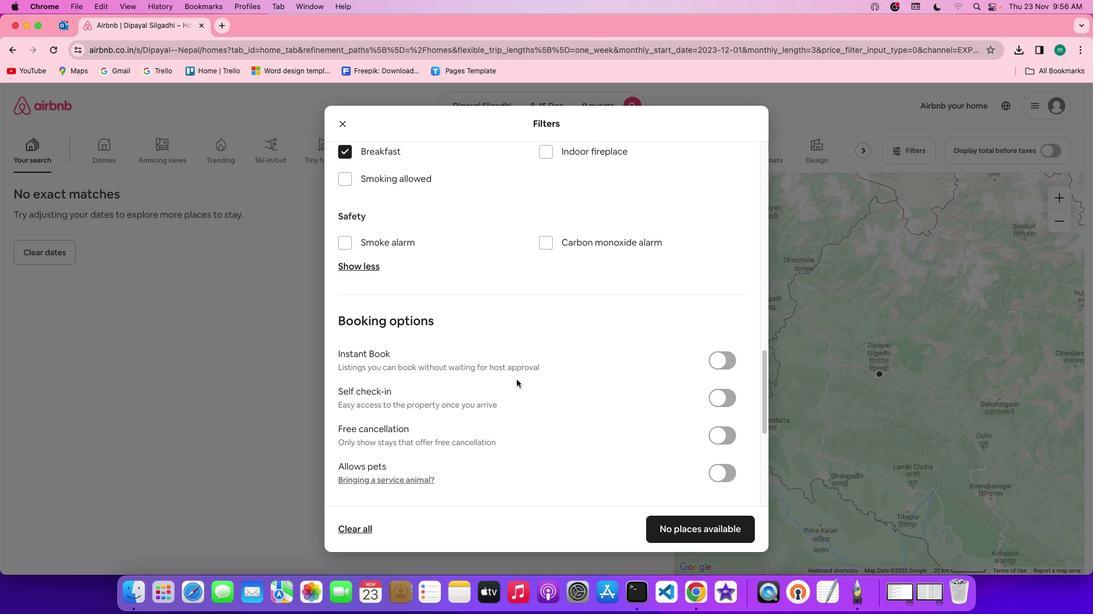 
Action: Mouse scrolled (520, 383) with delta (3, 2)
Screenshot: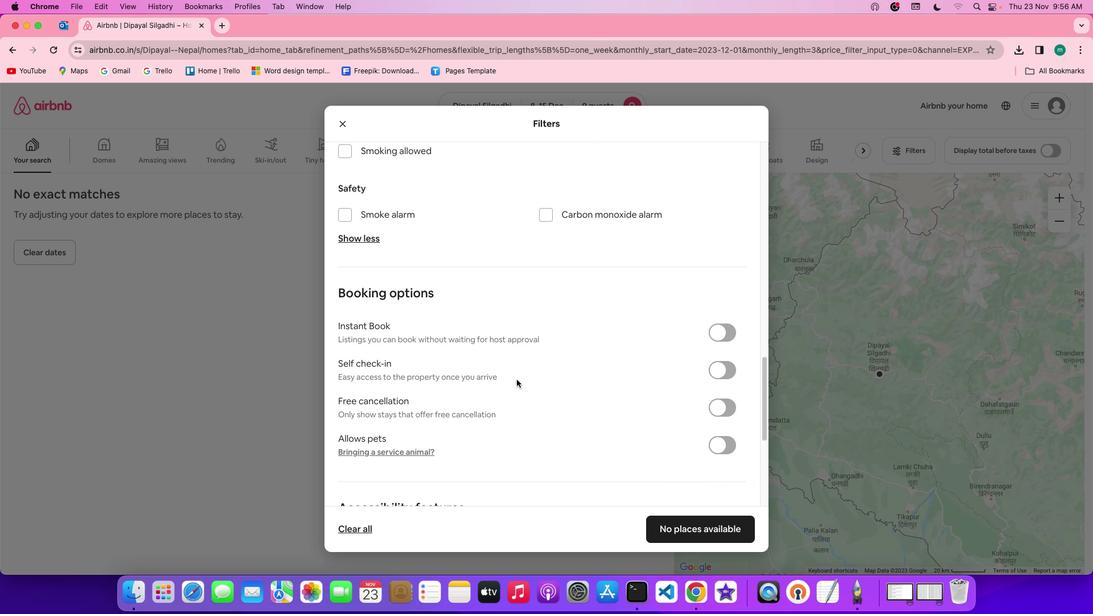 
Action: Mouse scrolled (520, 383) with delta (3, 2)
Screenshot: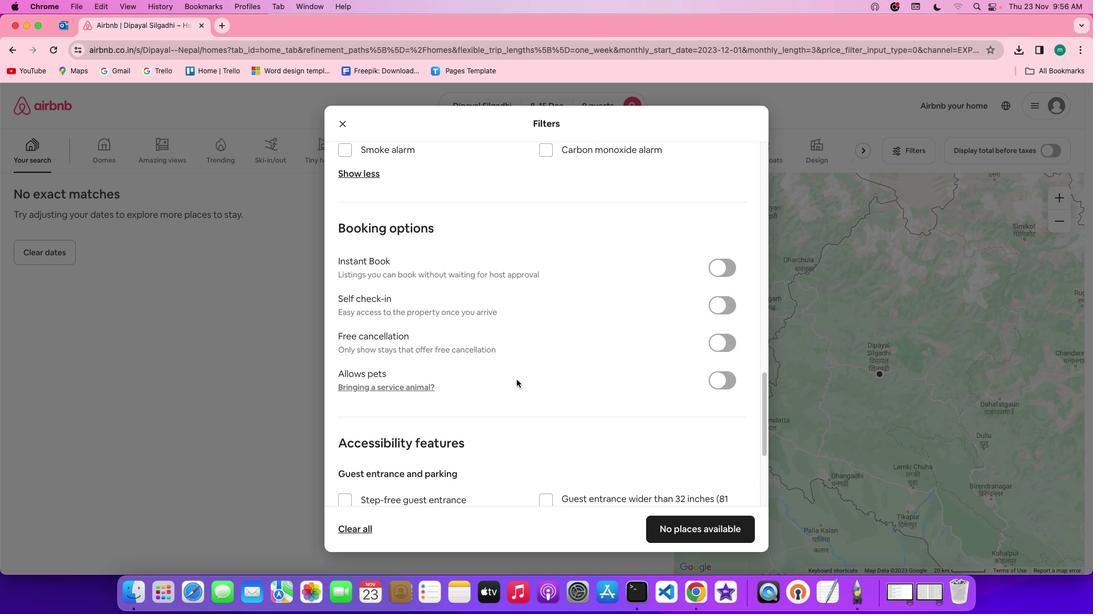 
Action: Mouse moved to (595, 413)
Screenshot: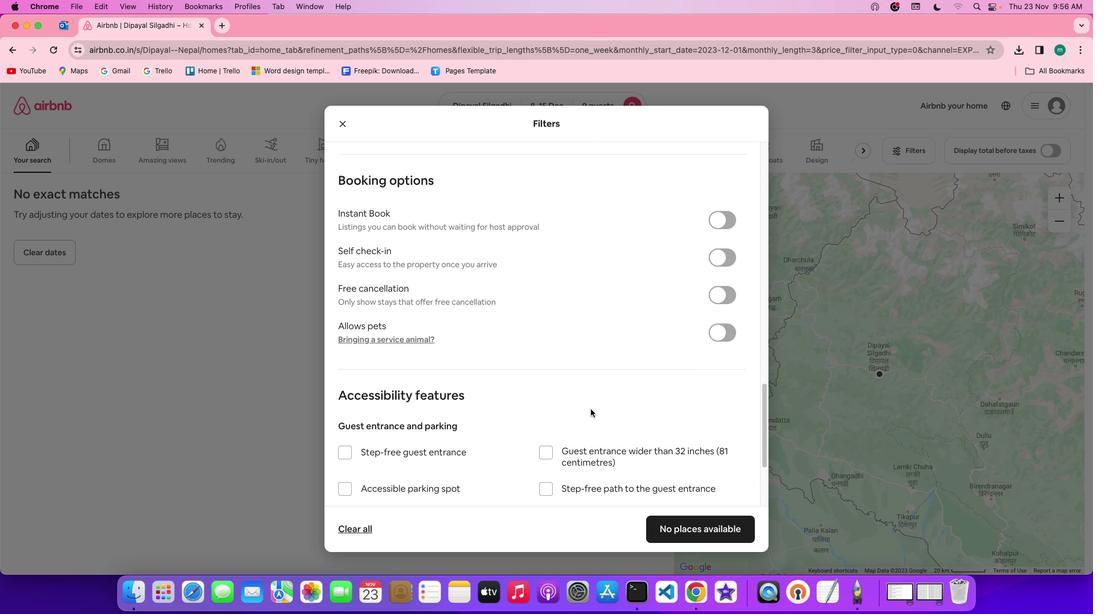 
Action: Mouse scrolled (595, 413) with delta (3, 3)
Screenshot: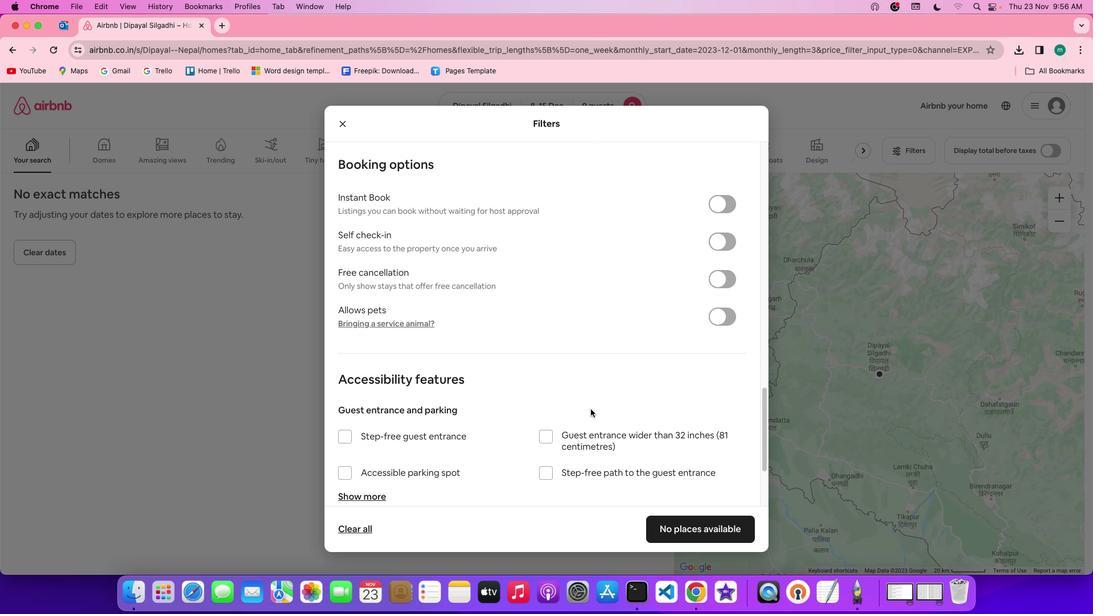 
Action: Mouse scrolled (595, 413) with delta (3, 3)
Screenshot: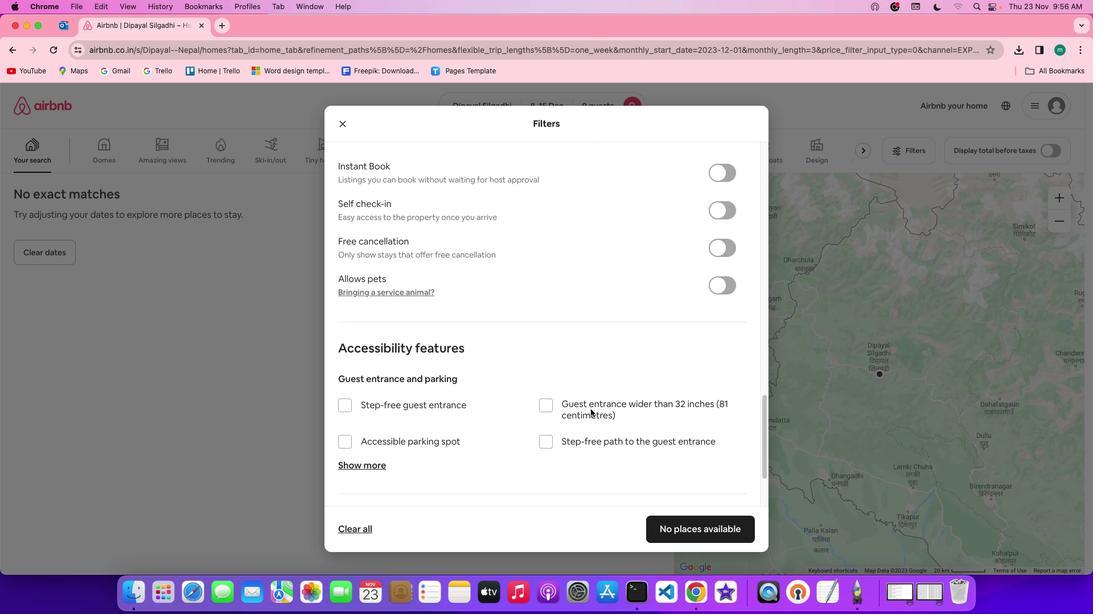
Action: Mouse scrolled (595, 413) with delta (3, 2)
Screenshot: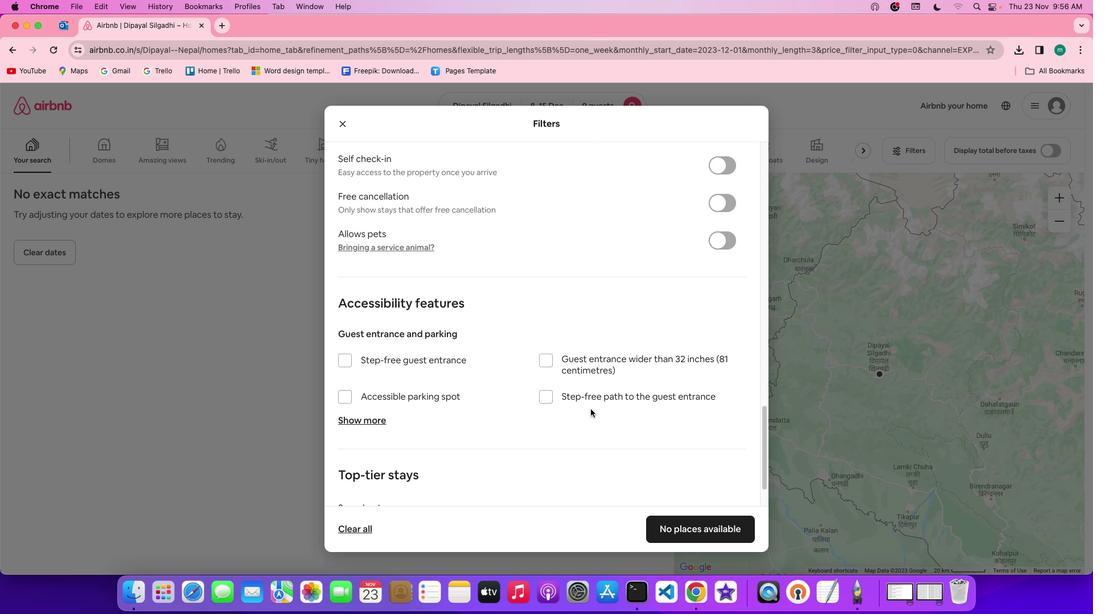 
Action: Mouse scrolled (595, 413) with delta (3, 1)
Screenshot: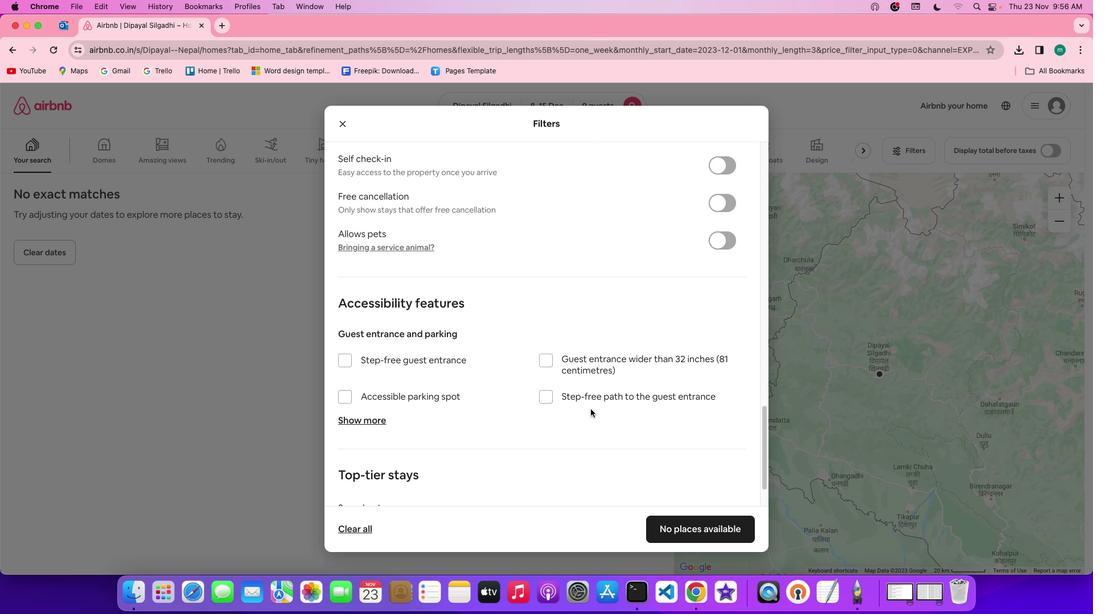 
Action: Mouse scrolled (595, 413) with delta (3, 1)
Screenshot: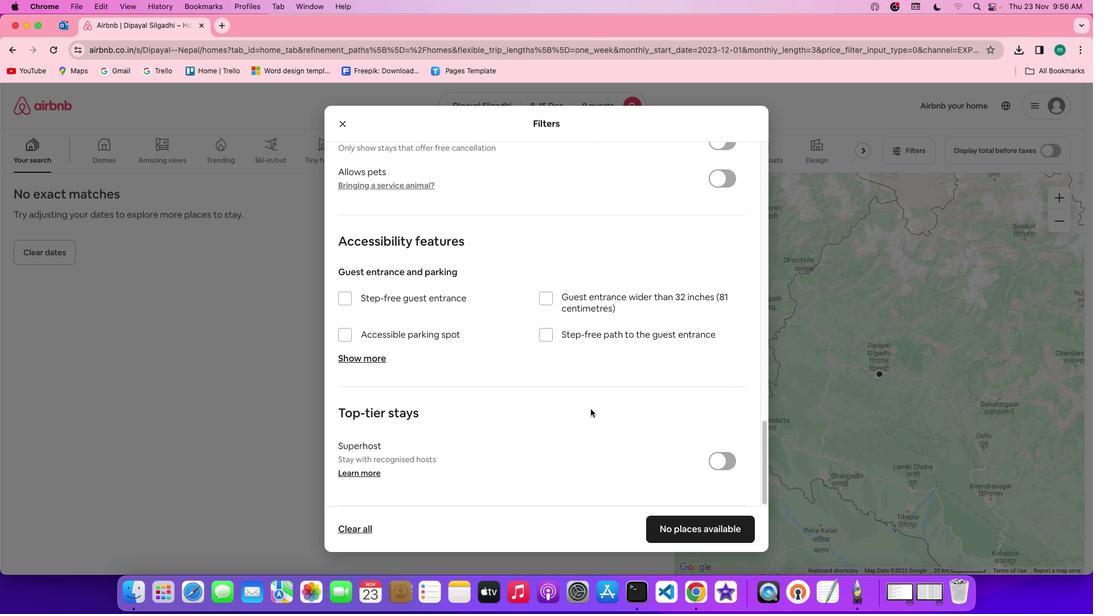 
Action: Mouse scrolled (595, 413) with delta (3, 3)
Screenshot: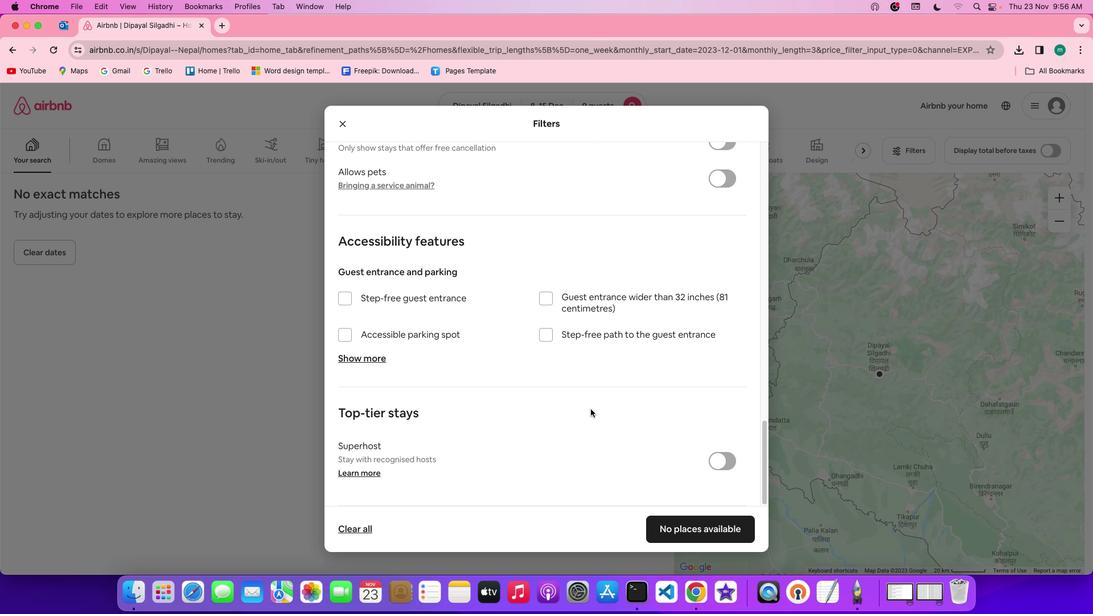 
Action: Mouse scrolled (595, 413) with delta (3, 3)
Screenshot: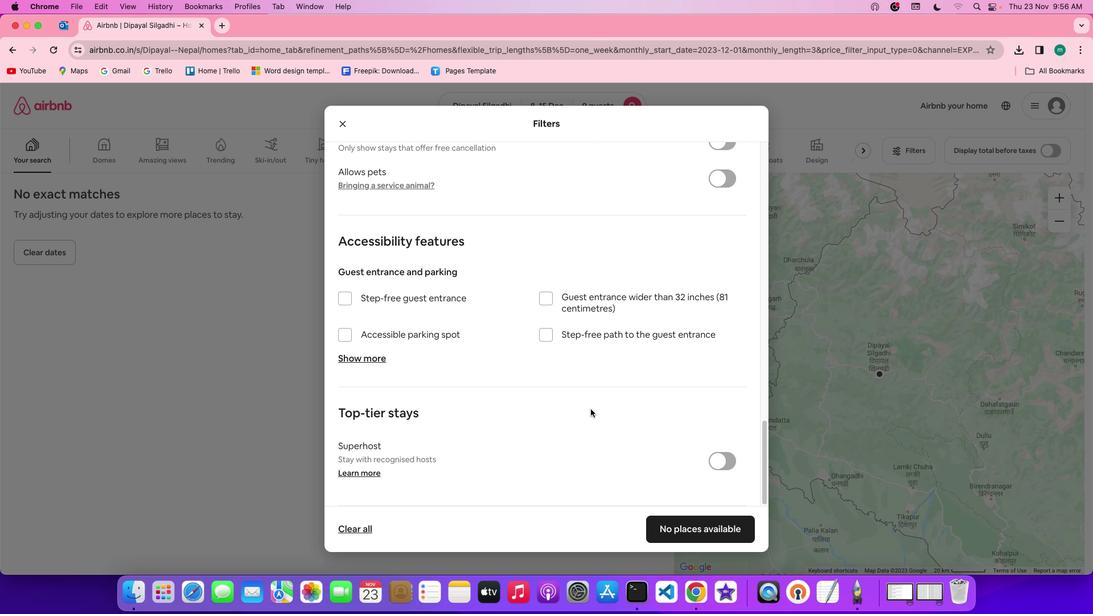
Action: Mouse scrolled (595, 413) with delta (3, 2)
Screenshot: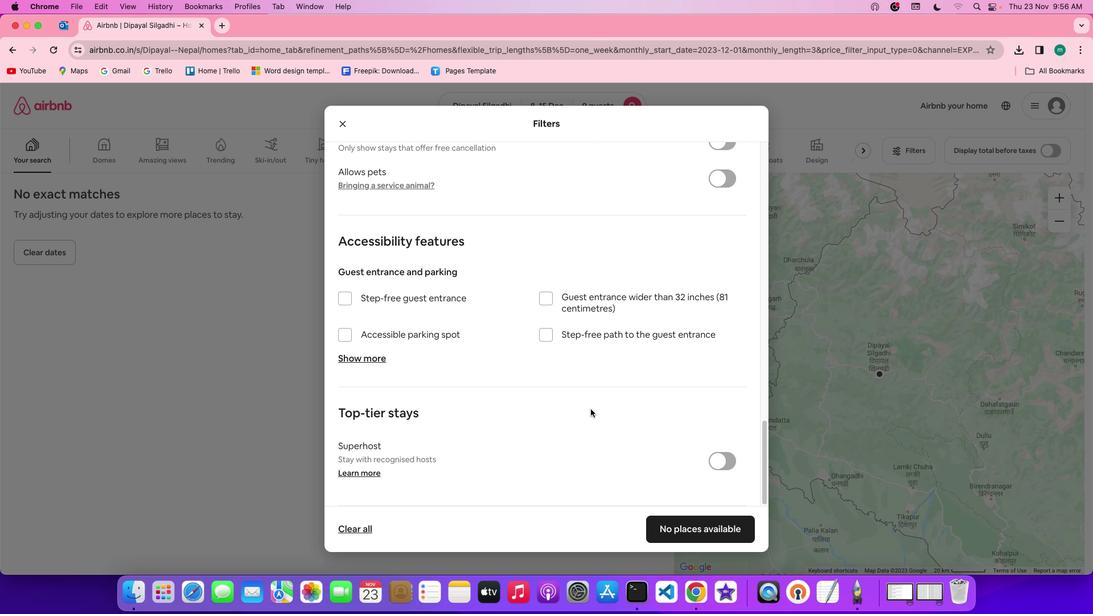 
Action: Mouse scrolled (595, 413) with delta (3, 1)
Screenshot: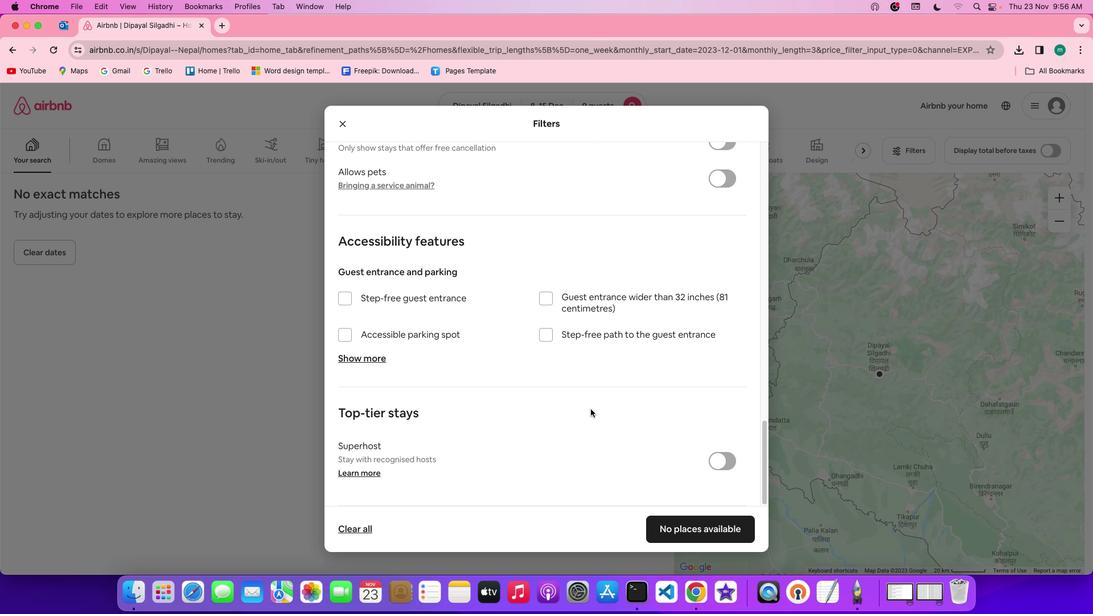 
Action: Mouse scrolled (595, 413) with delta (3, 1)
Screenshot: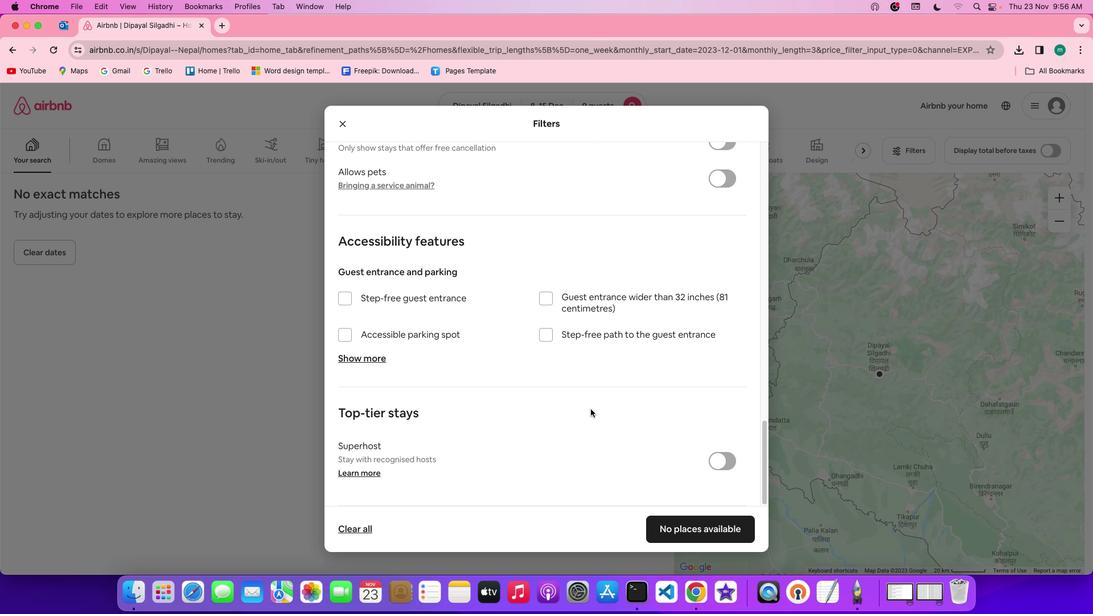 
Action: Mouse moved to (706, 540)
Screenshot: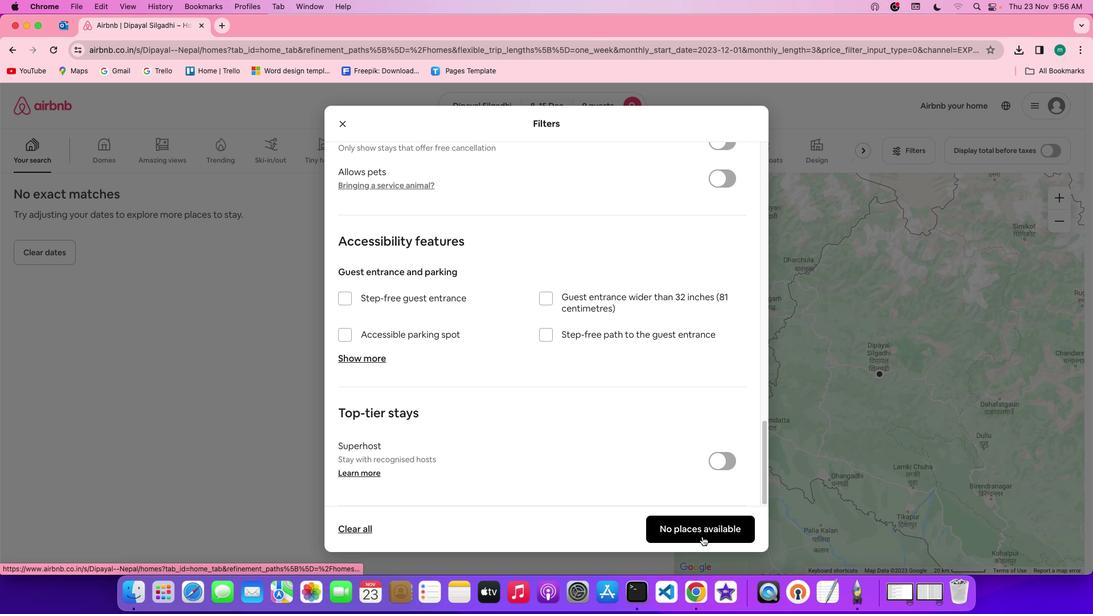 
Action: Mouse pressed left at (706, 540)
Screenshot: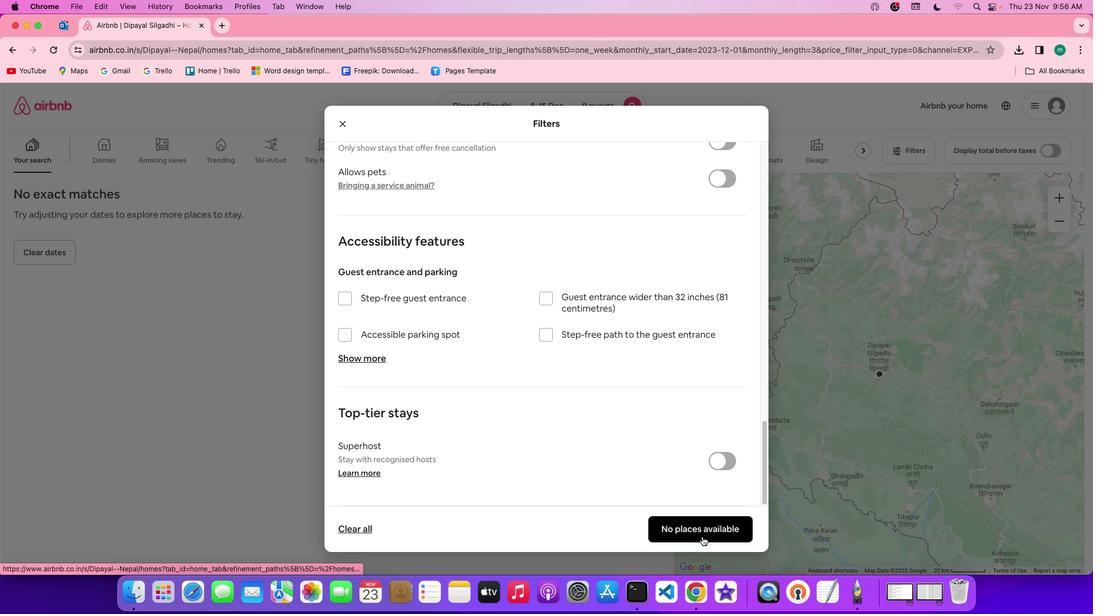 
Action: Mouse moved to (468, 429)
Screenshot: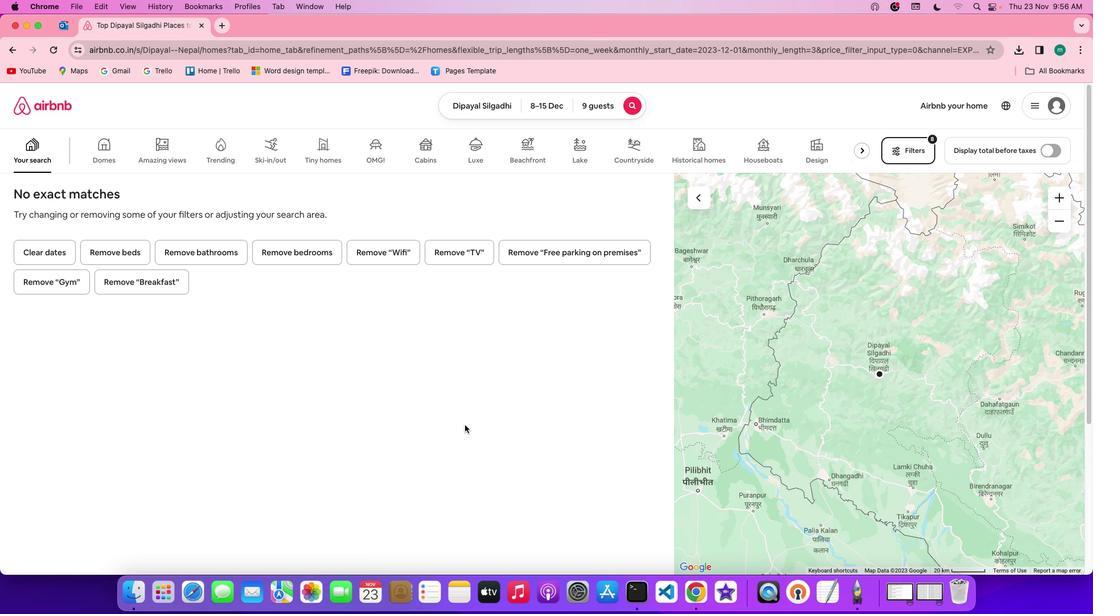 
